 Task: Find connections with filter location Pointe-Noire with filter topic #house with filter profile language Spanish with filter current company HERO ELECTRIC VEHICLES PVT LTD with filter school Commerce College Jaipur with filter industry Pension Funds with filter service category DJing with filter keywords title Library Assistant
Action: Mouse moved to (539, 72)
Screenshot: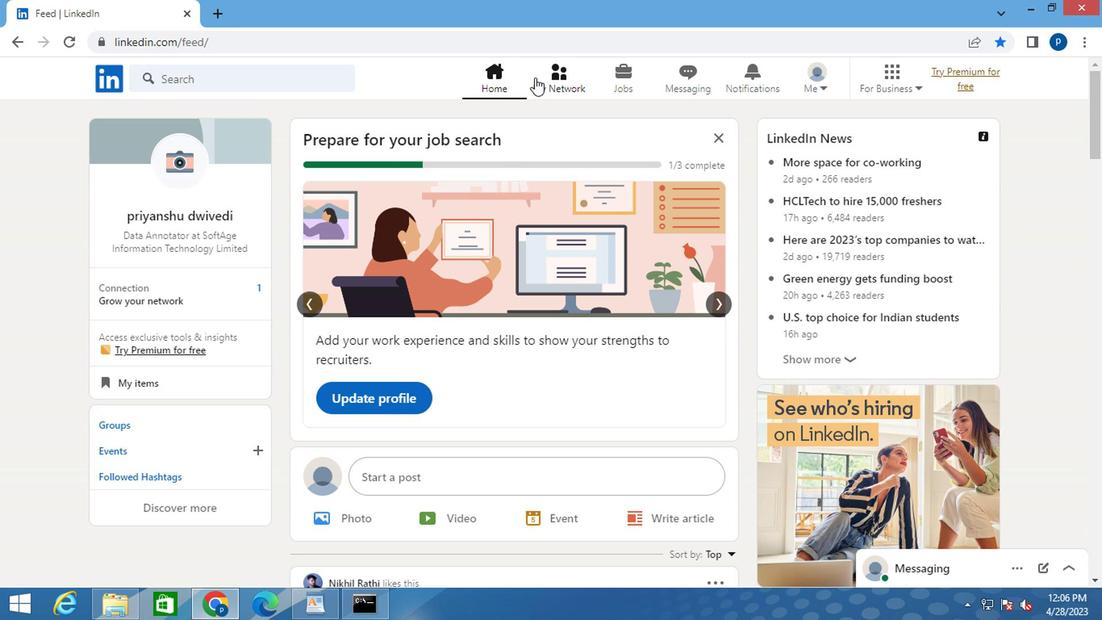 
Action: Mouse pressed left at (539, 72)
Screenshot: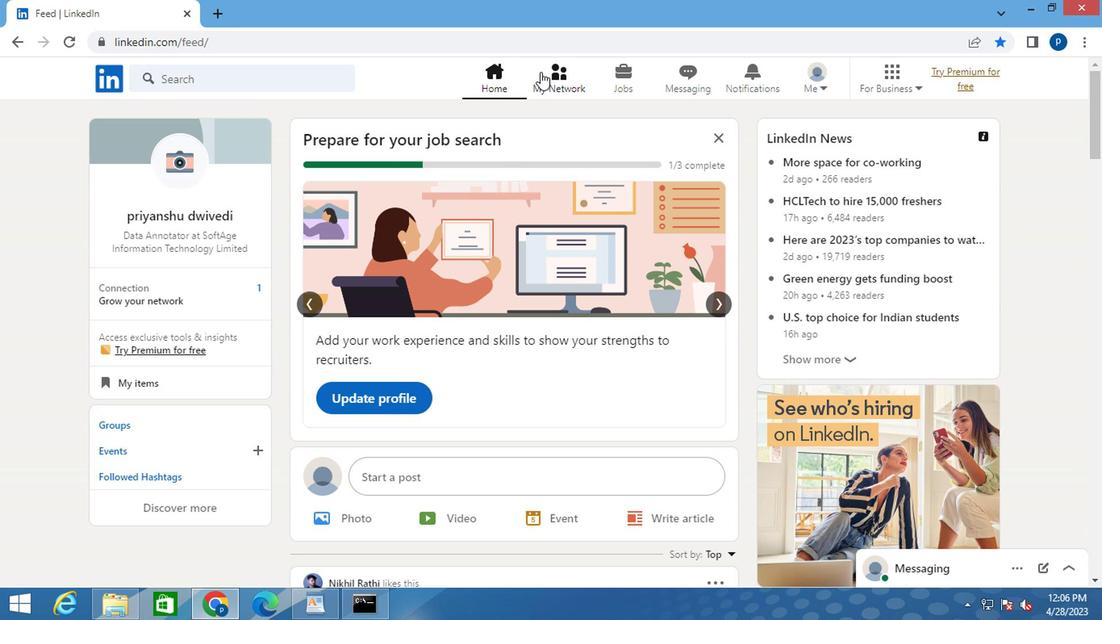 
Action: Mouse moved to (187, 171)
Screenshot: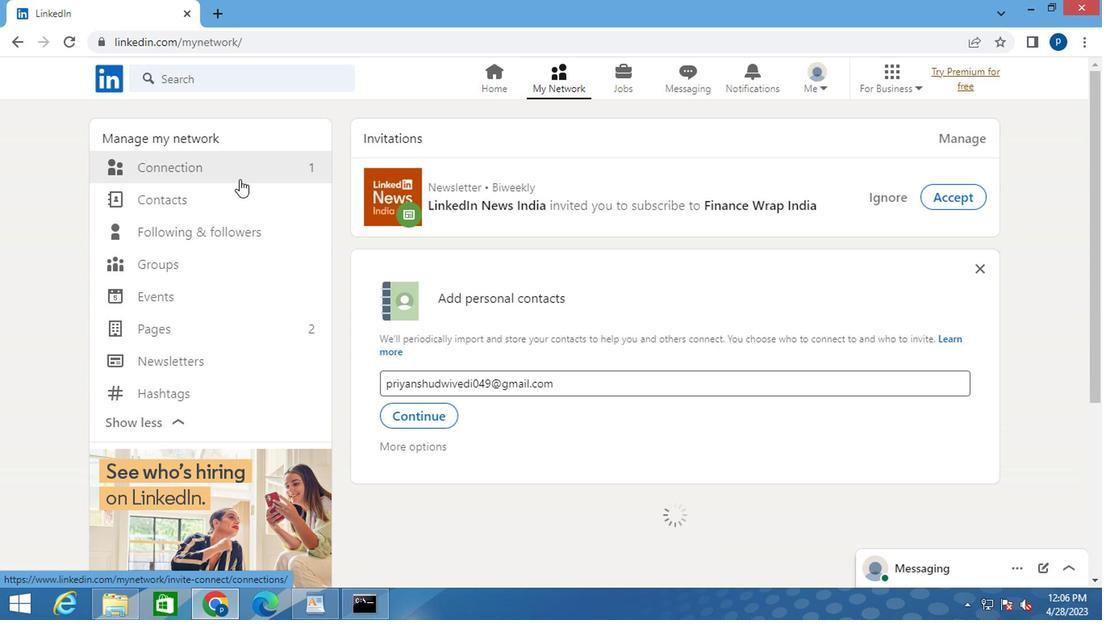 
Action: Mouse pressed left at (187, 171)
Screenshot: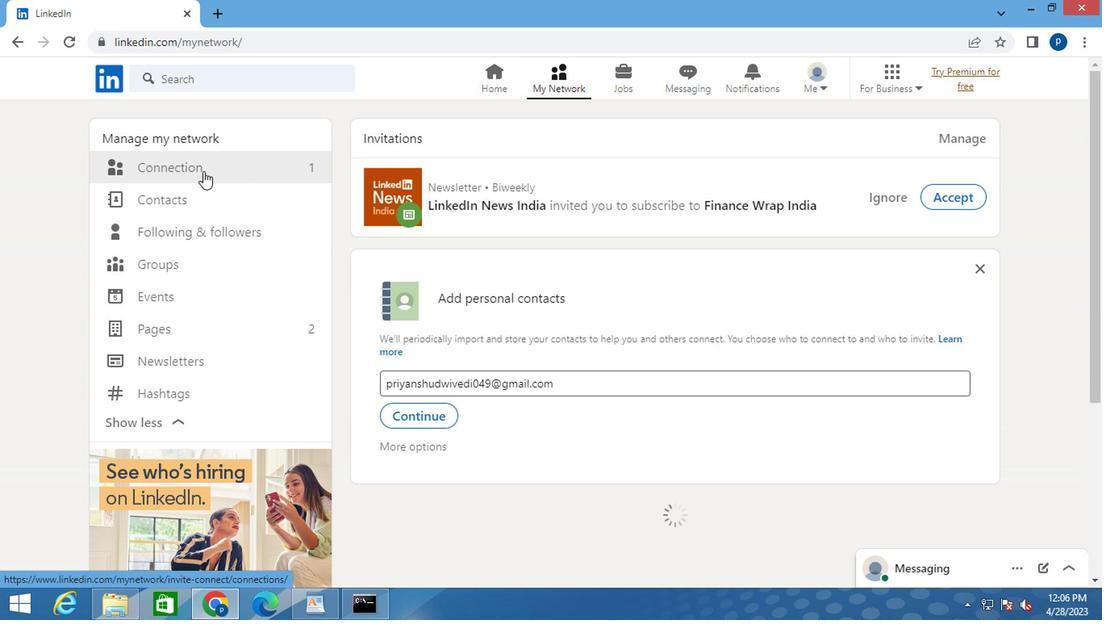 
Action: Mouse moved to (658, 167)
Screenshot: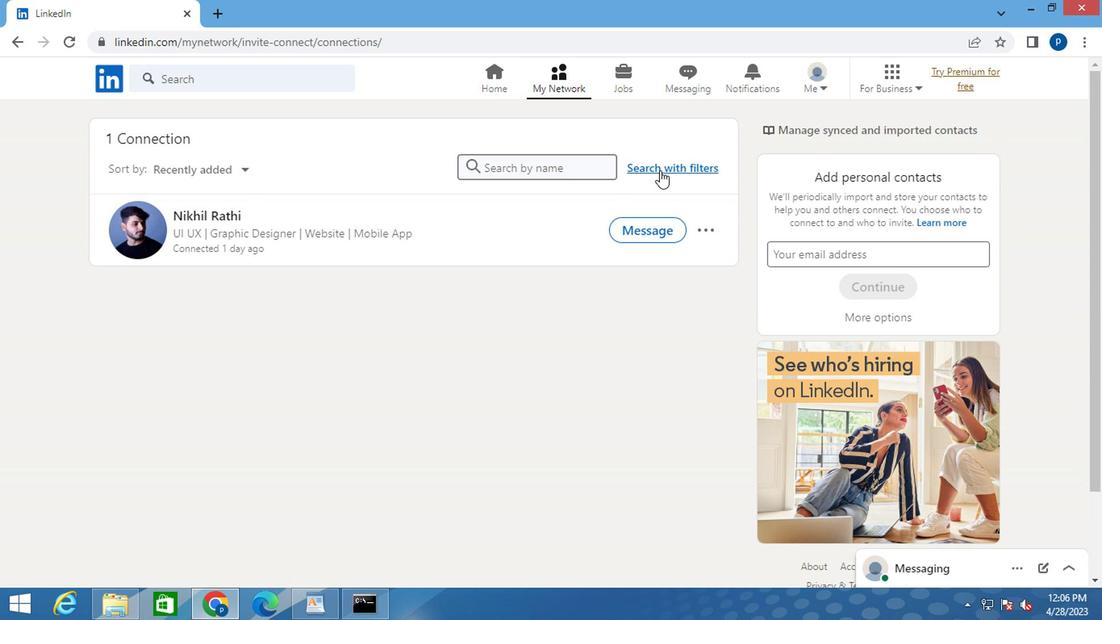 
Action: Mouse pressed left at (658, 167)
Screenshot: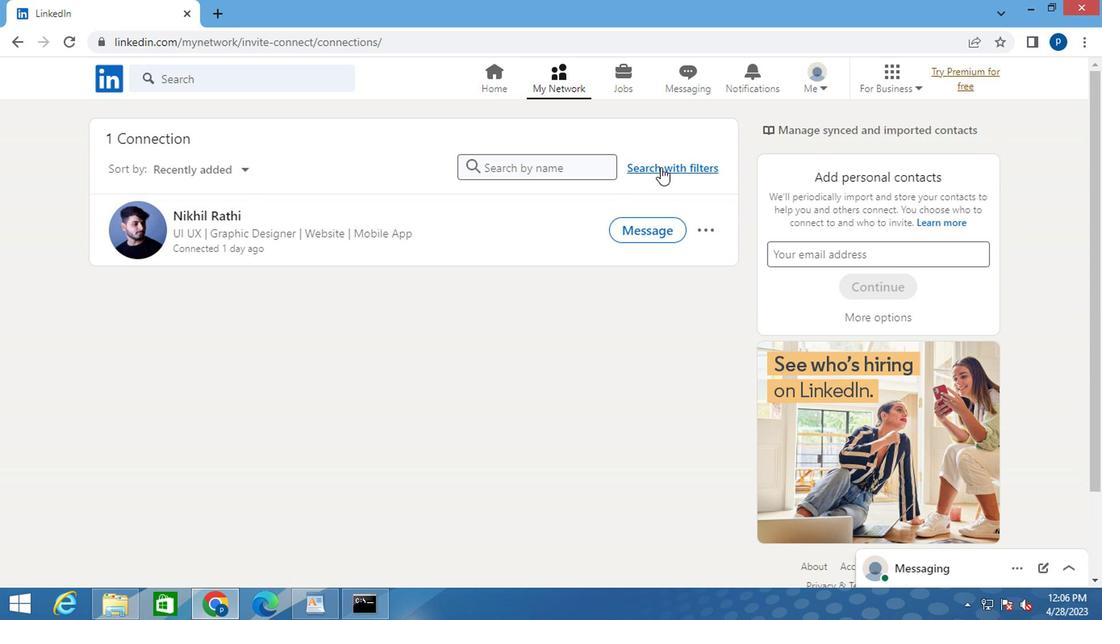 
Action: Mouse moved to (605, 120)
Screenshot: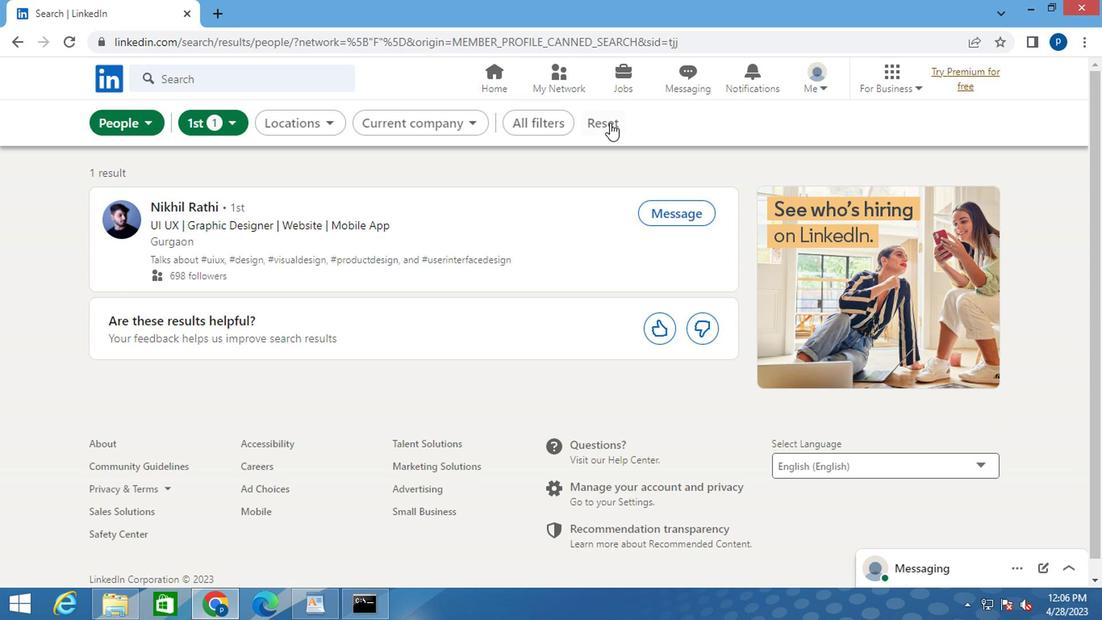 
Action: Mouse pressed left at (605, 120)
Screenshot: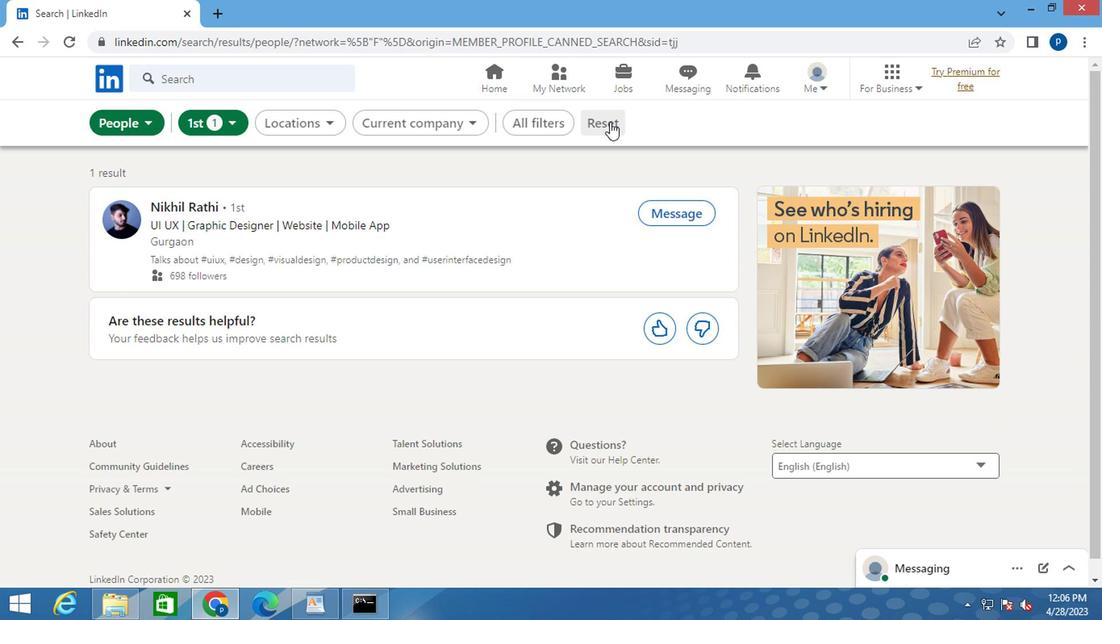 
Action: Mouse moved to (576, 123)
Screenshot: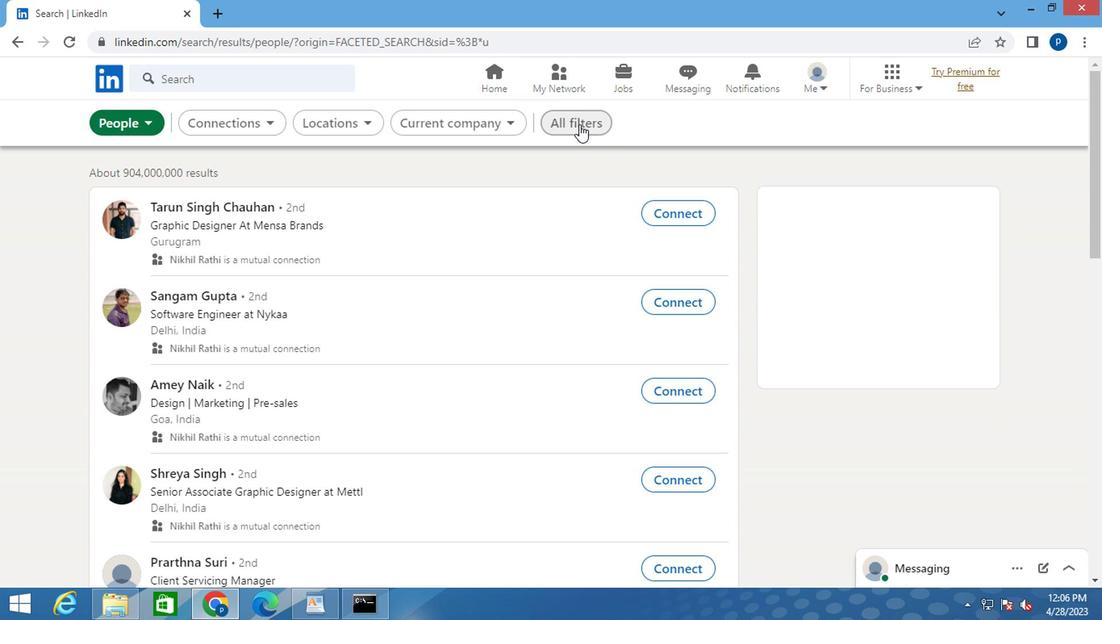 
Action: Mouse pressed left at (576, 123)
Screenshot: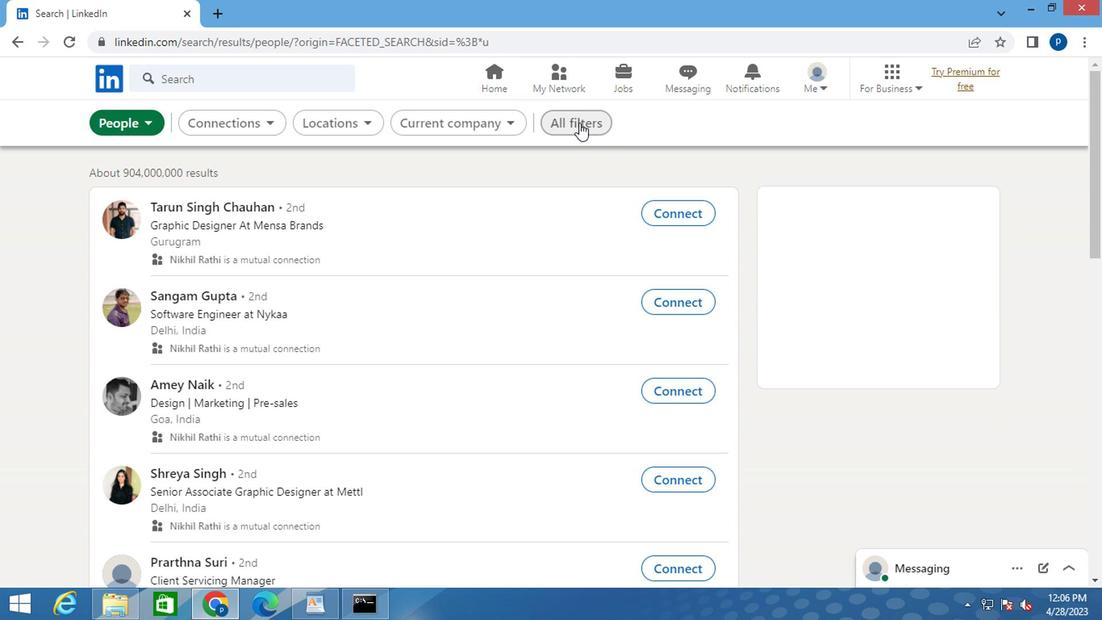 
Action: Mouse moved to (808, 401)
Screenshot: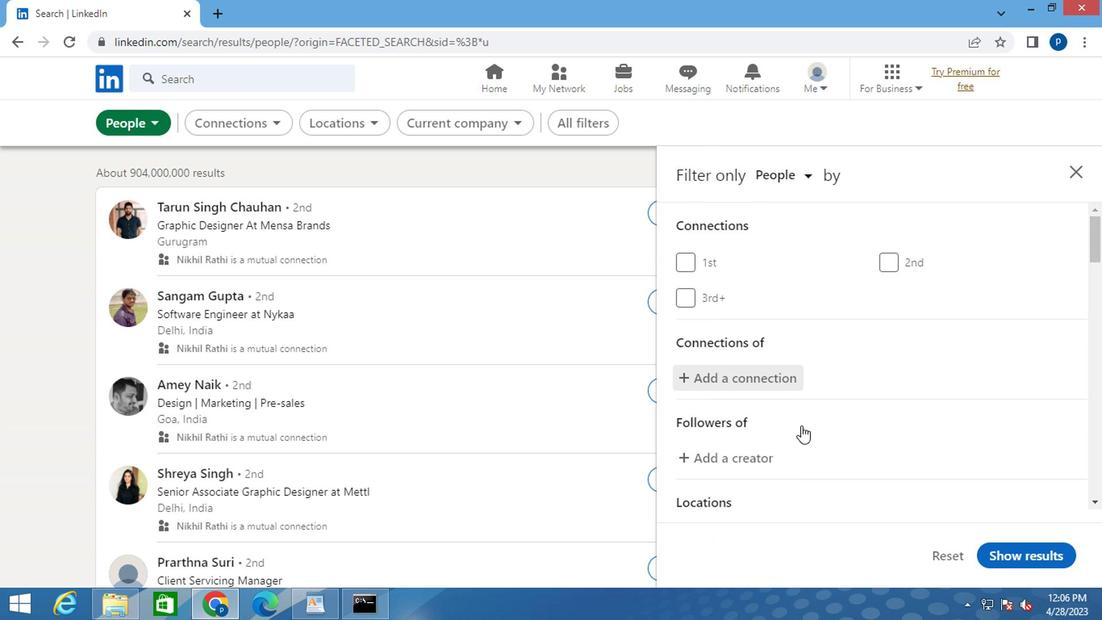 
Action: Mouse scrolled (803, 407) with delta (0, 0)
Screenshot: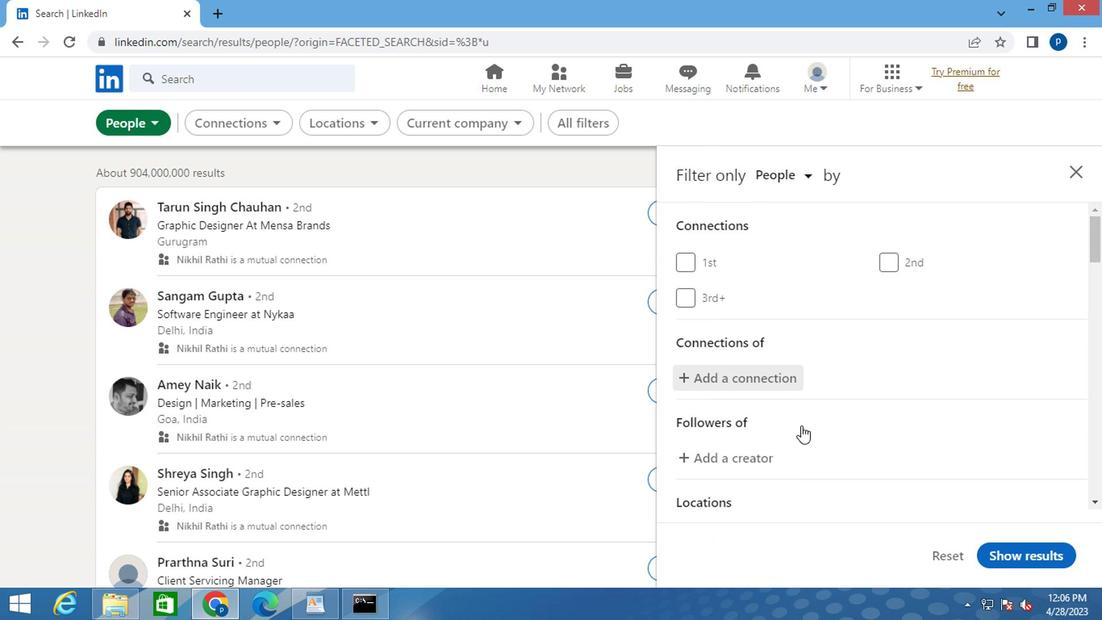 
Action: Mouse moved to (836, 380)
Screenshot: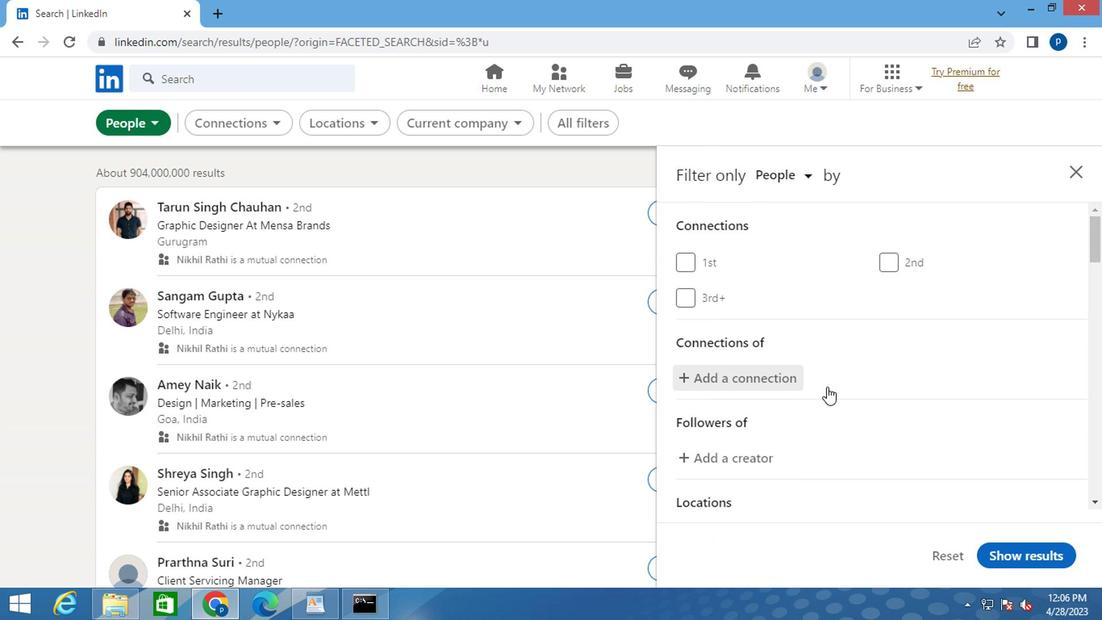 
Action: Mouse scrolled (836, 379) with delta (0, 0)
Screenshot: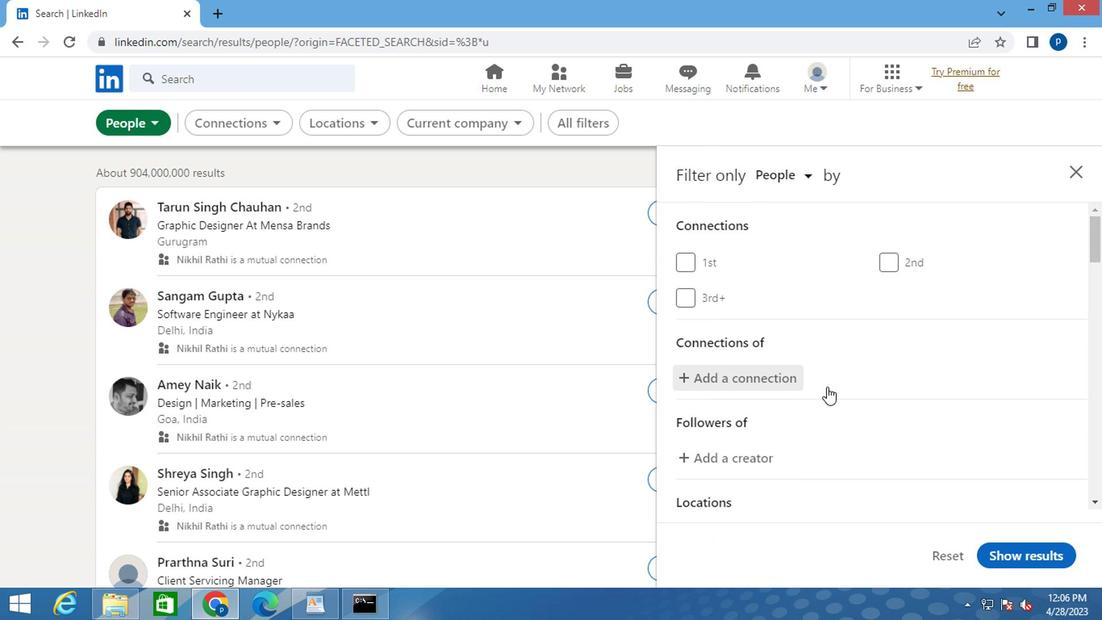 
Action: Mouse moved to (837, 380)
Screenshot: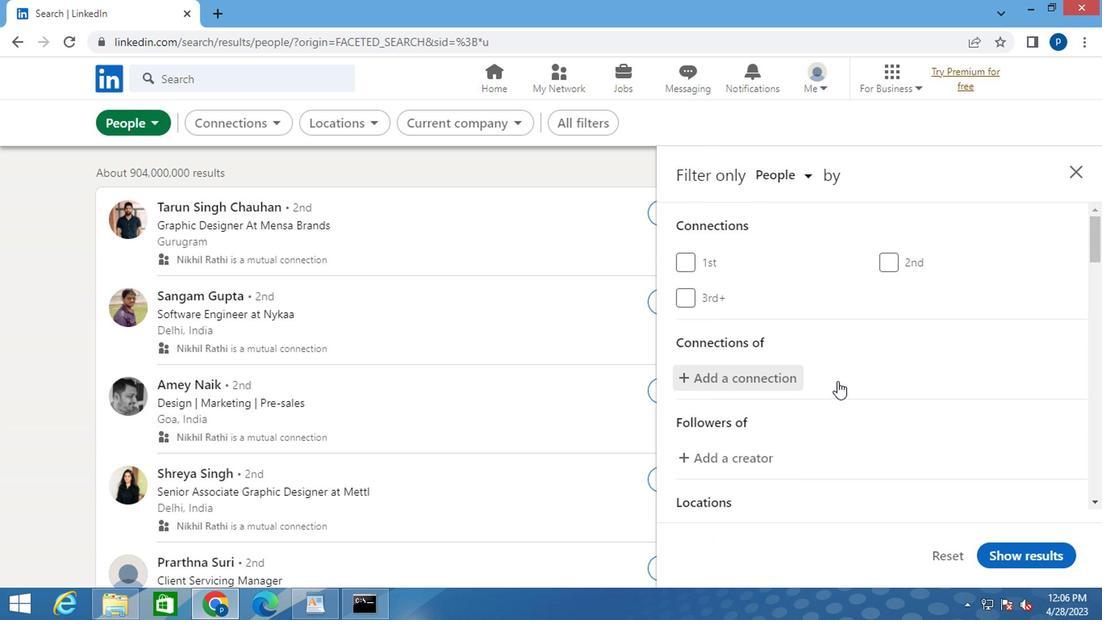 
Action: Mouse scrolled (837, 379) with delta (0, 0)
Screenshot: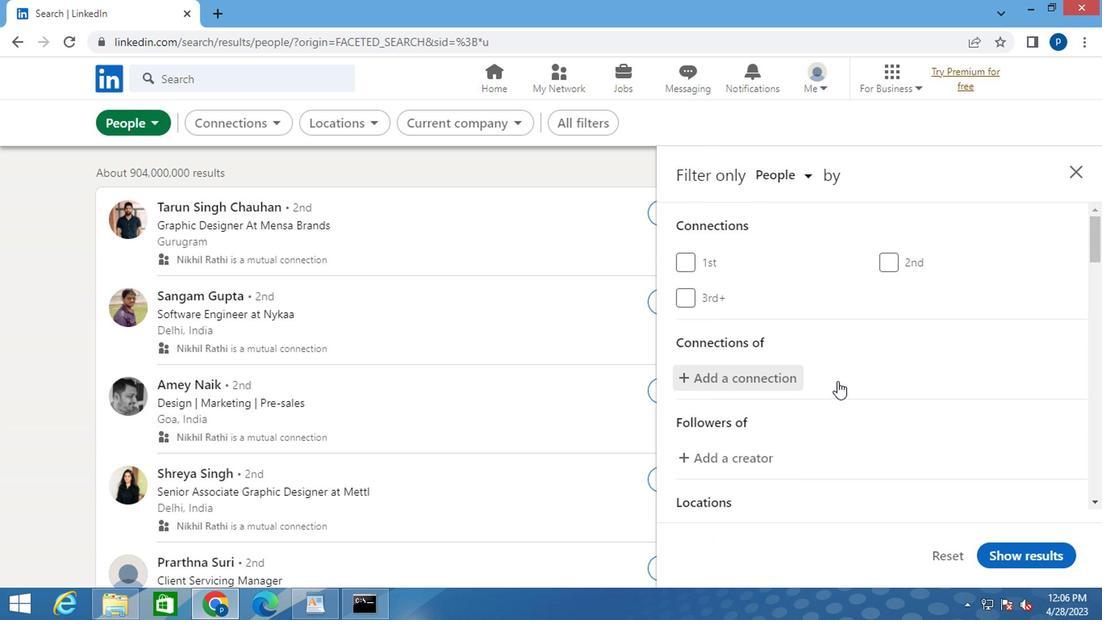 
Action: Mouse scrolled (837, 379) with delta (0, 0)
Screenshot: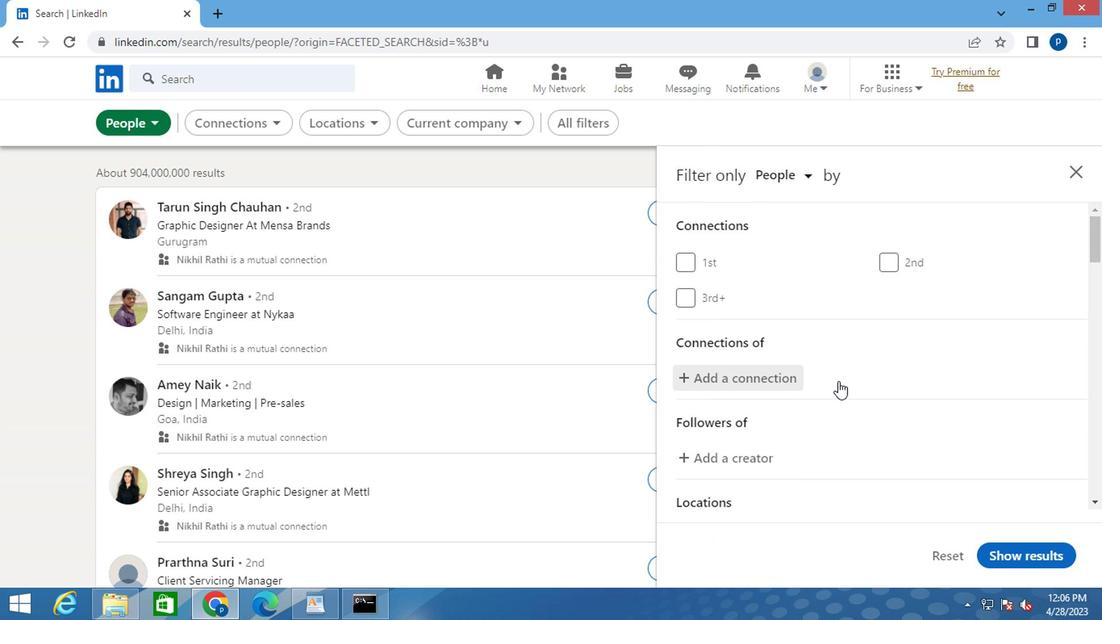 
Action: Mouse moved to (839, 376)
Screenshot: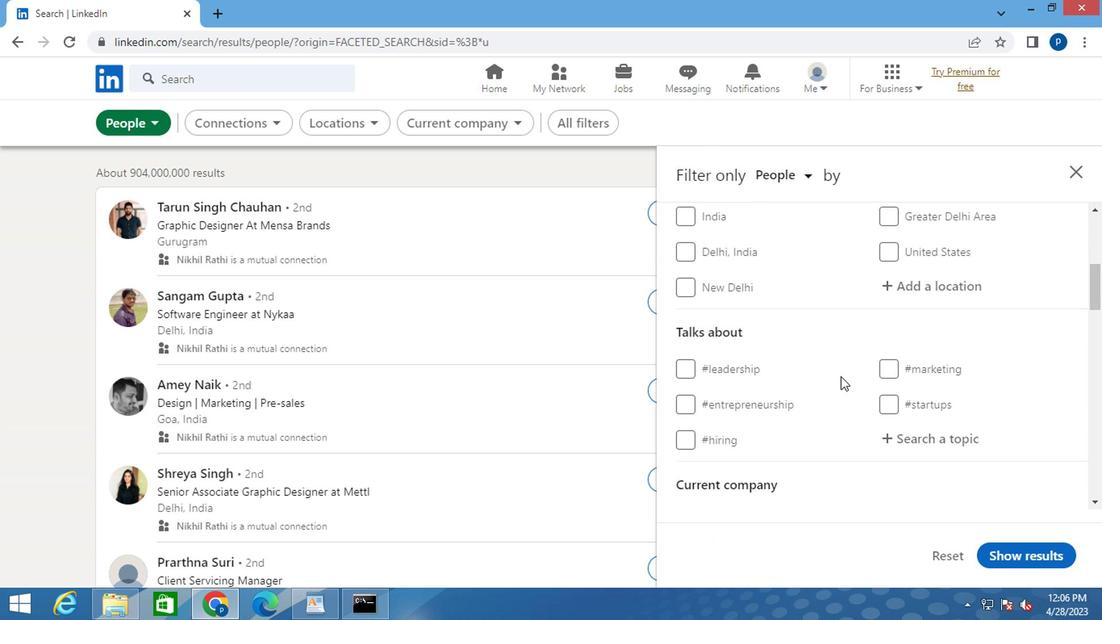 
Action: Mouse scrolled (839, 377) with delta (0, 1)
Screenshot: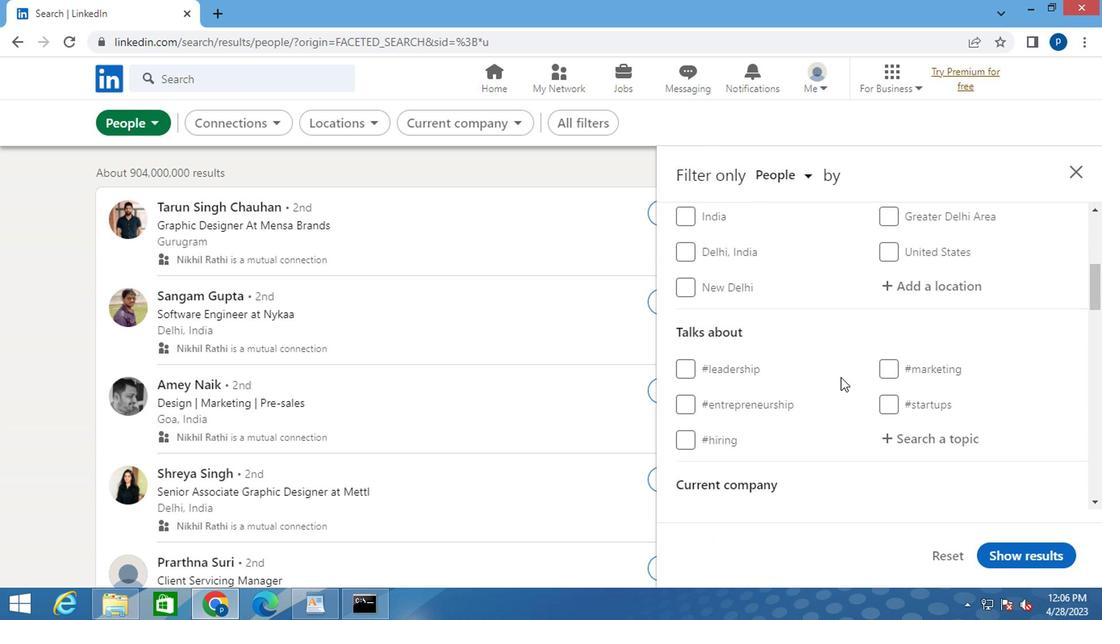 
Action: Mouse moved to (903, 365)
Screenshot: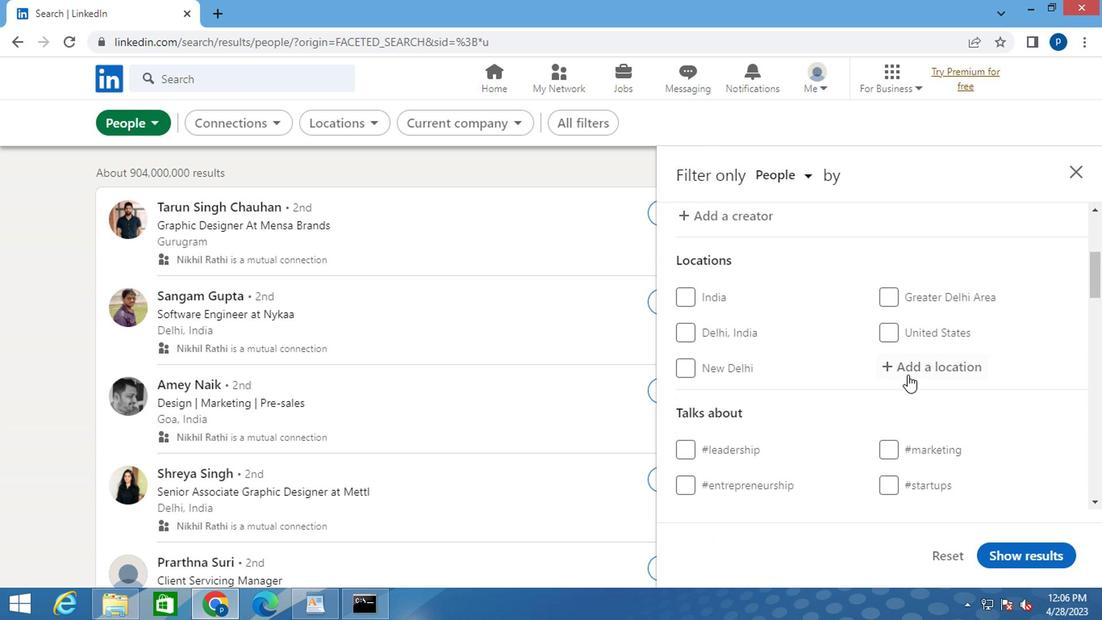 
Action: Mouse pressed left at (903, 365)
Screenshot: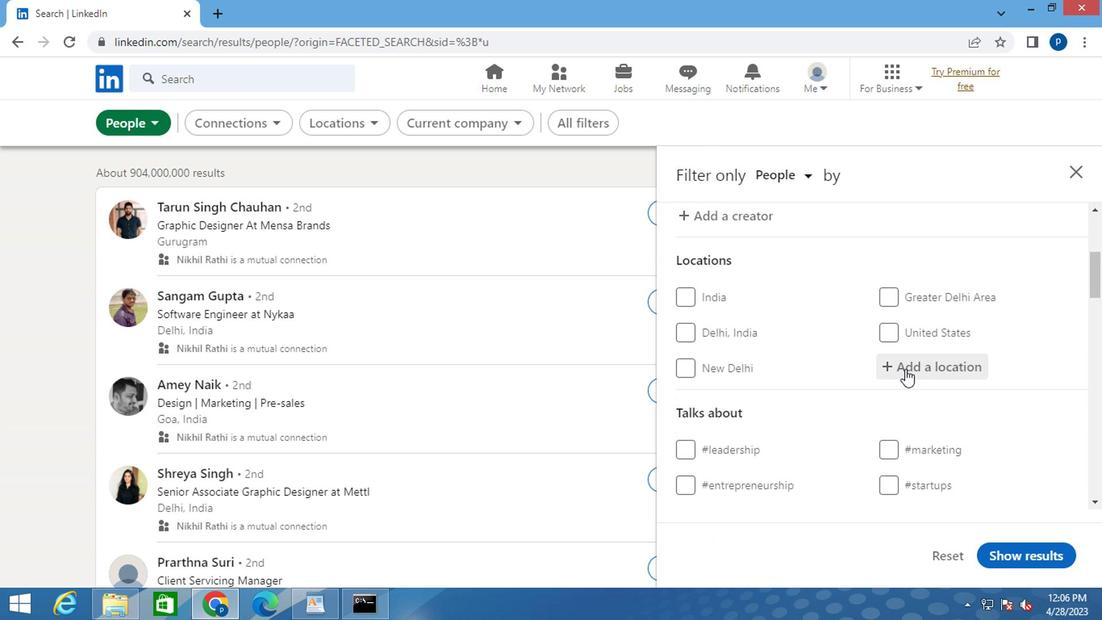 
Action: Mouse moved to (904, 365)
Screenshot: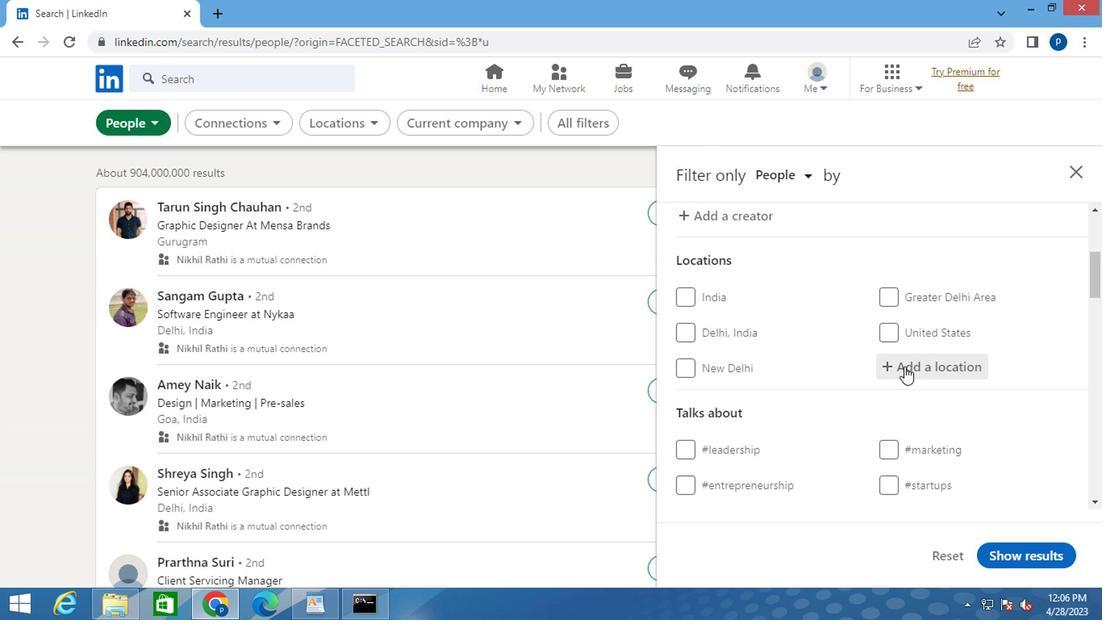 
Action: Key pressed p<Key.caps_lock>ointe-<Key.space>
Screenshot: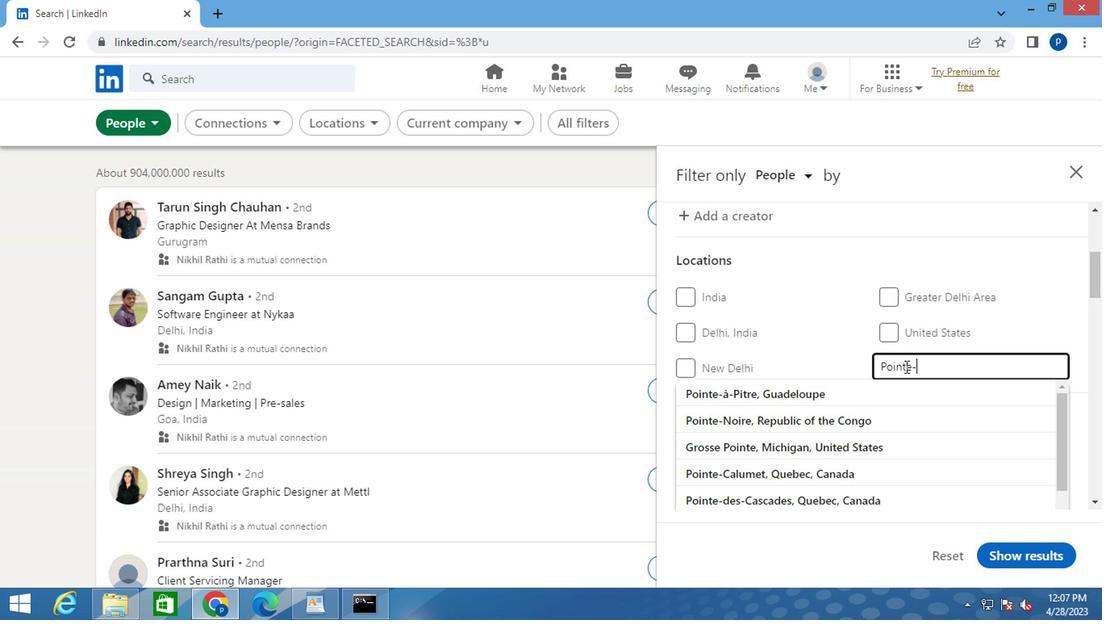 
Action: Mouse moved to (849, 443)
Screenshot: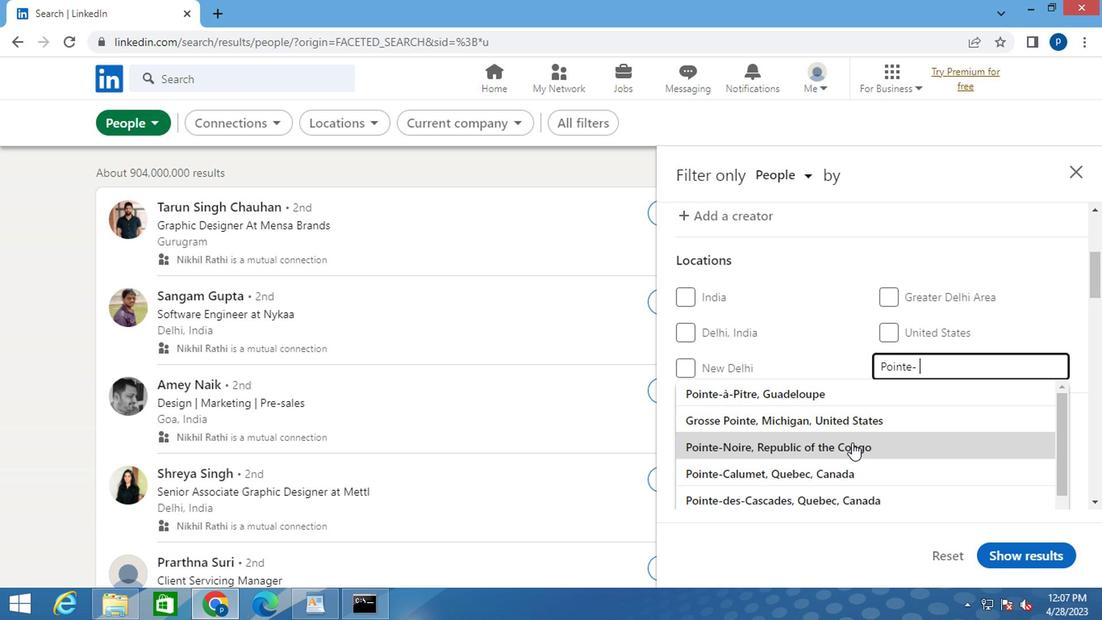 
Action: Mouse pressed left at (849, 443)
Screenshot: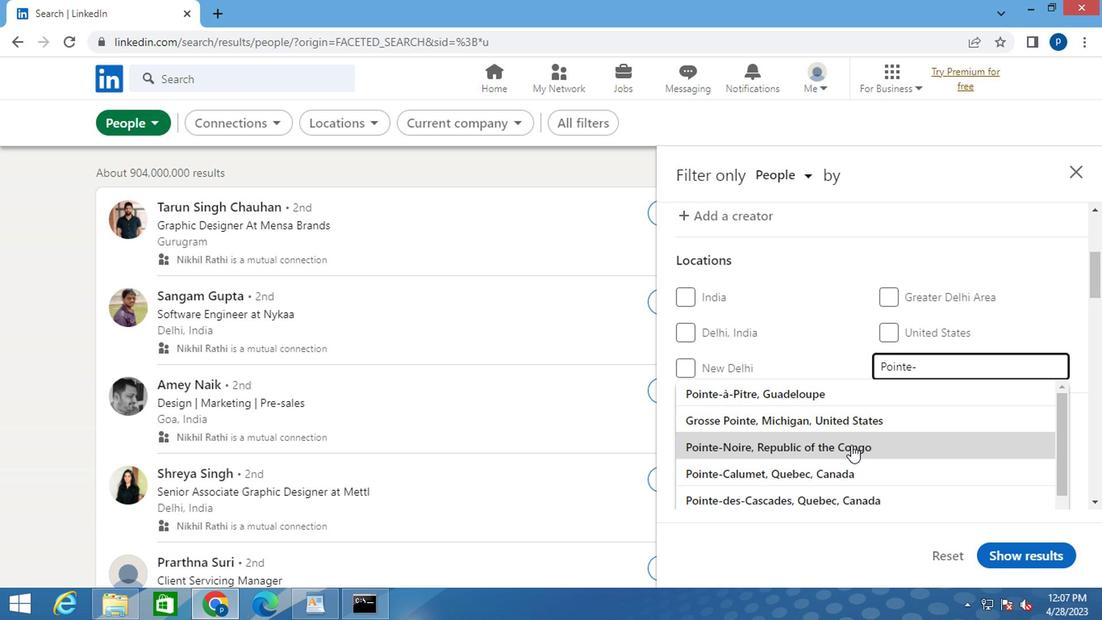 
Action: Mouse moved to (844, 399)
Screenshot: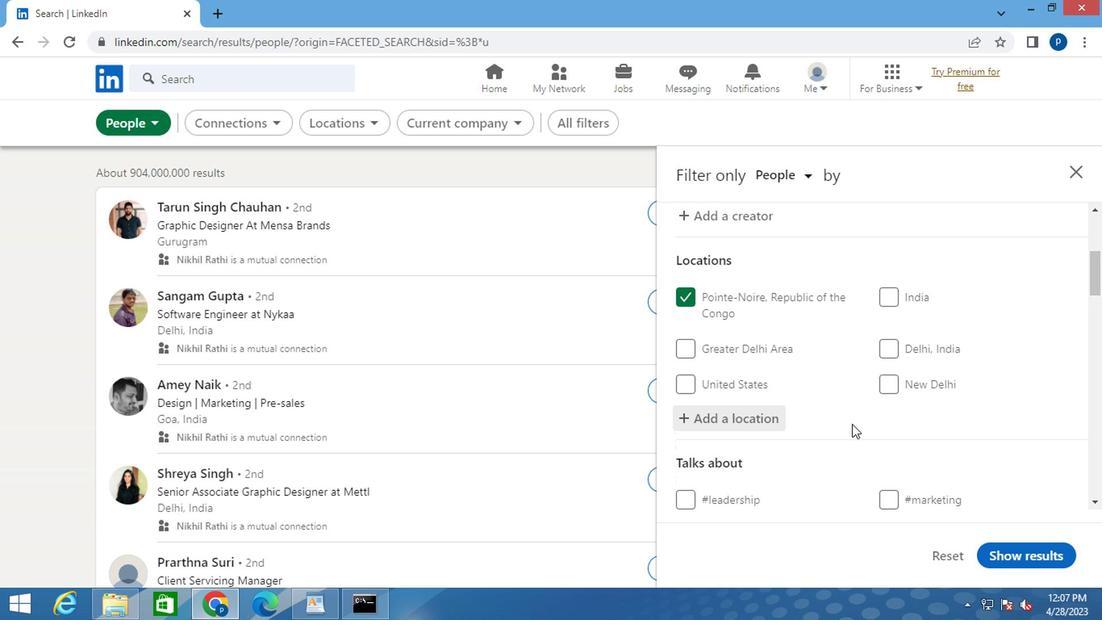 
Action: Mouse scrolled (844, 397) with delta (0, -1)
Screenshot: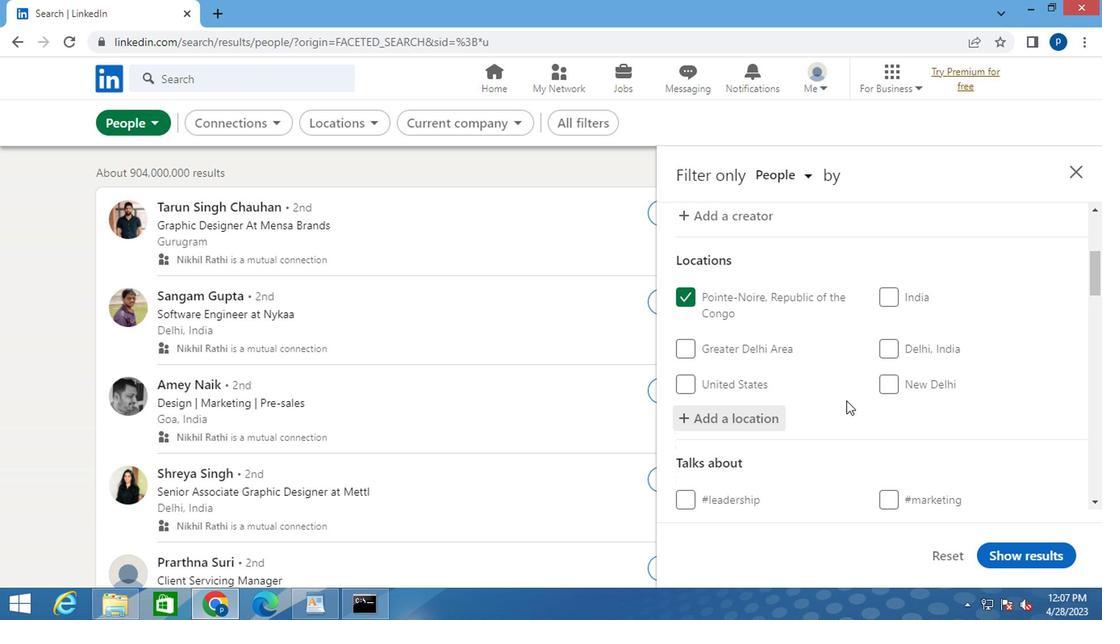 
Action: Mouse scrolled (844, 397) with delta (0, -1)
Screenshot: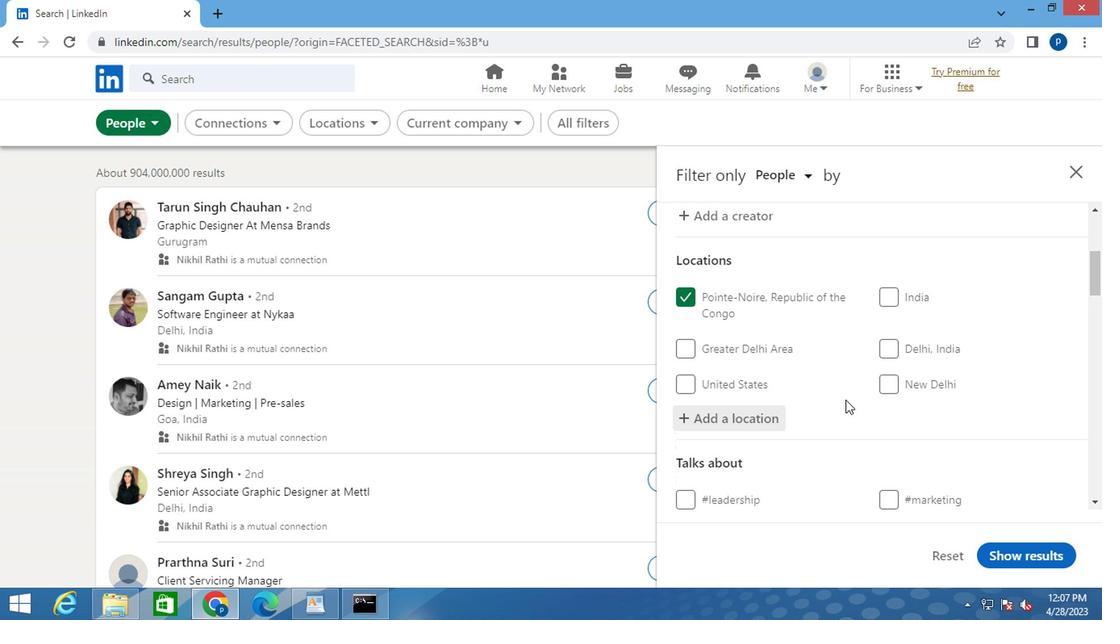 
Action: Mouse moved to (899, 410)
Screenshot: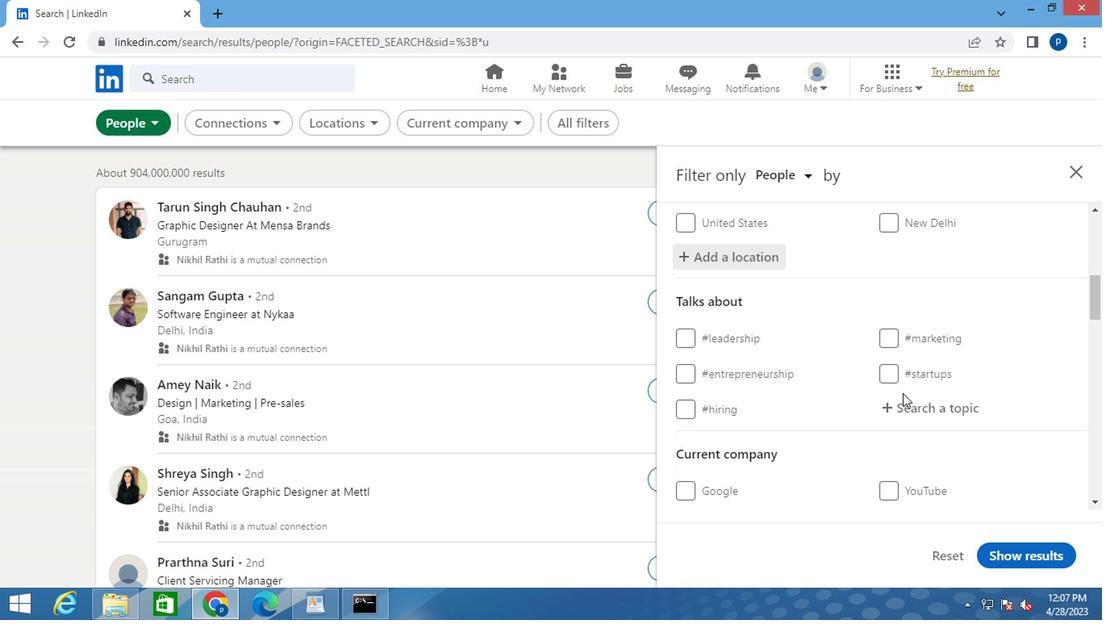 
Action: Mouse pressed left at (899, 410)
Screenshot: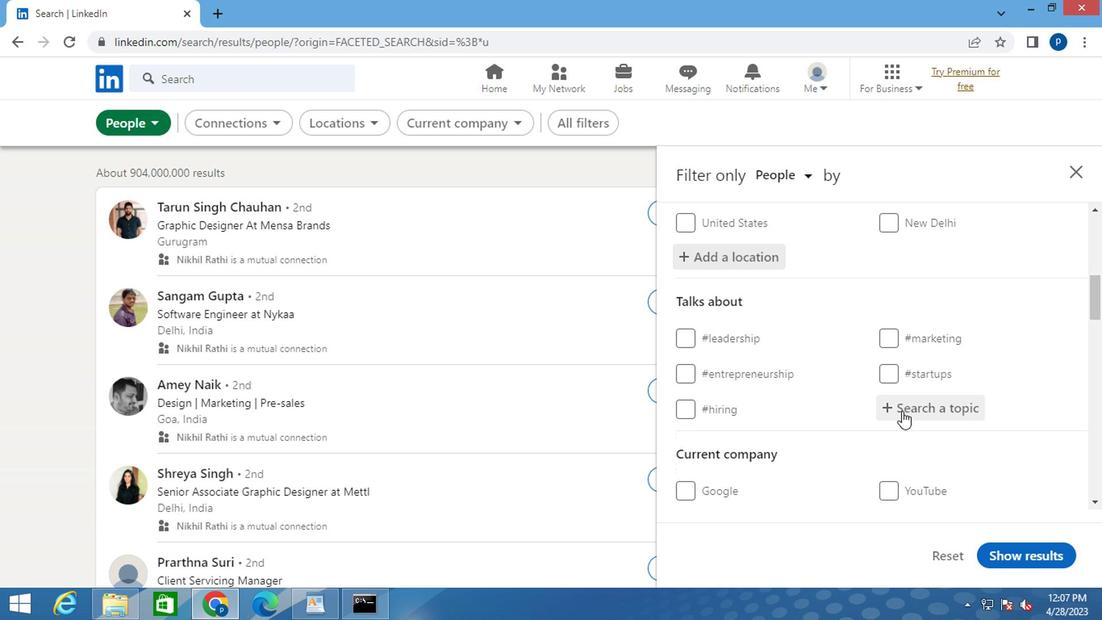 
Action: Key pressed <Key.shift>#HOUSE<Key.space>
Screenshot: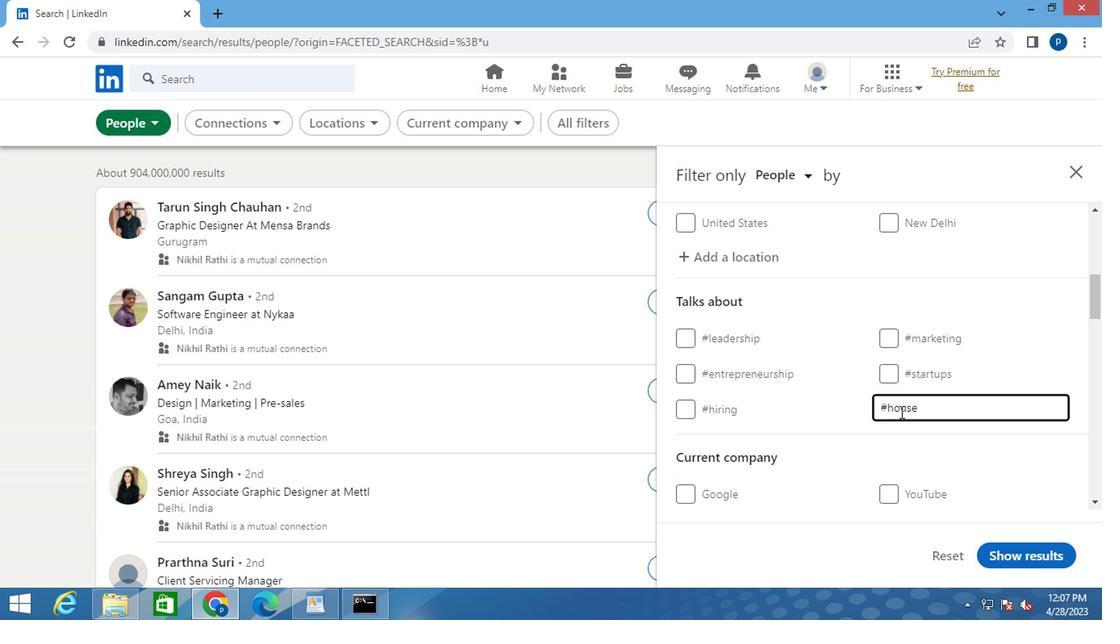 
Action: Mouse moved to (855, 424)
Screenshot: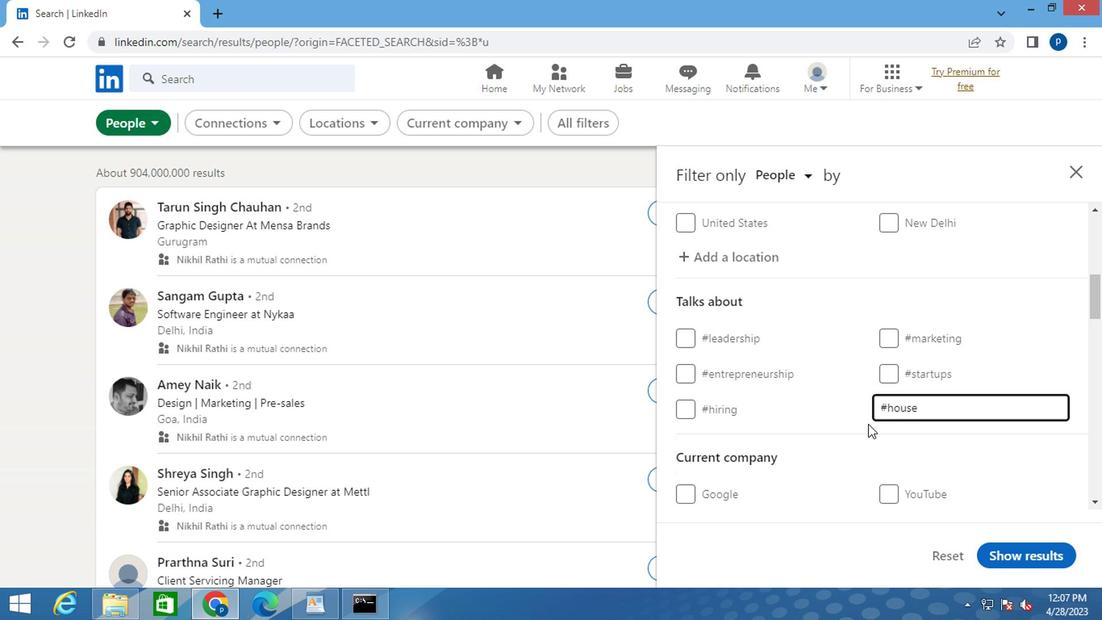 
Action: Mouse scrolled (855, 423) with delta (0, 0)
Screenshot: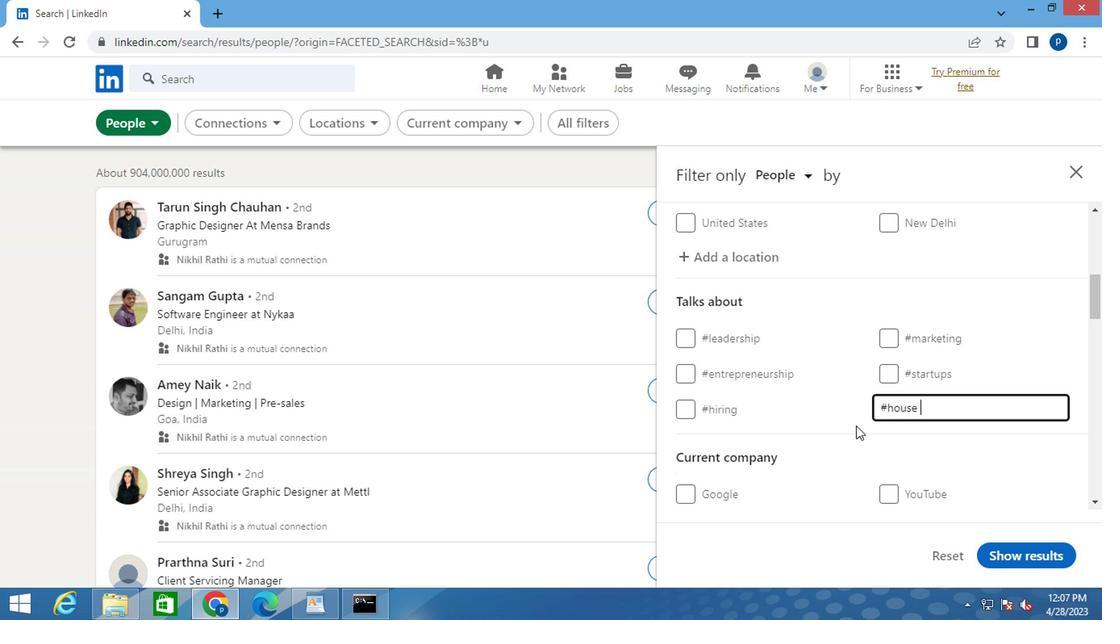 
Action: Mouse scrolled (855, 423) with delta (0, 0)
Screenshot: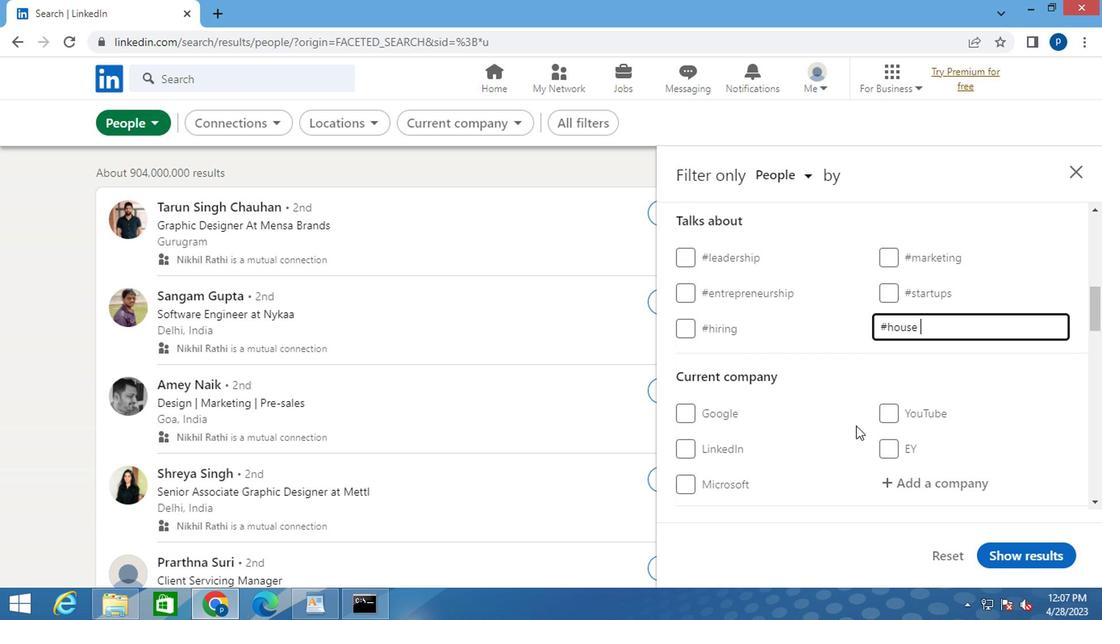 
Action: Mouse scrolled (855, 423) with delta (0, 0)
Screenshot: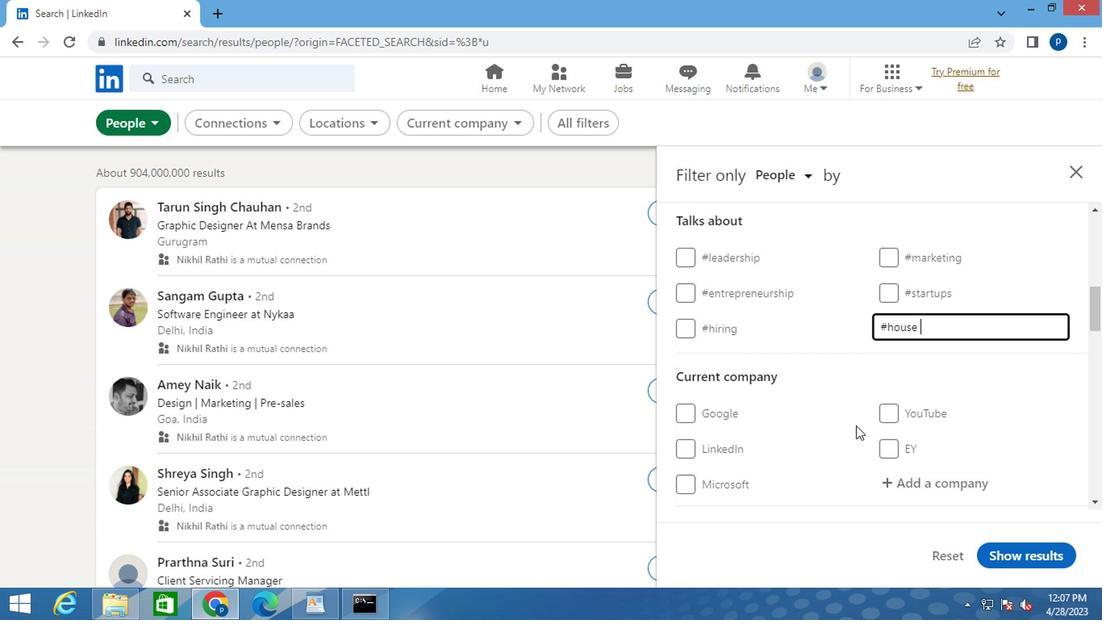 
Action: Mouse scrolled (855, 423) with delta (0, 0)
Screenshot: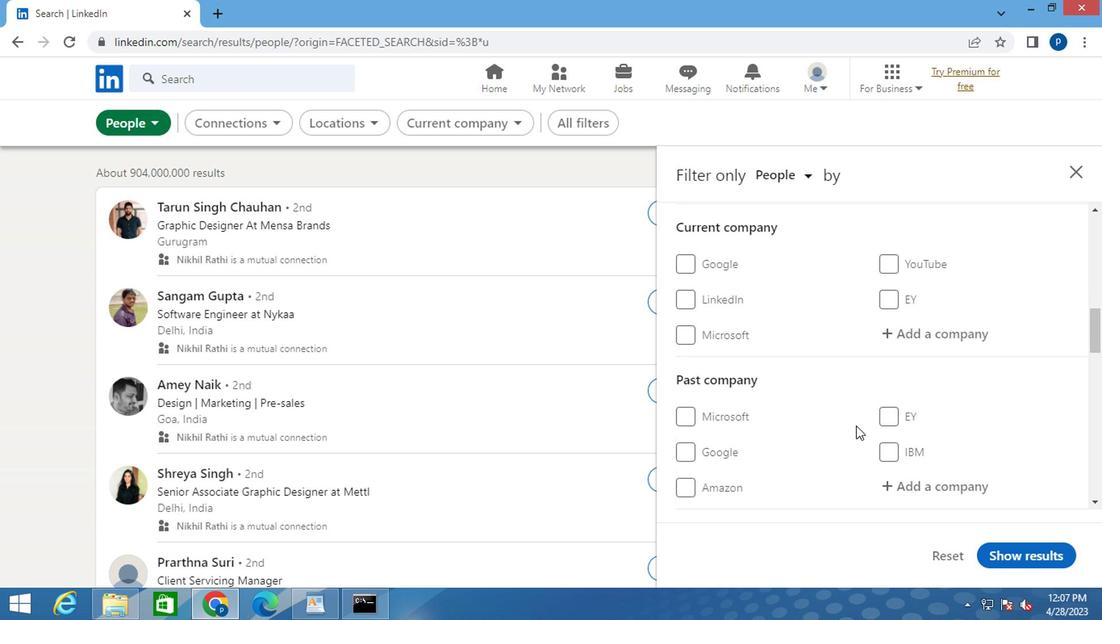 
Action: Mouse moved to (853, 425)
Screenshot: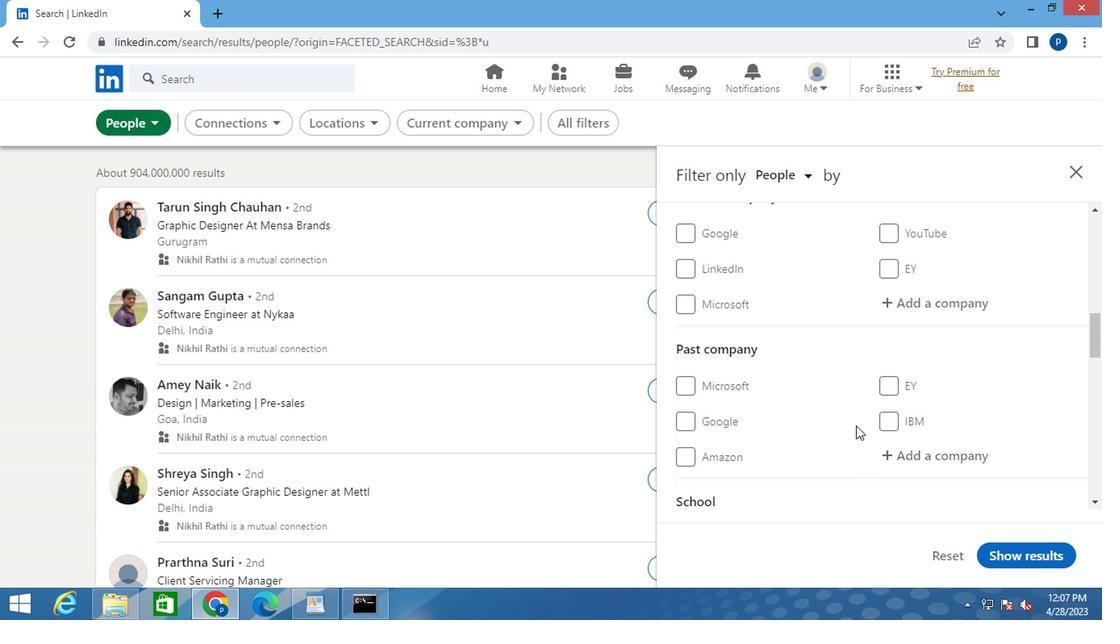 
Action: Mouse scrolled (853, 424) with delta (0, -1)
Screenshot: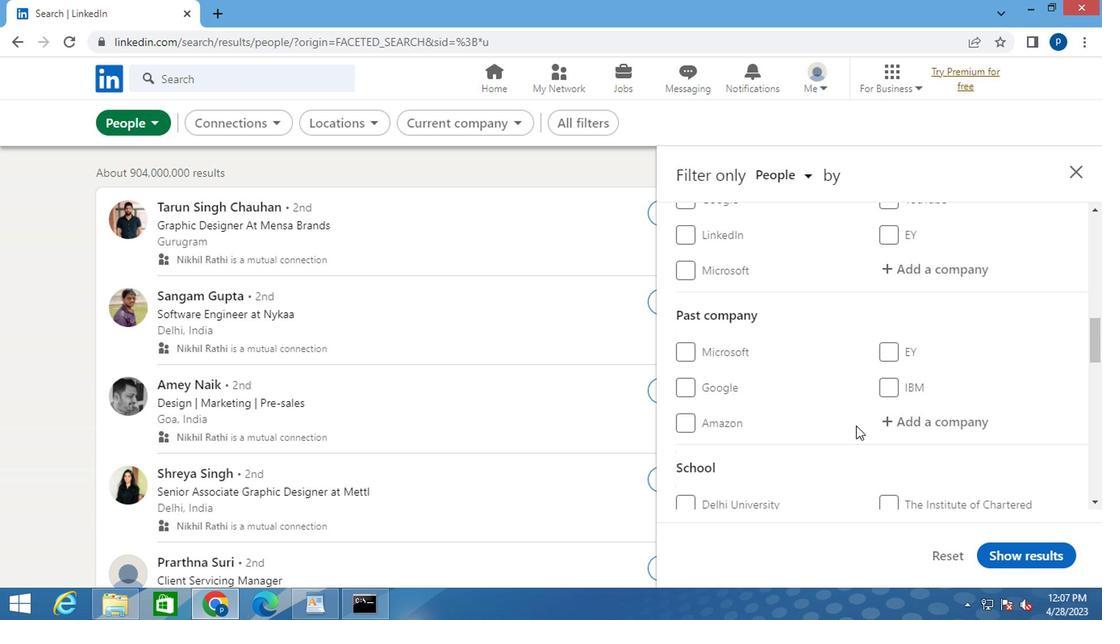
Action: Mouse scrolled (853, 424) with delta (0, -1)
Screenshot: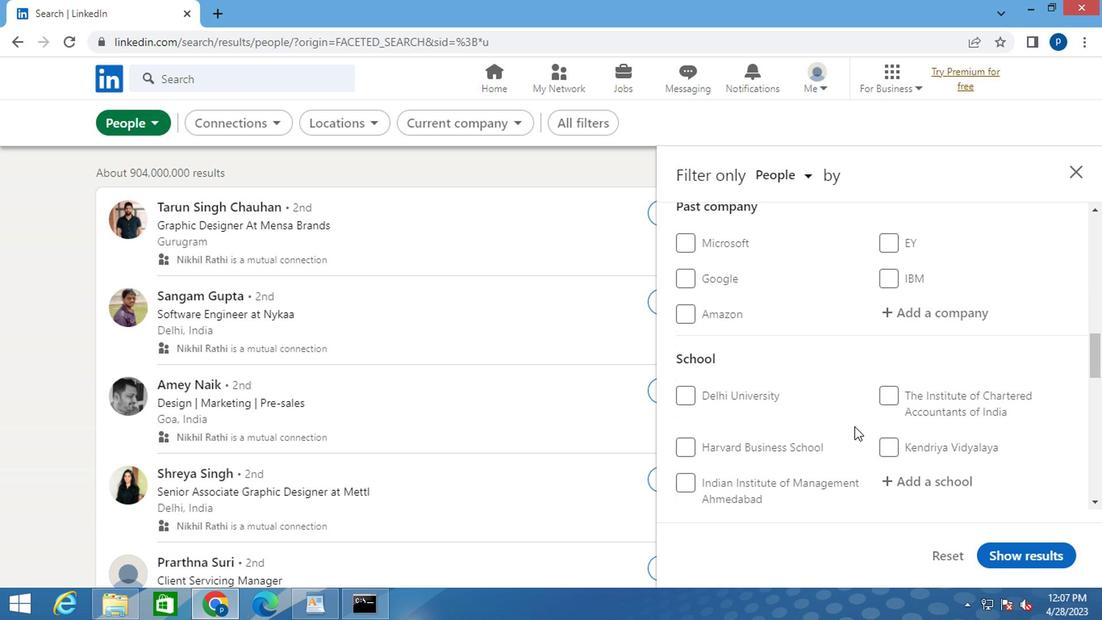 
Action: Mouse scrolled (853, 424) with delta (0, -1)
Screenshot: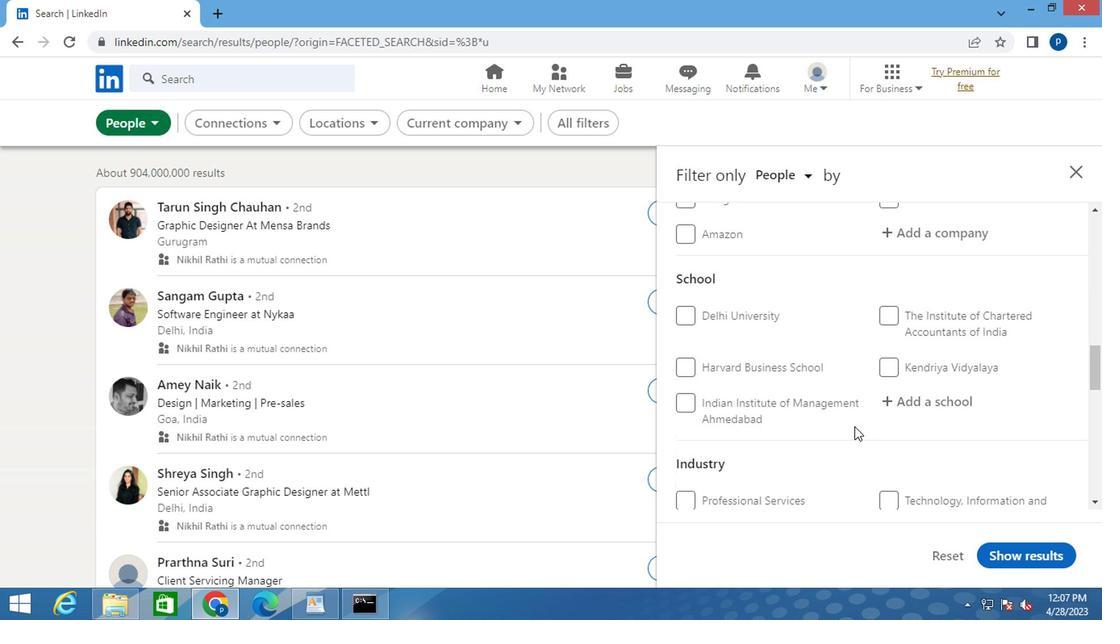 
Action: Mouse scrolled (853, 424) with delta (0, -1)
Screenshot: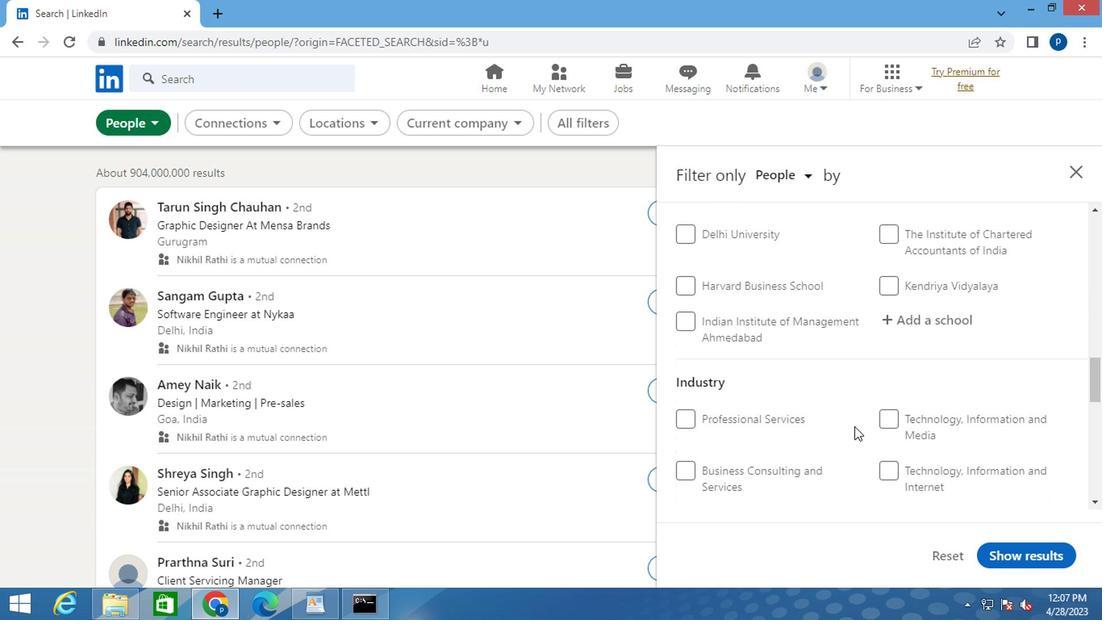 
Action: Mouse scrolled (853, 424) with delta (0, -1)
Screenshot: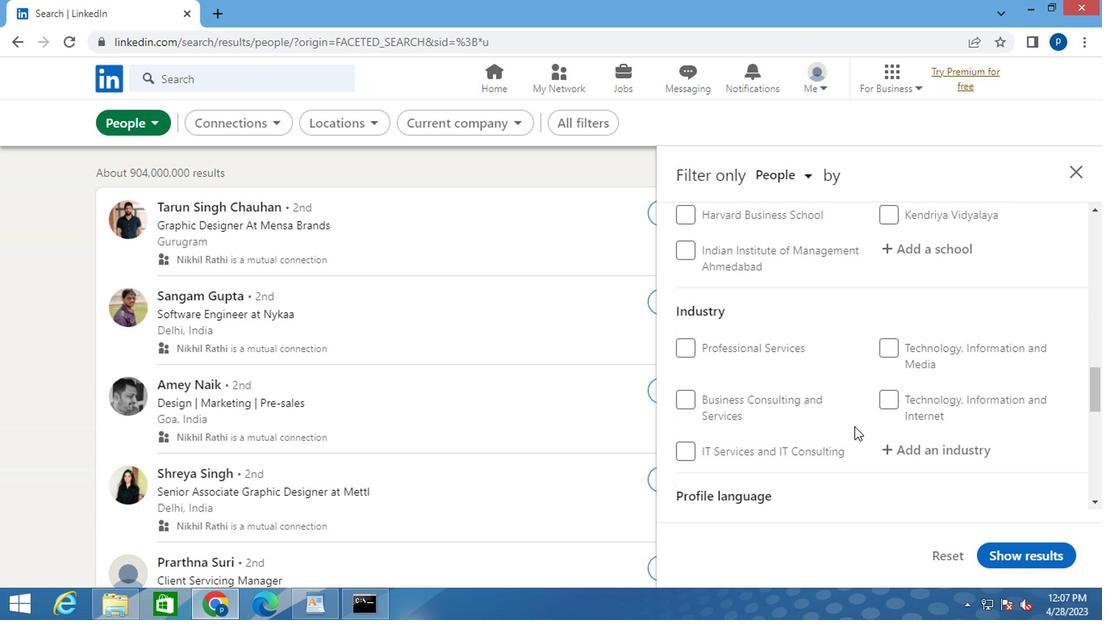 
Action: Mouse scrolled (853, 424) with delta (0, -1)
Screenshot: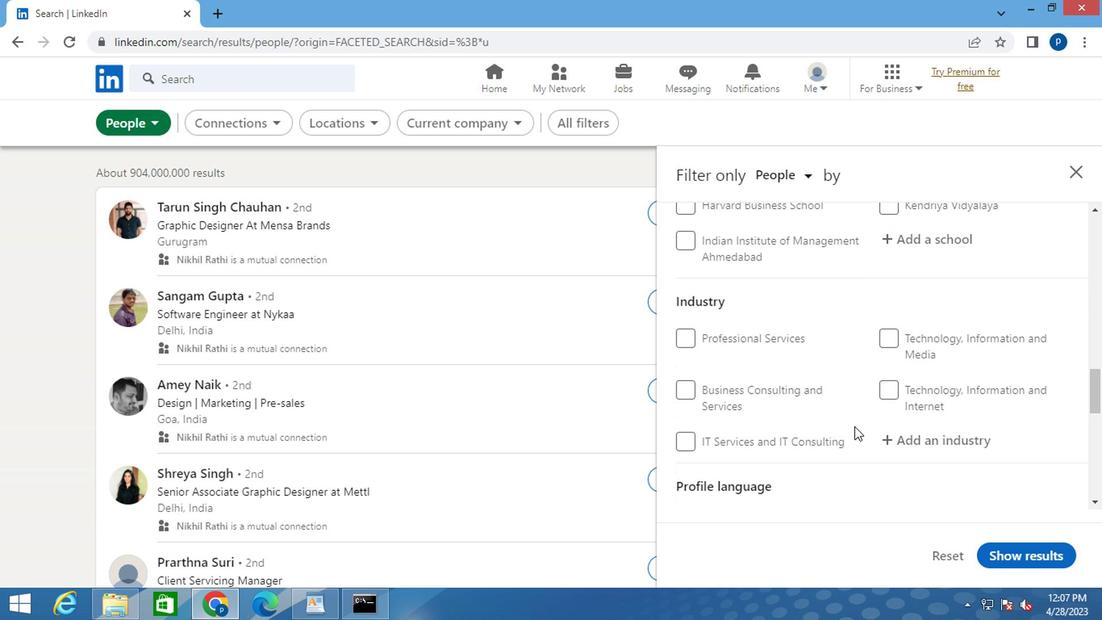 
Action: Mouse moved to (686, 399)
Screenshot: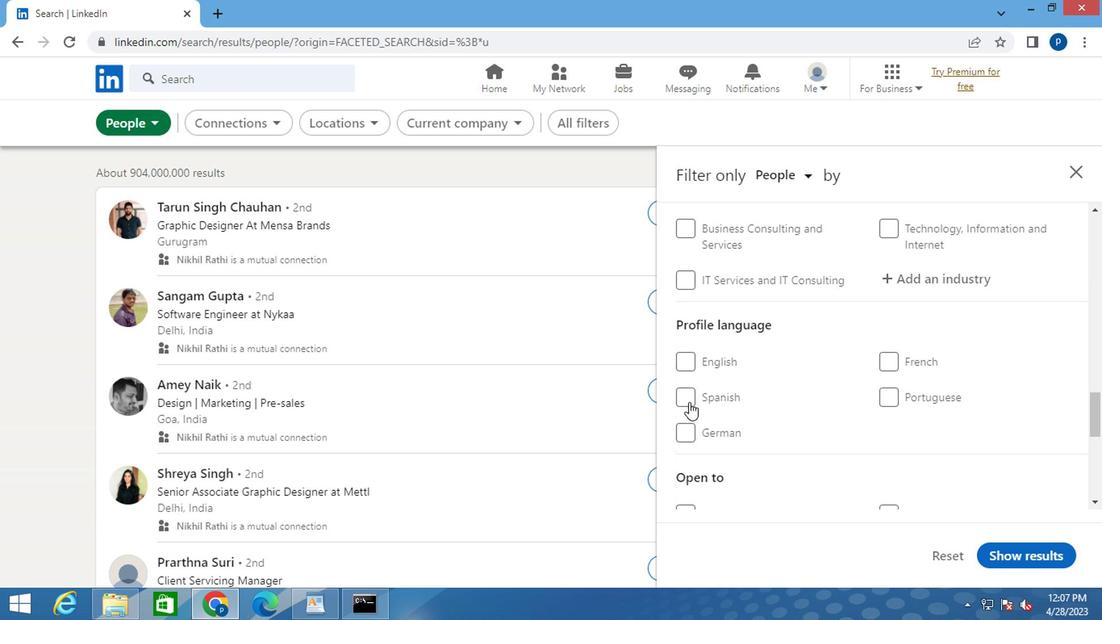 
Action: Mouse pressed left at (686, 399)
Screenshot: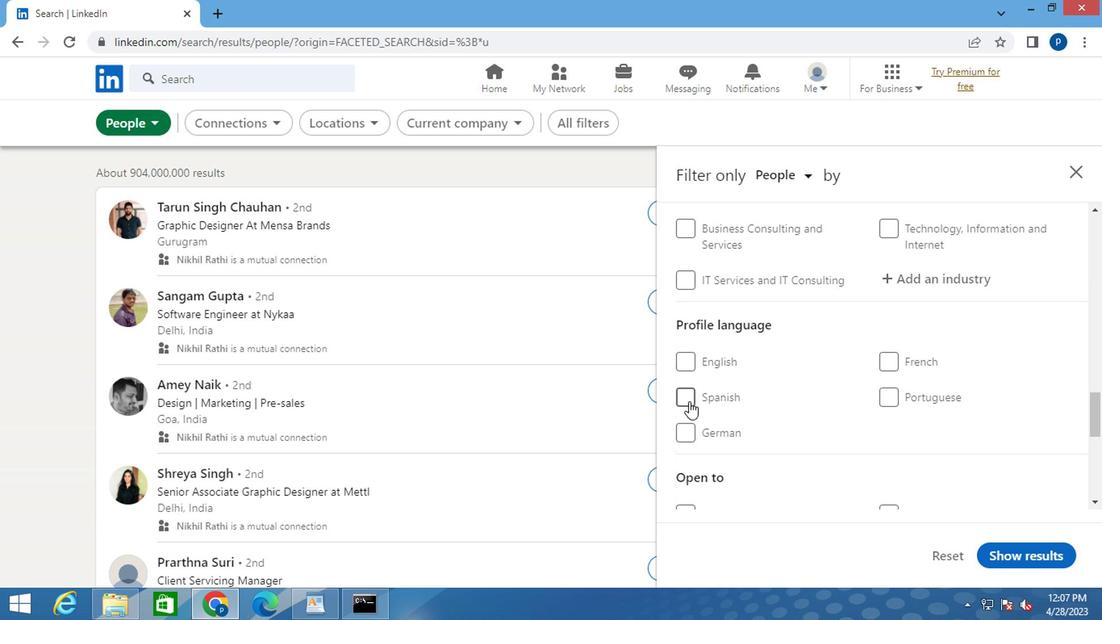 
Action: Mouse moved to (798, 387)
Screenshot: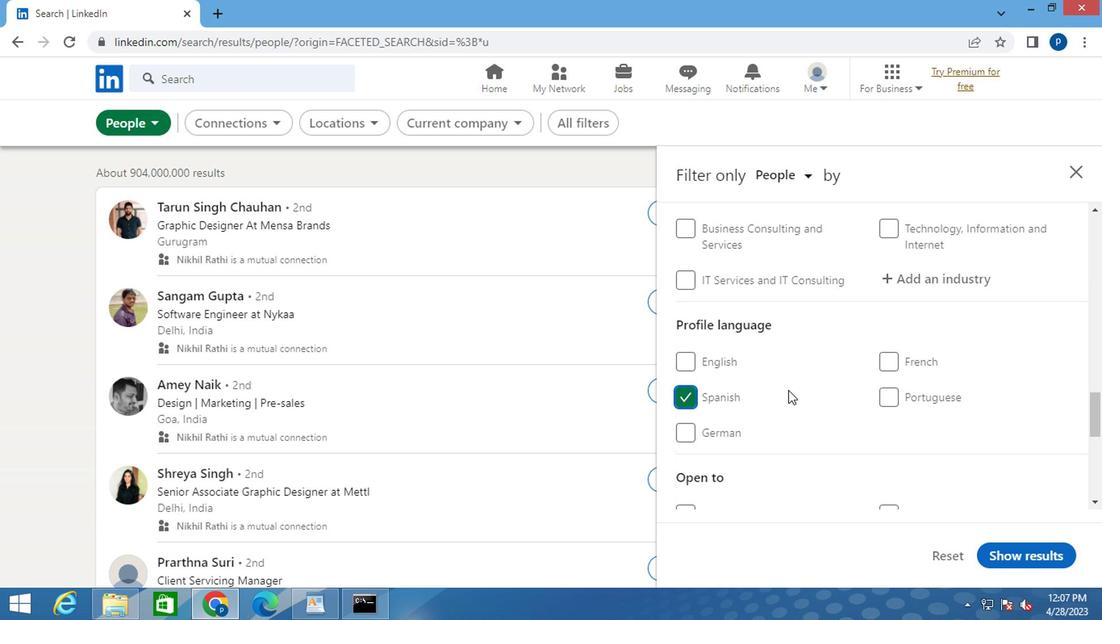 
Action: Mouse scrolled (798, 387) with delta (0, 0)
Screenshot: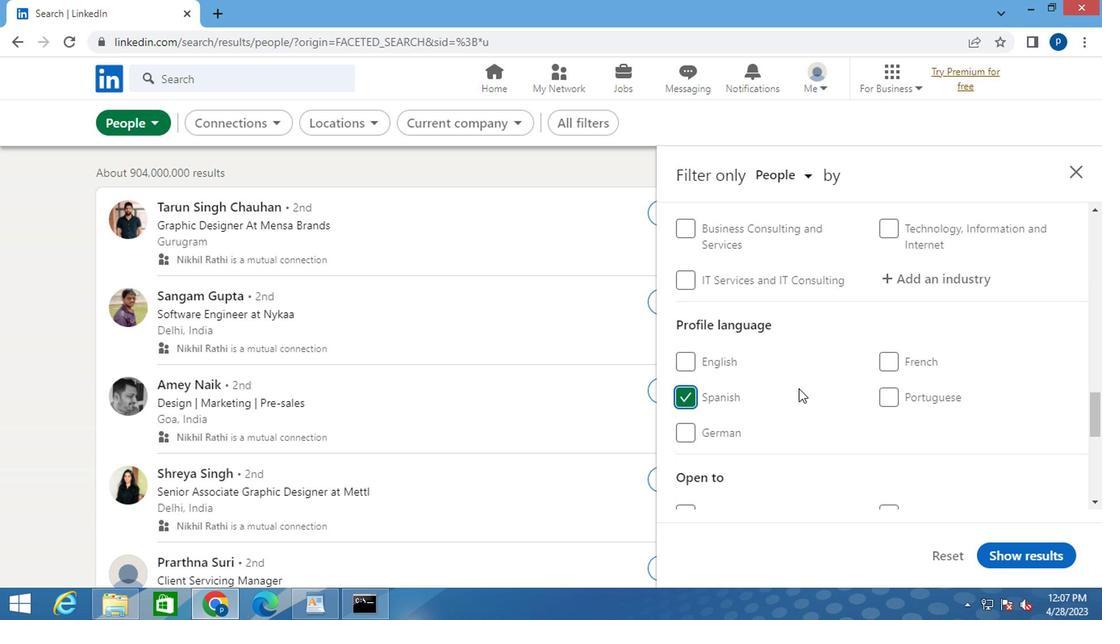 
Action: Mouse scrolled (798, 387) with delta (0, 0)
Screenshot: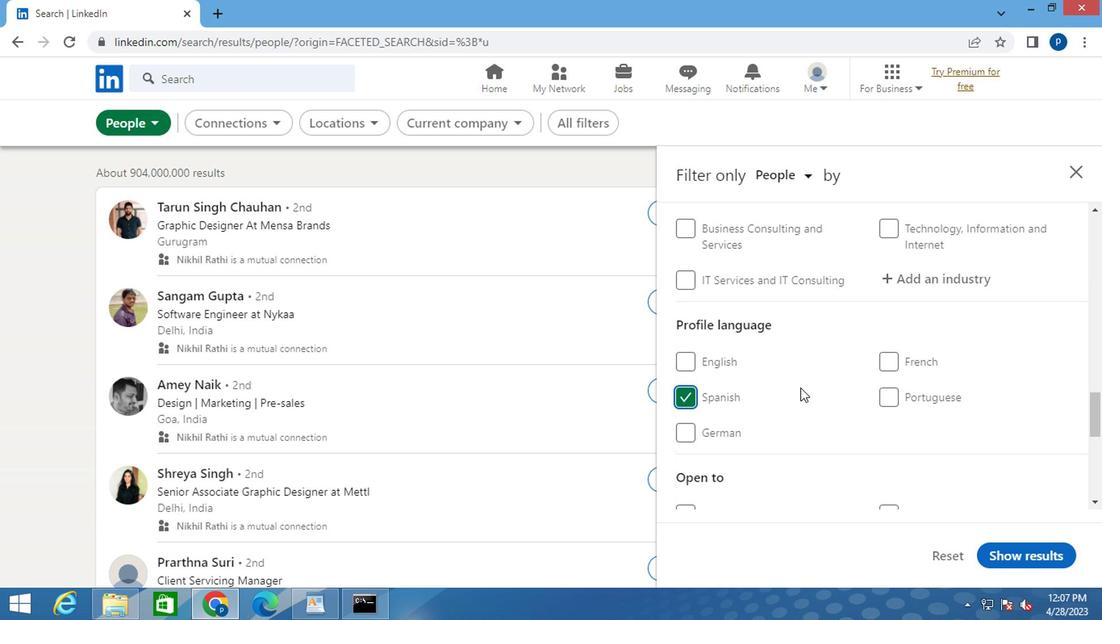
Action: Mouse scrolled (798, 387) with delta (0, 0)
Screenshot: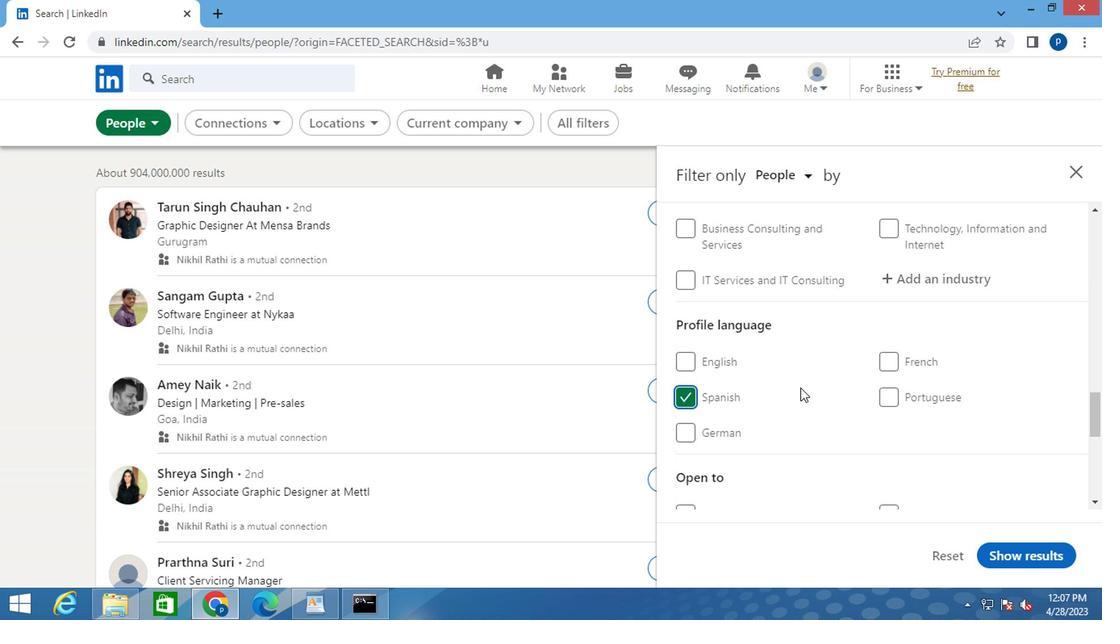 
Action: Mouse scrolled (798, 387) with delta (0, 0)
Screenshot: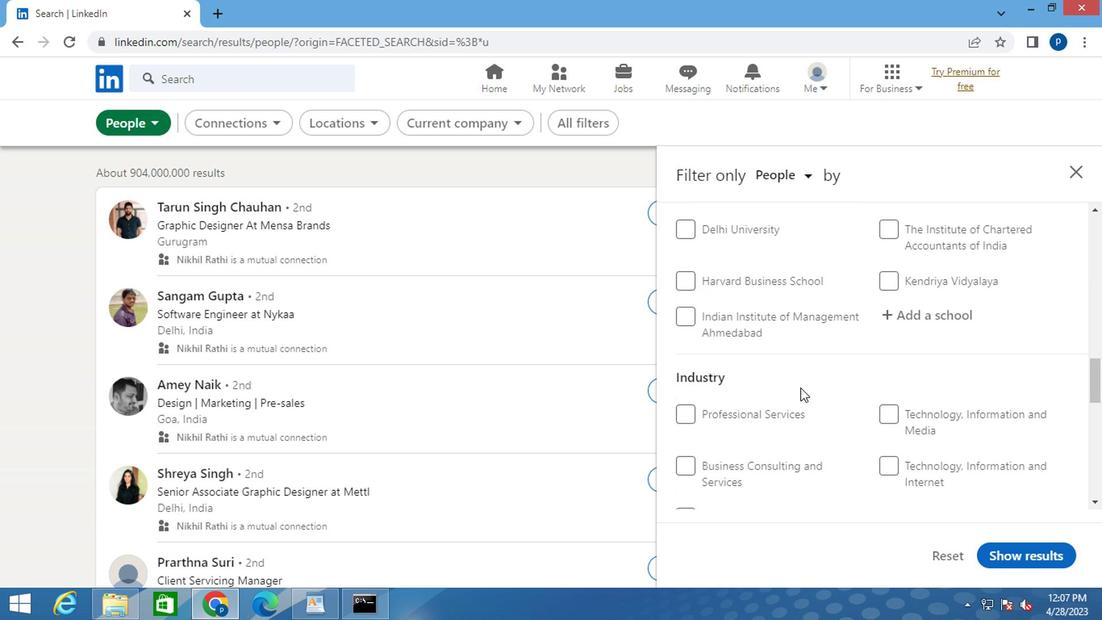 
Action: Mouse scrolled (798, 387) with delta (0, 0)
Screenshot: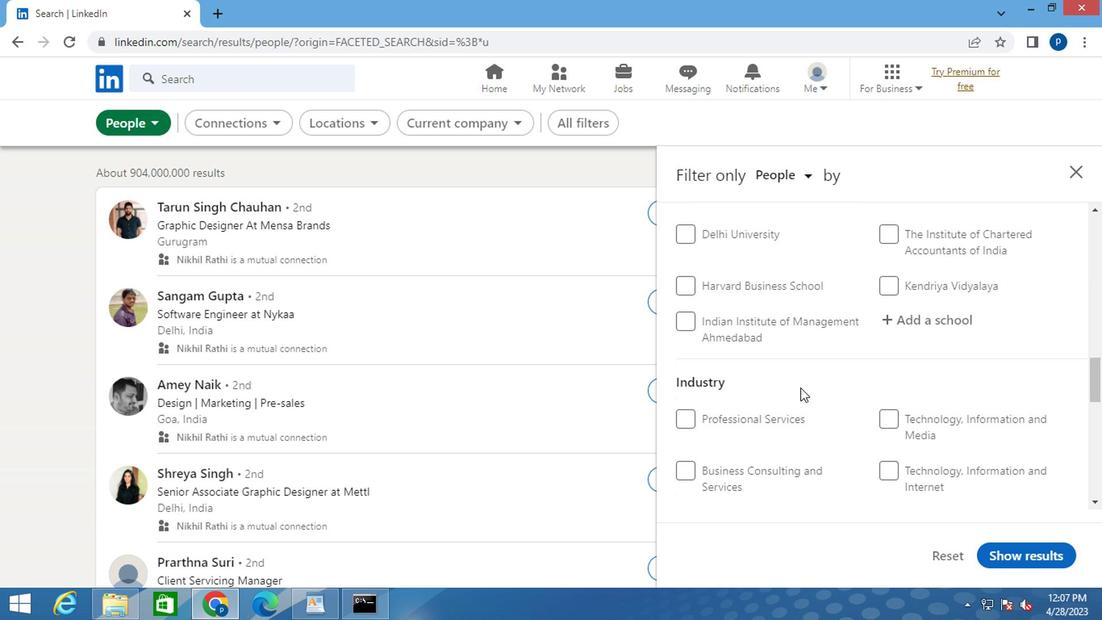 
Action: Mouse scrolled (798, 387) with delta (0, 0)
Screenshot: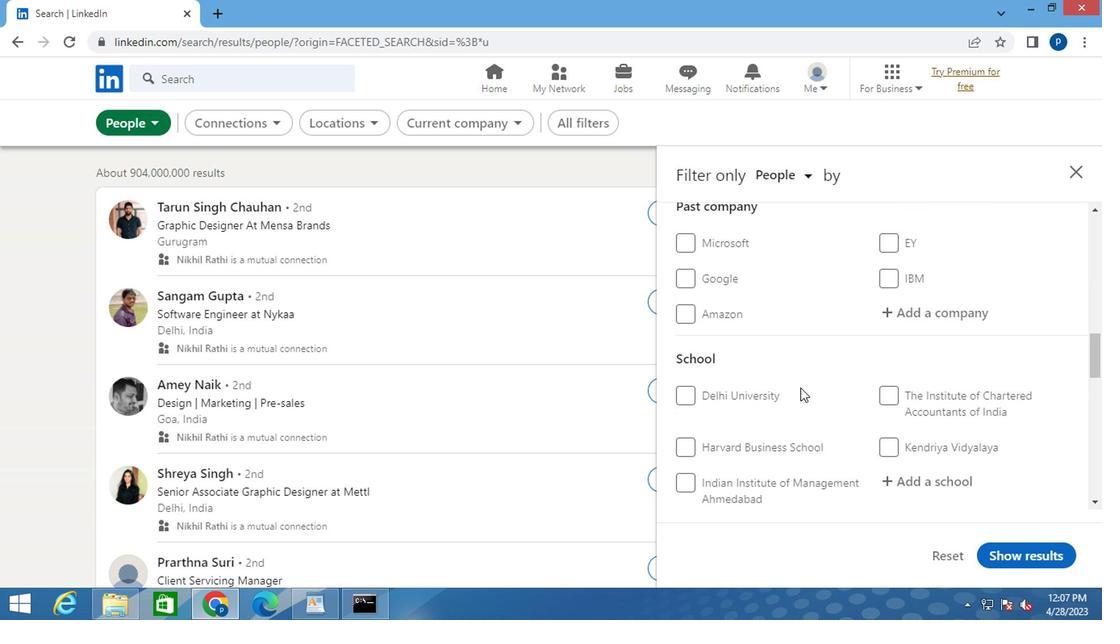 
Action: Mouse scrolled (798, 387) with delta (0, 0)
Screenshot: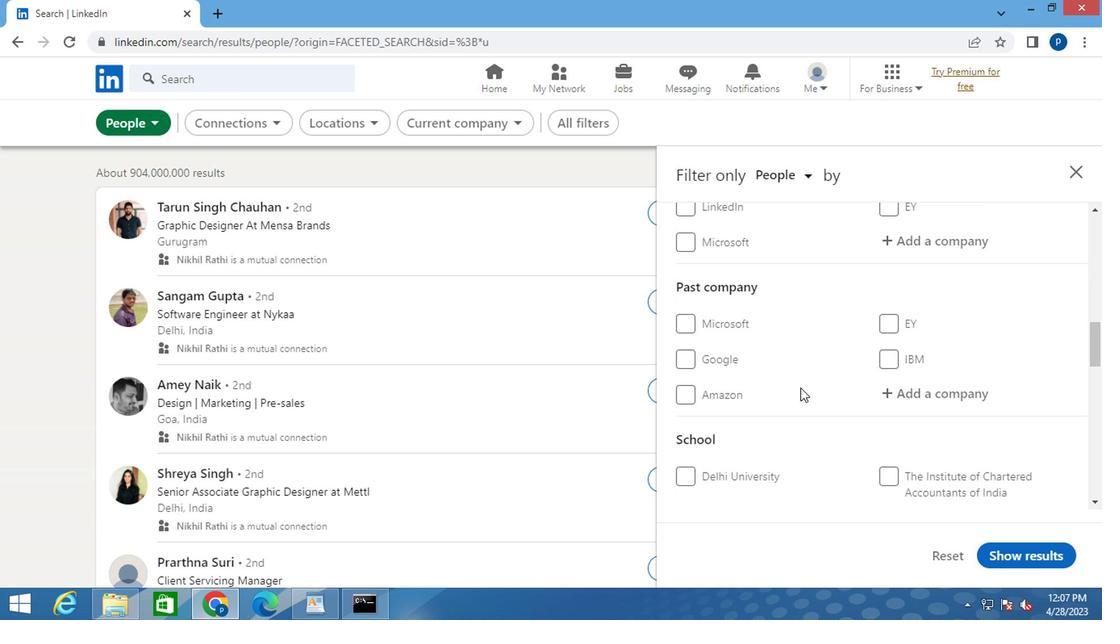 
Action: Mouse moved to (821, 388)
Screenshot: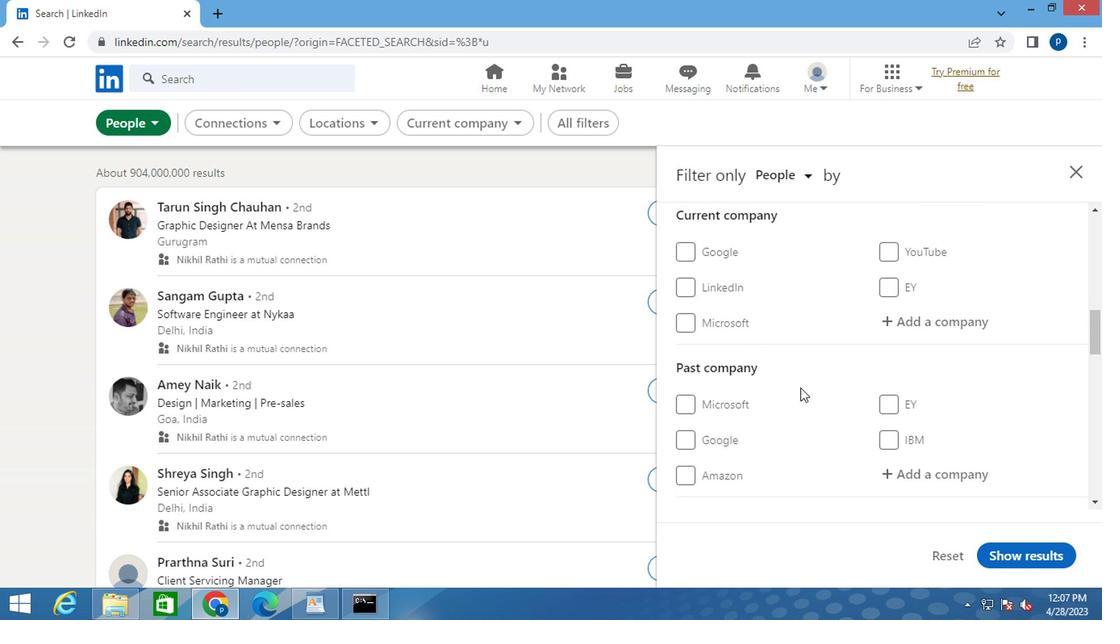 
Action: Mouse scrolled (821, 389) with delta (0, 1)
Screenshot: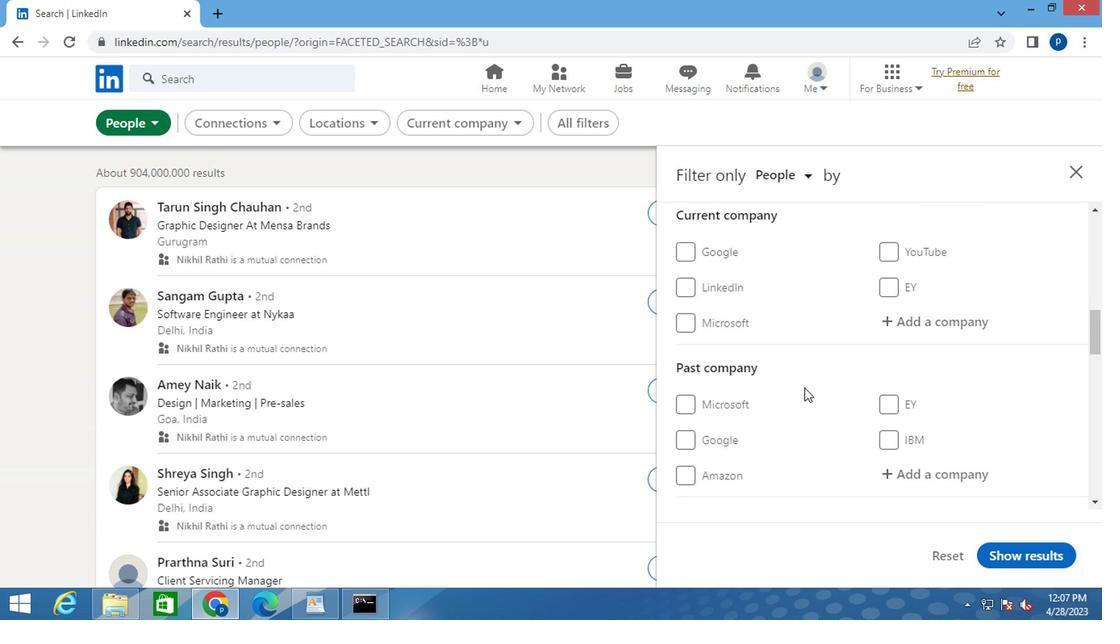 
Action: Mouse moved to (904, 391)
Screenshot: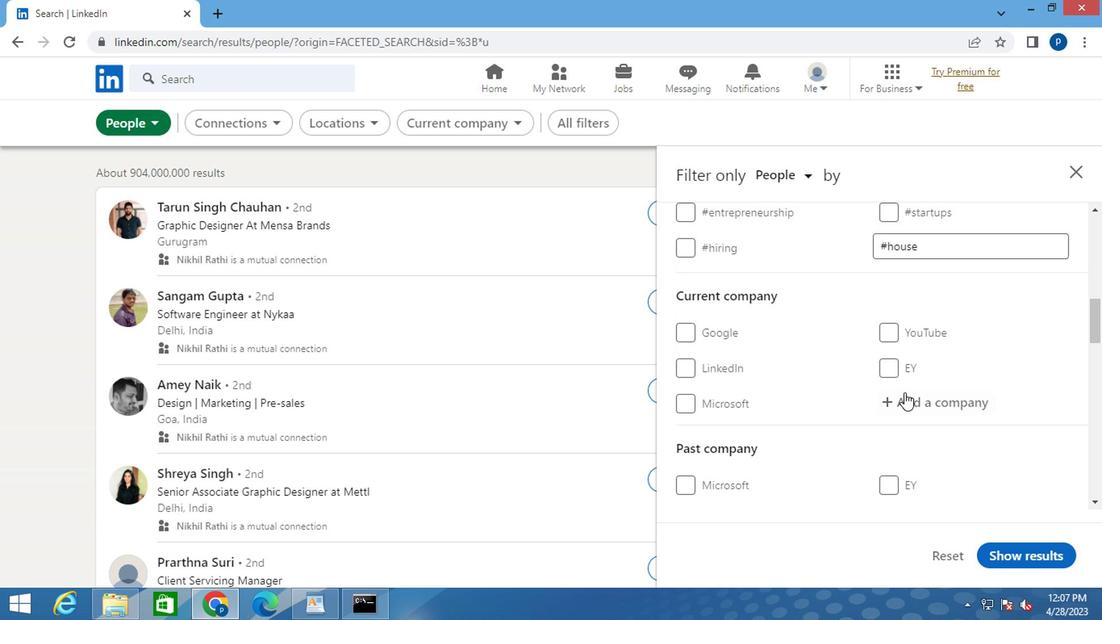 
Action: Mouse pressed left at (904, 391)
Screenshot: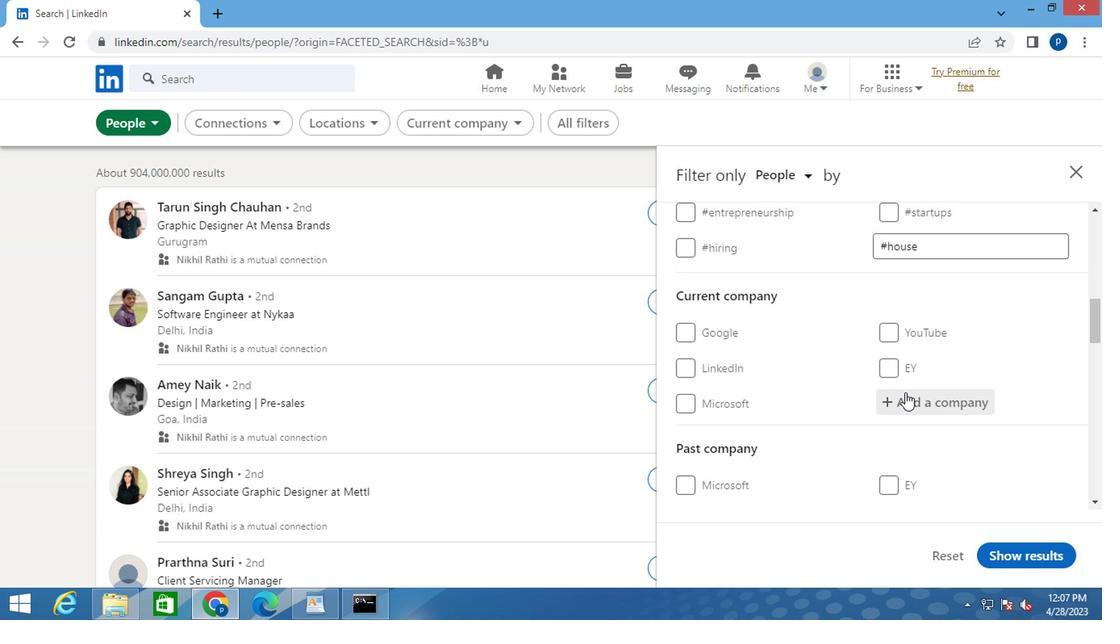 
Action: Mouse moved to (896, 397)
Screenshot: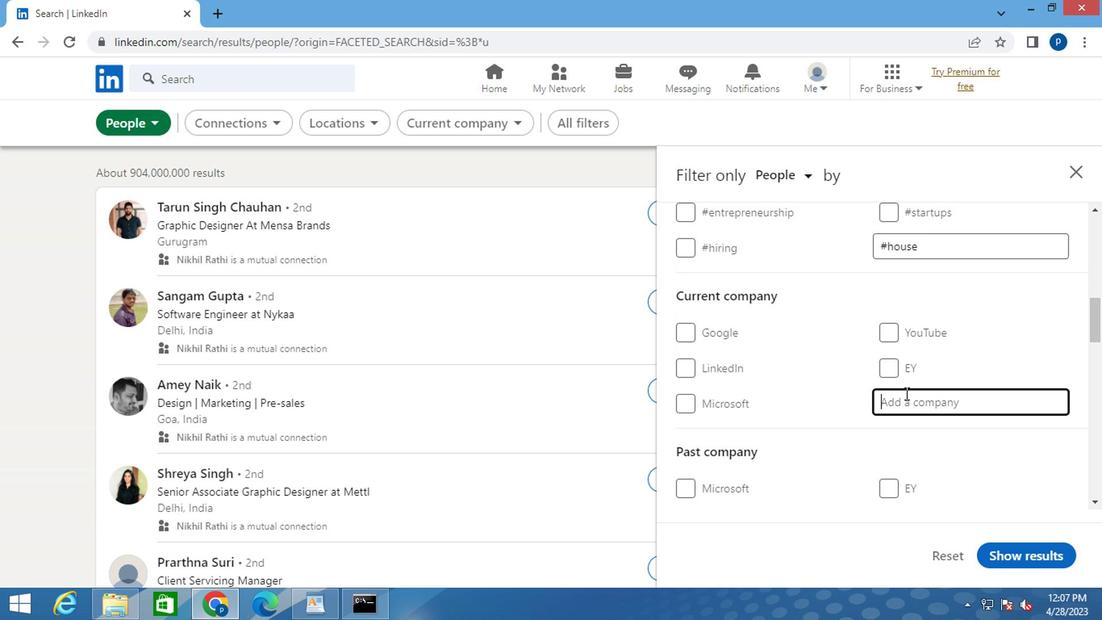 
Action: Mouse pressed left at (896, 397)
Screenshot: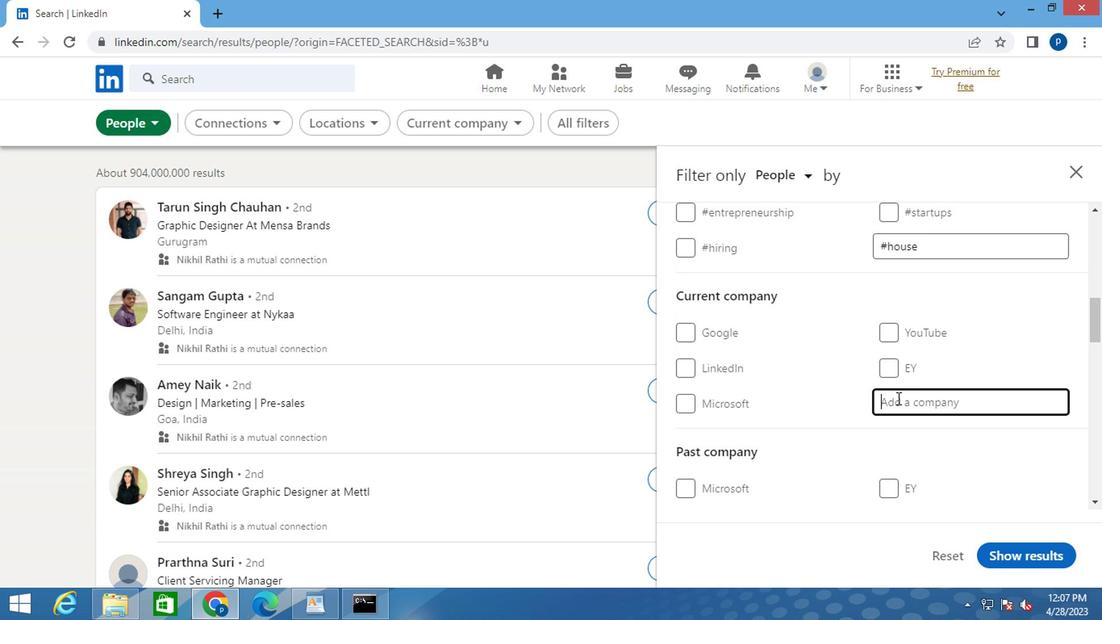 
Action: Key pressed <Key.caps_lock>HERO<Key.space>ELEC
Screenshot: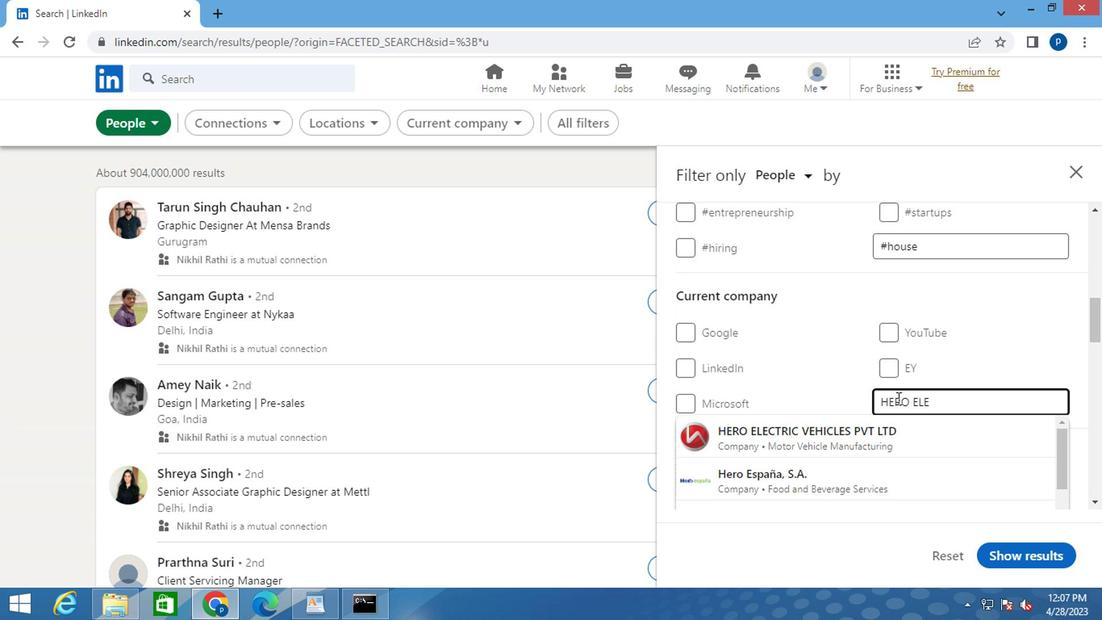 
Action: Mouse moved to (870, 432)
Screenshot: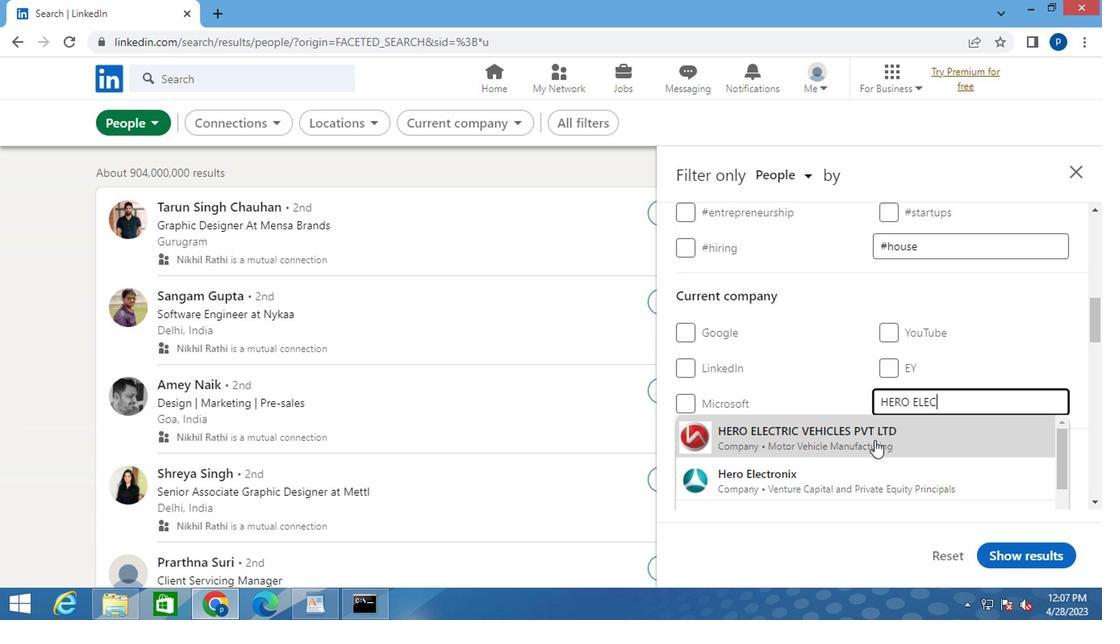 
Action: Mouse pressed left at (870, 432)
Screenshot: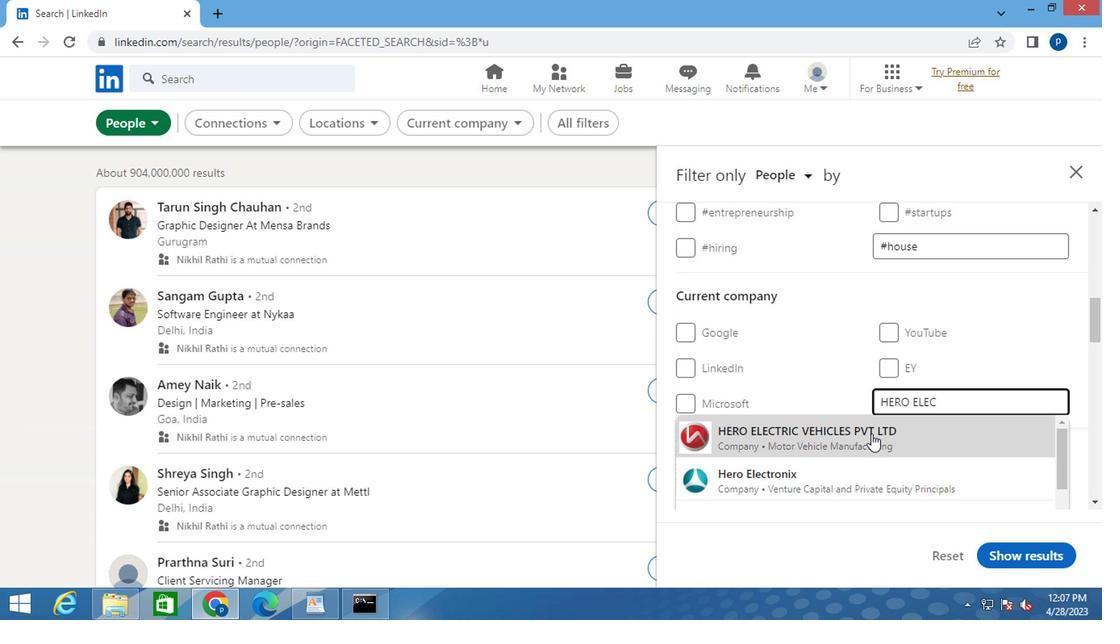 
Action: Mouse moved to (839, 426)
Screenshot: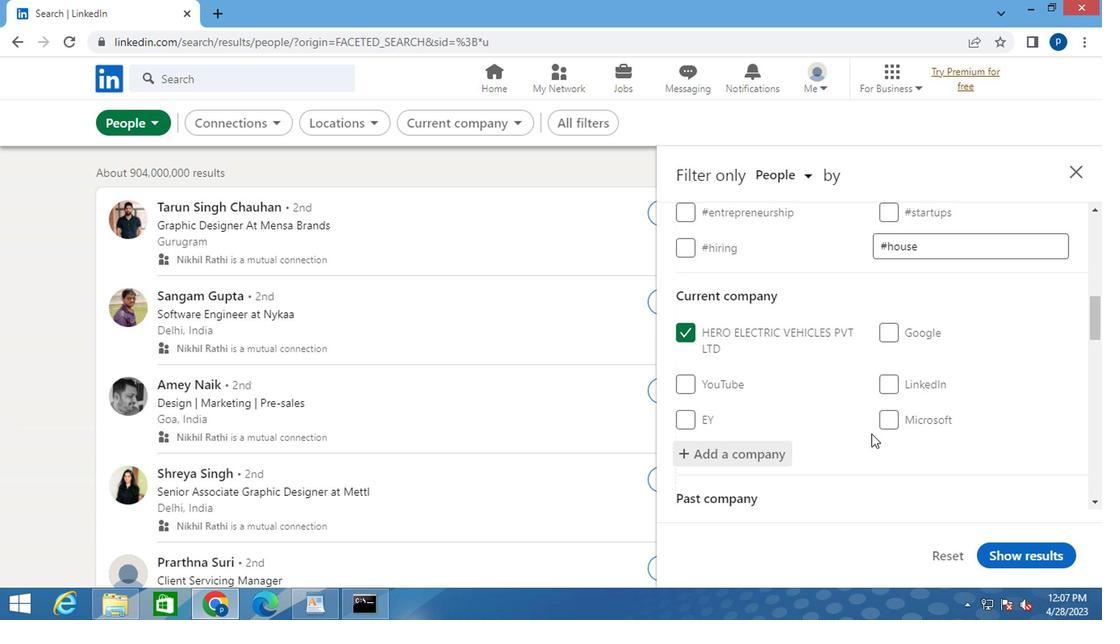 
Action: Mouse scrolled (839, 426) with delta (0, 0)
Screenshot: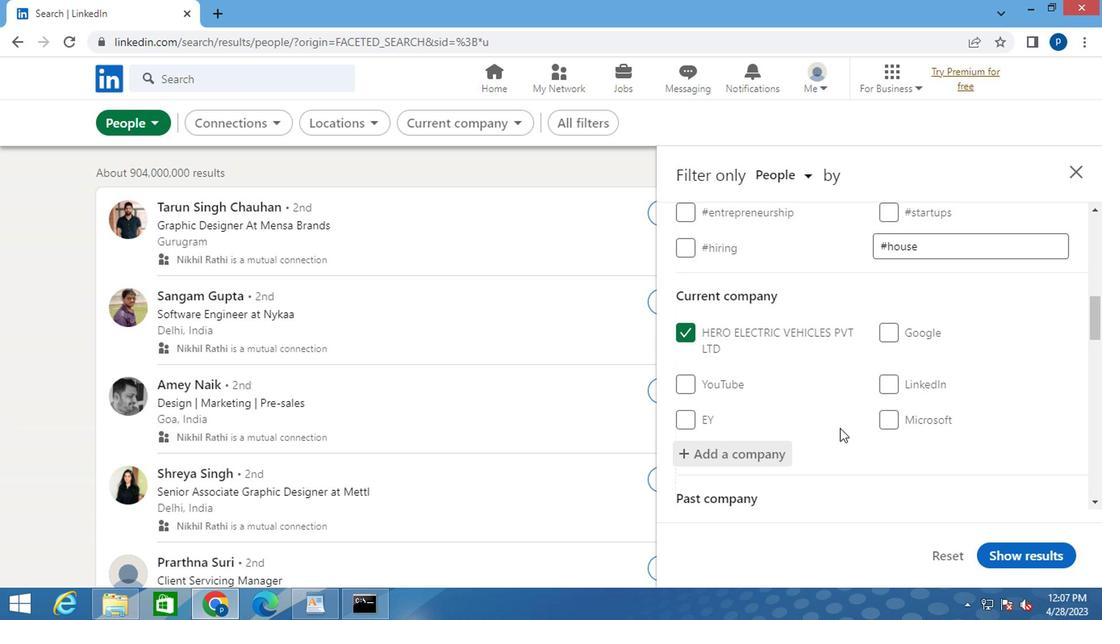 
Action: Mouse scrolled (839, 426) with delta (0, 0)
Screenshot: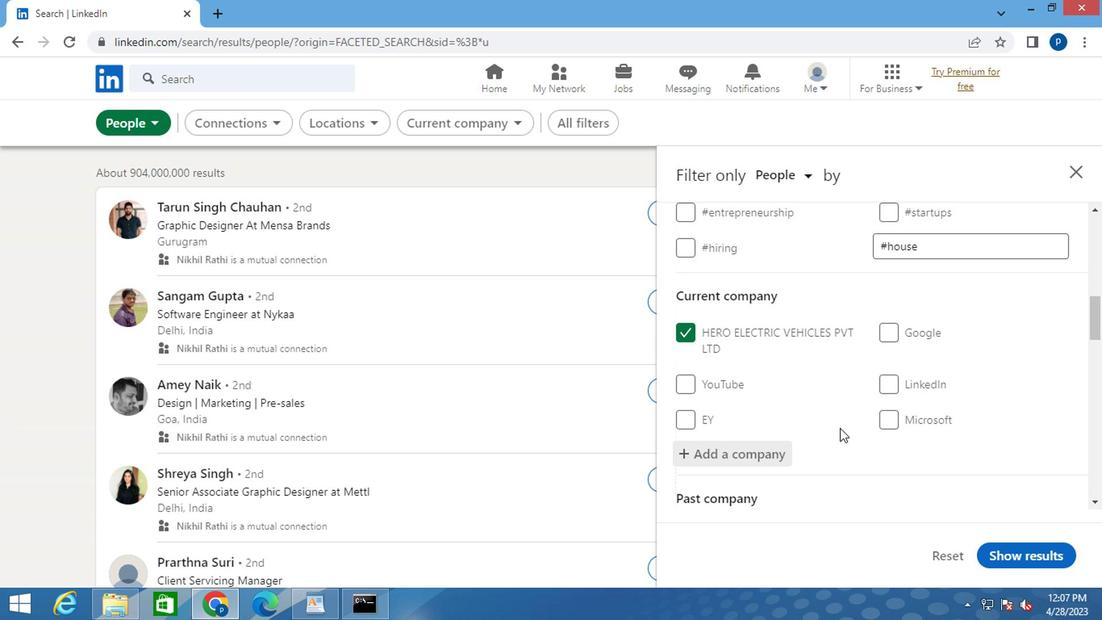 
Action: Mouse moved to (812, 419)
Screenshot: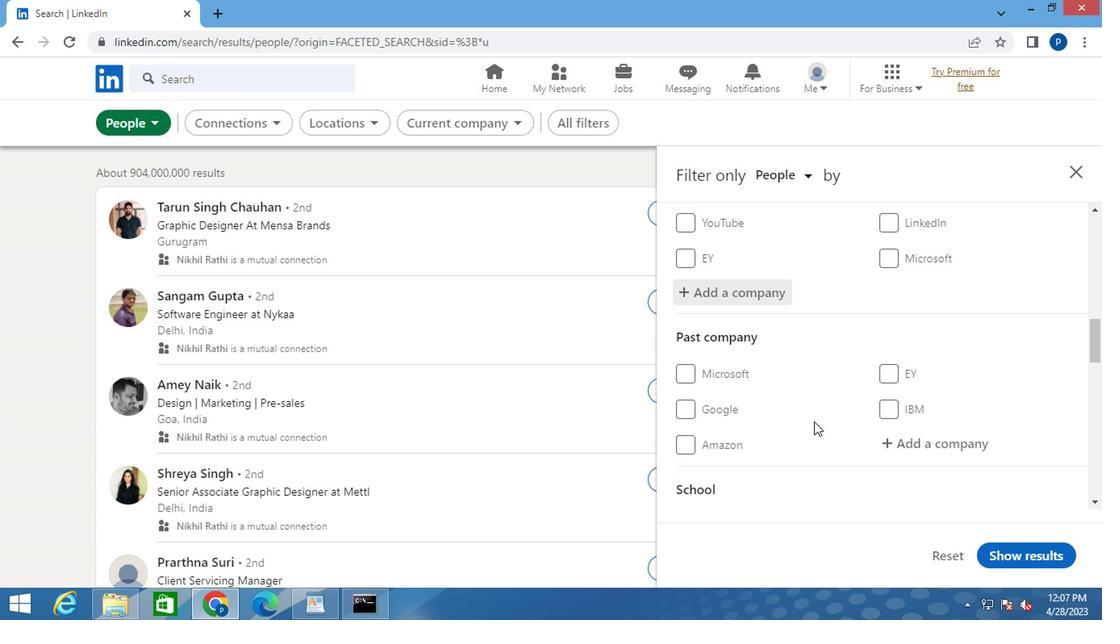 
Action: Mouse scrolled (812, 418) with delta (0, -1)
Screenshot: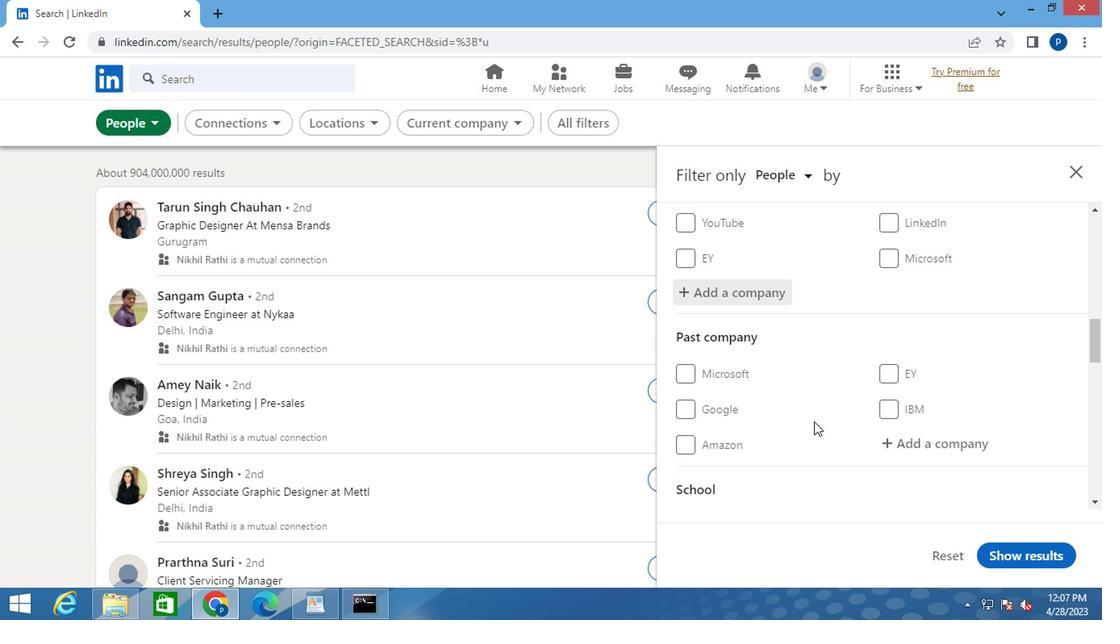 
Action: Mouse scrolled (812, 418) with delta (0, -1)
Screenshot: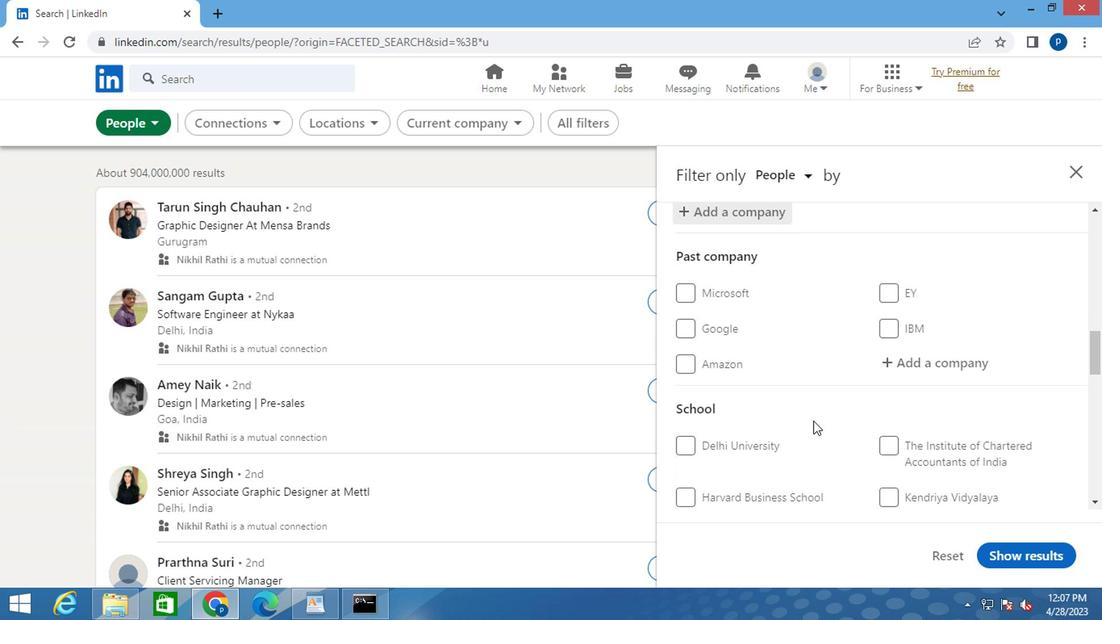 
Action: Mouse scrolled (812, 418) with delta (0, -1)
Screenshot: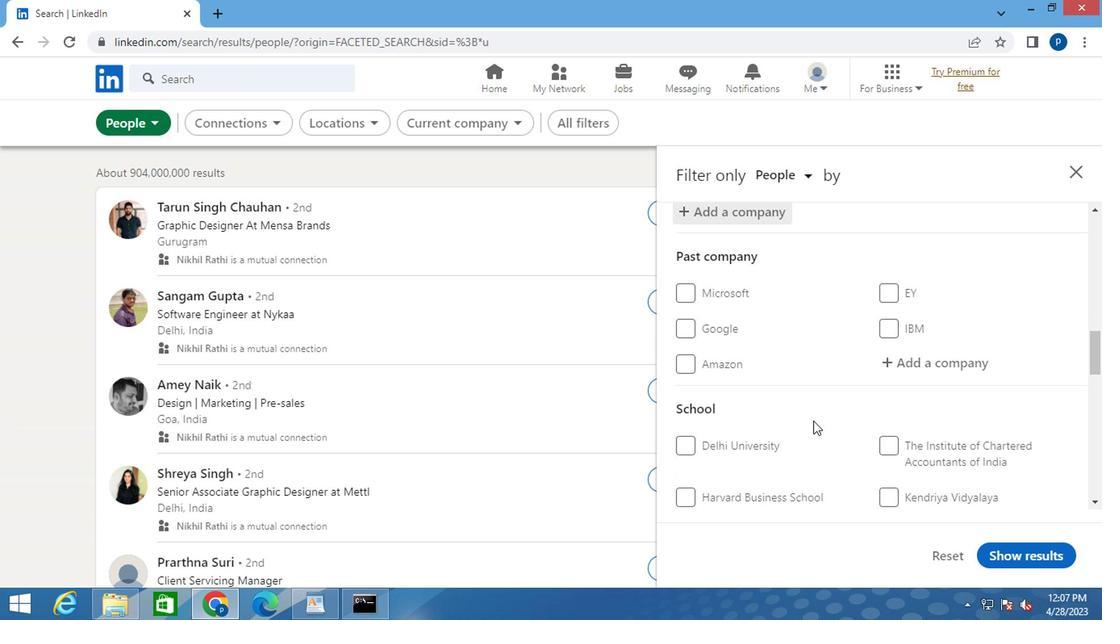 
Action: Mouse moved to (906, 381)
Screenshot: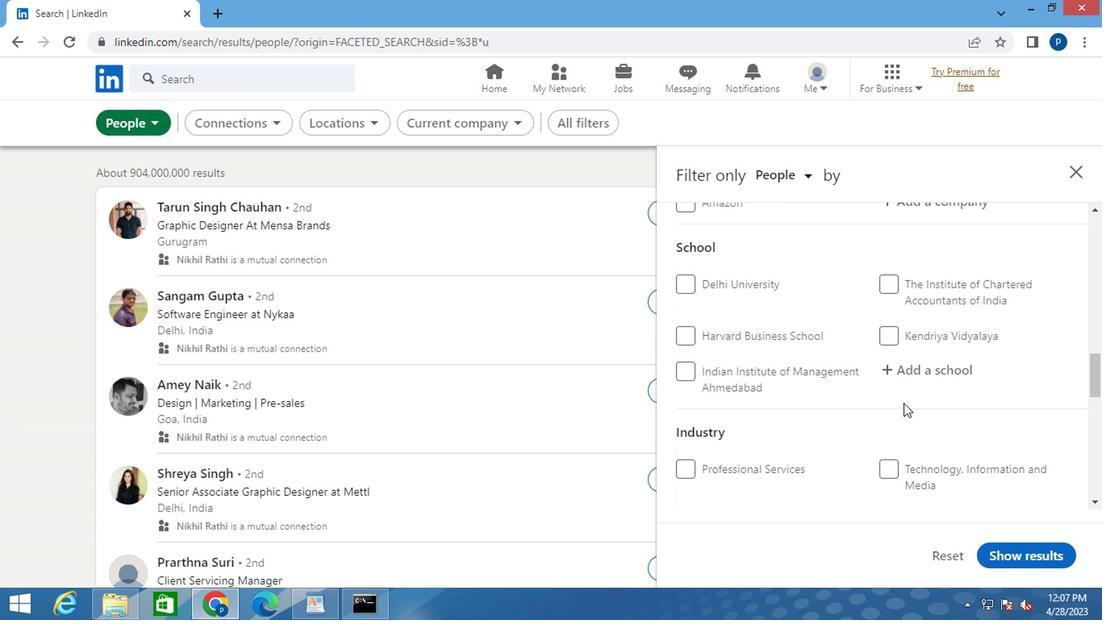 
Action: Mouse pressed left at (906, 381)
Screenshot: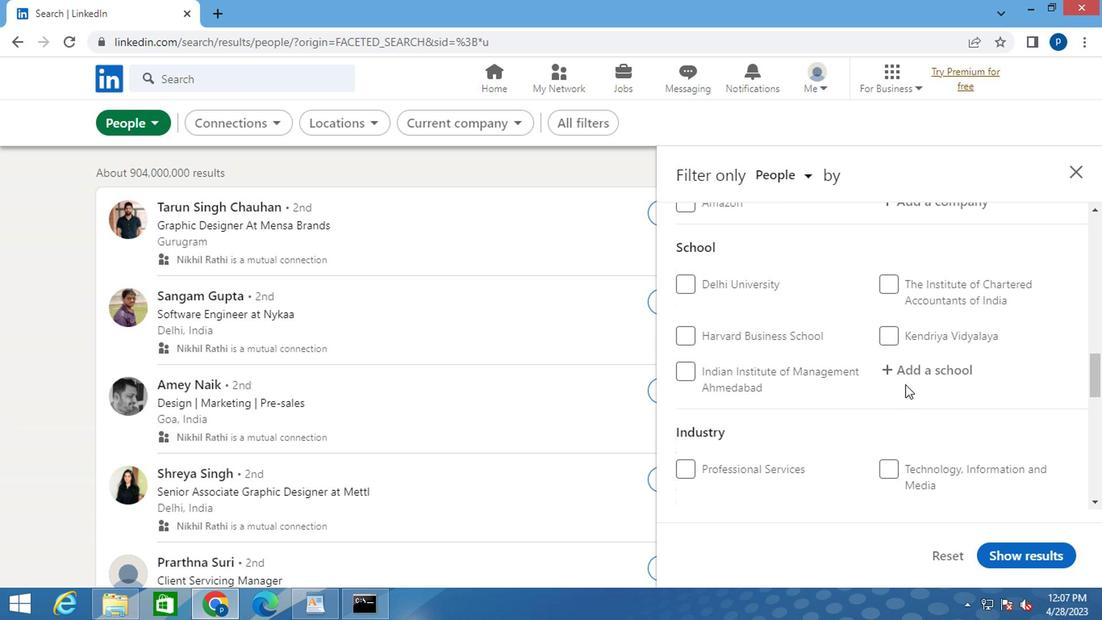 
Action: Mouse moved to (905, 372)
Screenshot: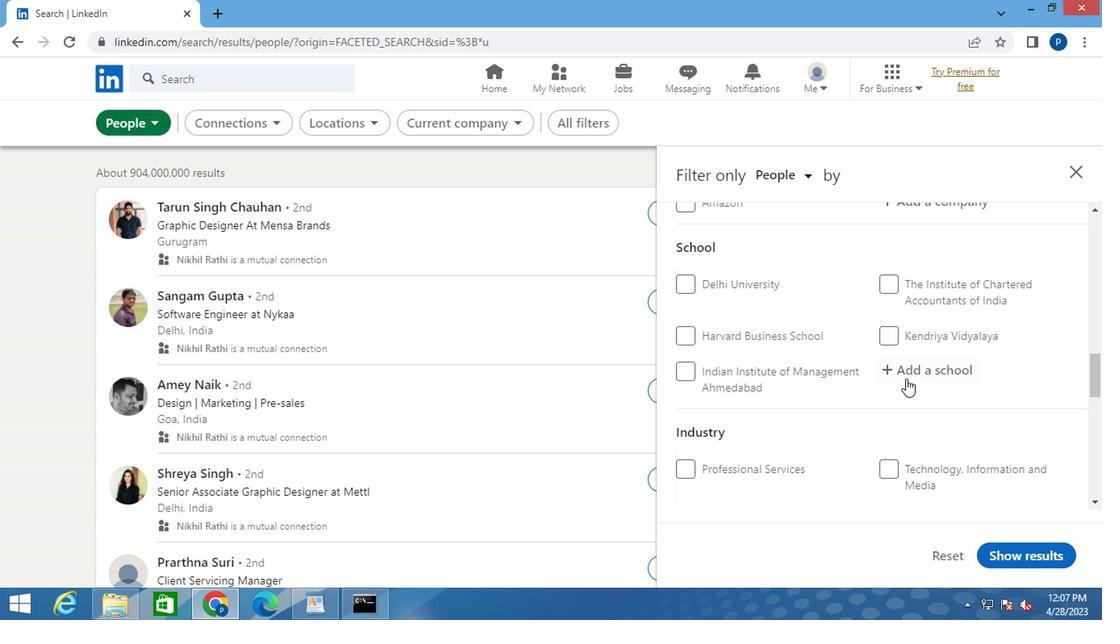 
Action: Mouse pressed left at (905, 372)
Screenshot: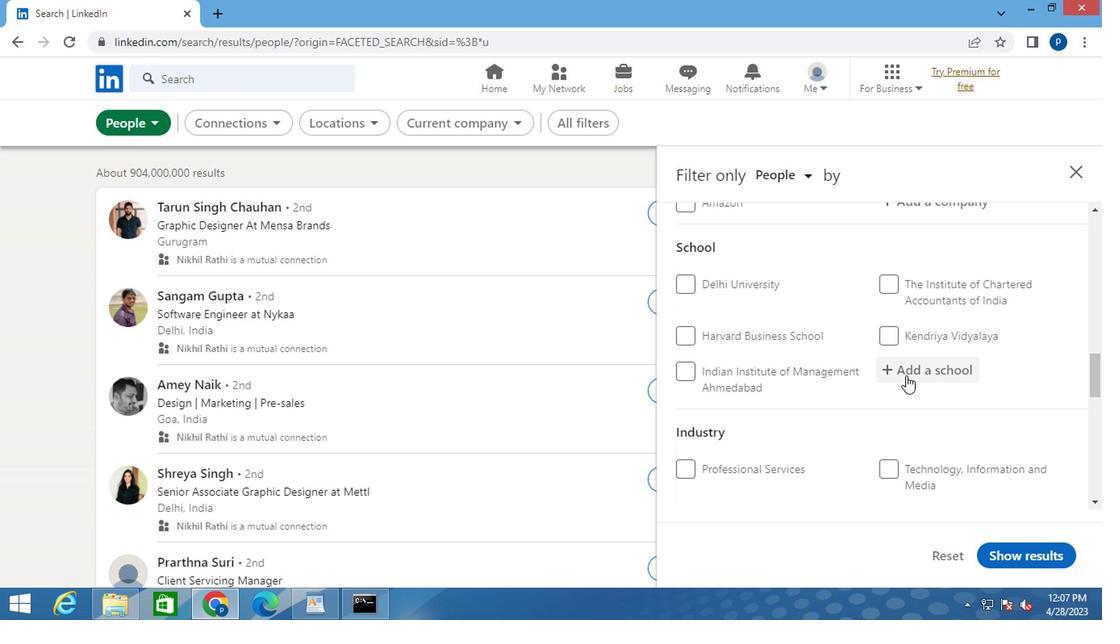 
Action: Key pressed <Key.caps_lock>C<Key.backspace><Key.caps_lock>C<Key.caps_lock>OMMERCE<Key.space><Key.caps_lock>C<Key.caps_lock>OLLEGE<Key.space><Key.caps_lock>J<Key.caps_lock>AIPUR
Screenshot: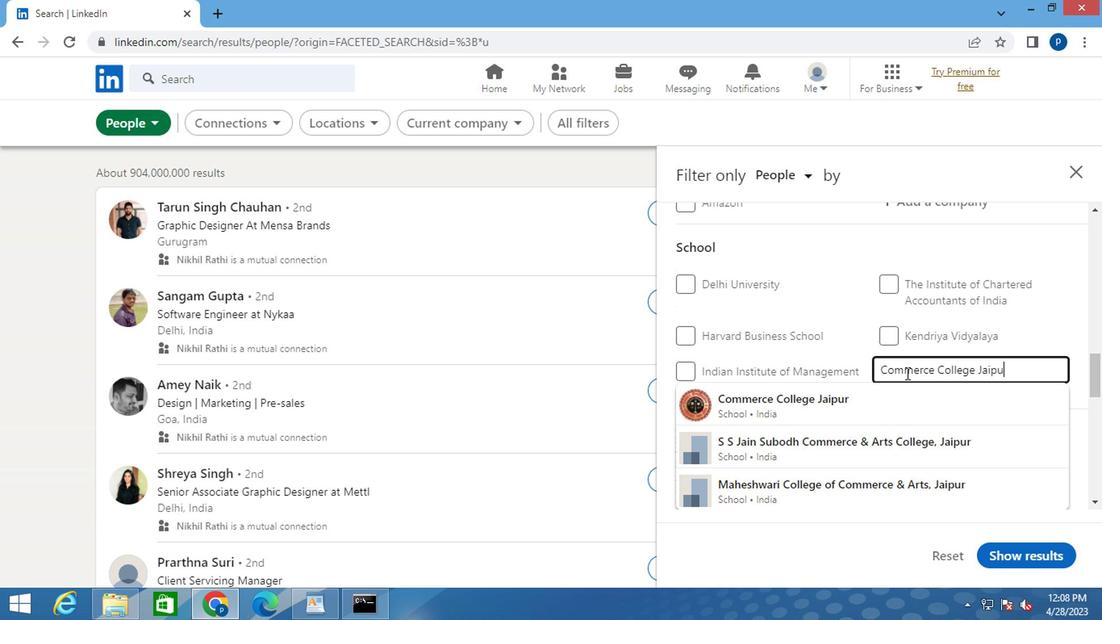 
Action: Mouse moved to (771, 403)
Screenshot: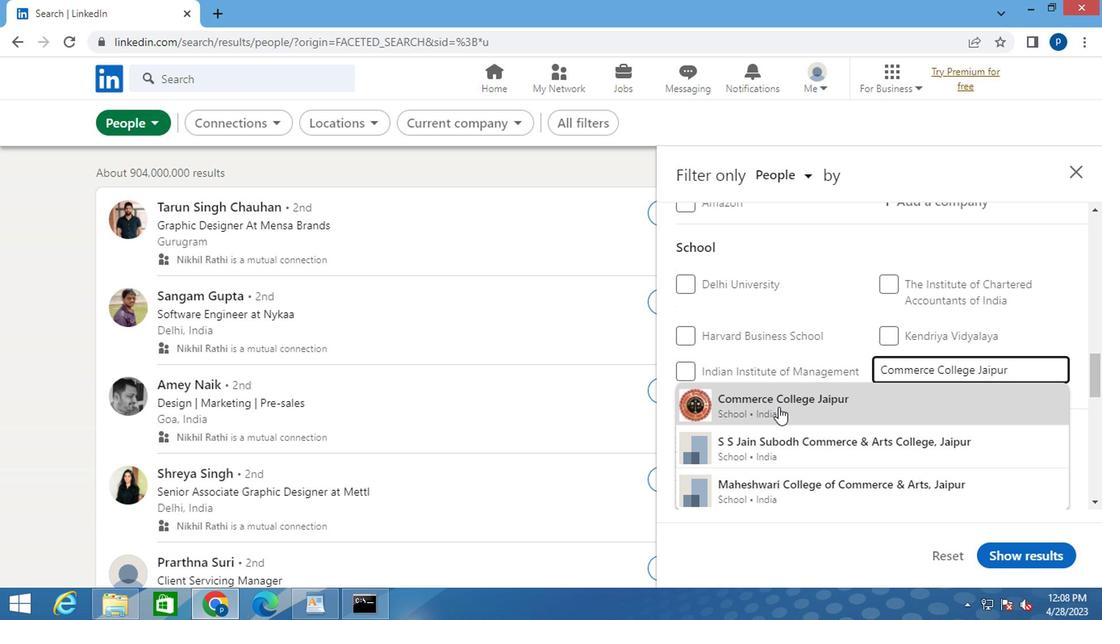 
Action: Mouse pressed left at (771, 403)
Screenshot: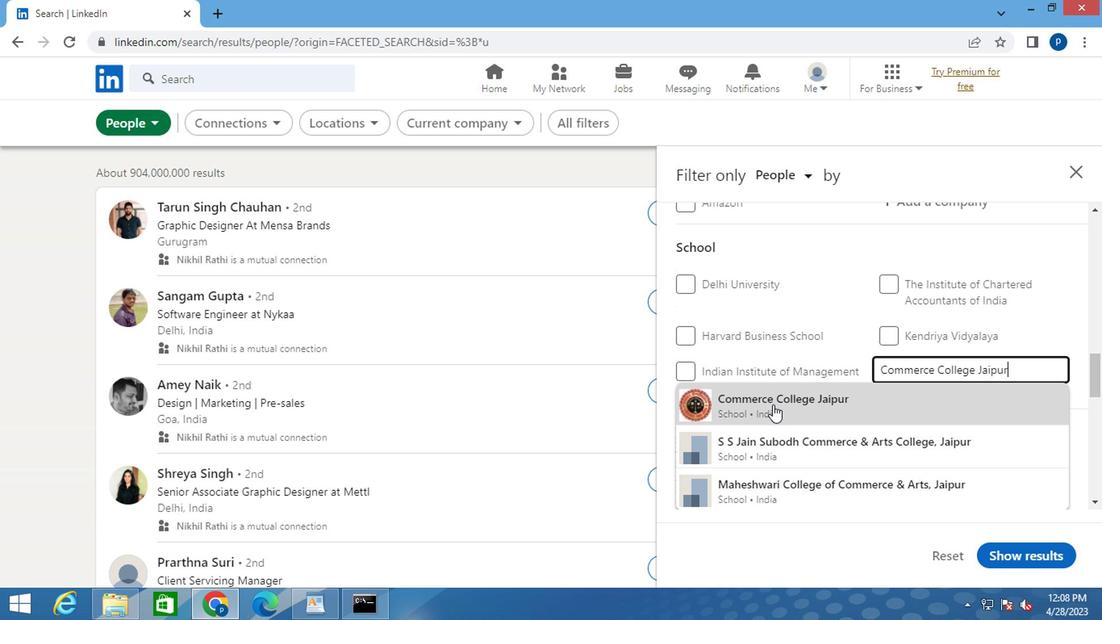
Action: Mouse moved to (775, 405)
Screenshot: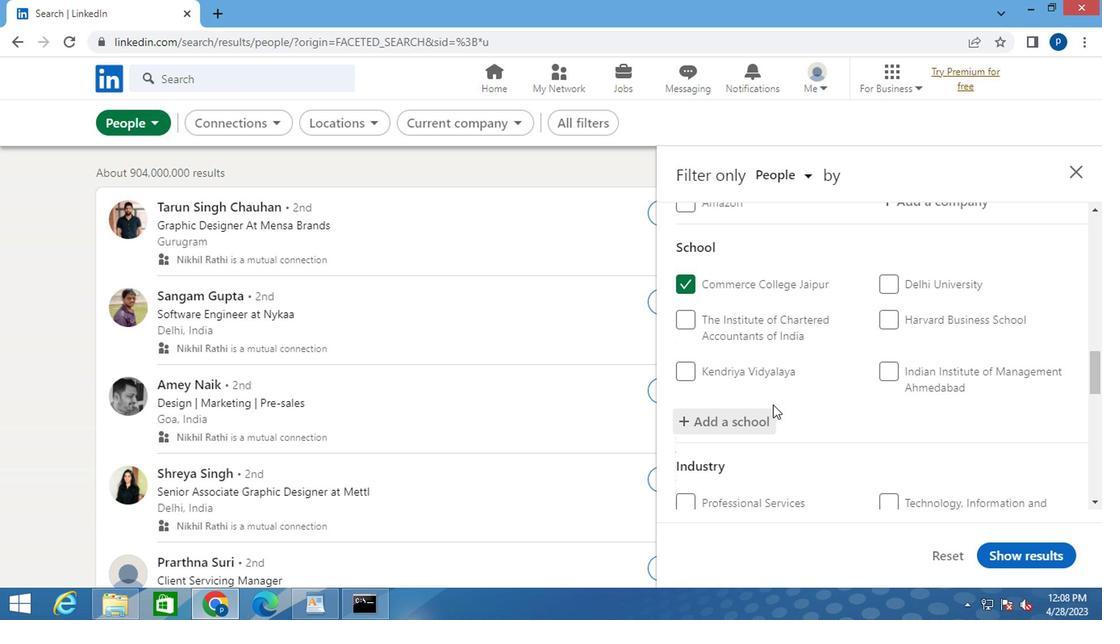 
Action: Mouse scrolled (775, 404) with delta (0, -1)
Screenshot: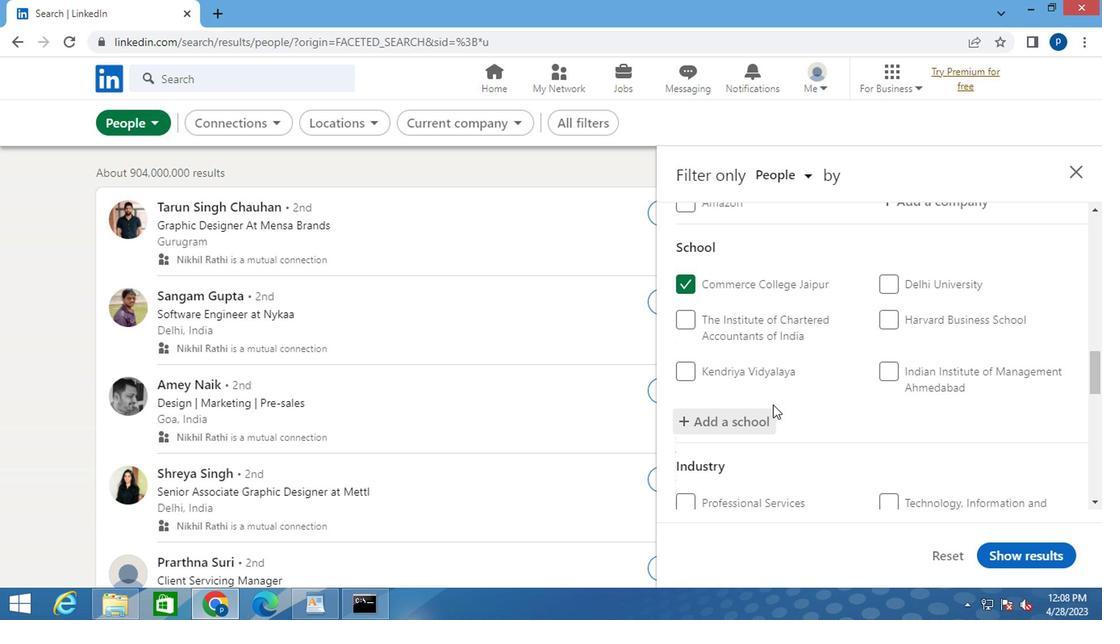 
Action: Mouse moved to (775, 406)
Screenshot: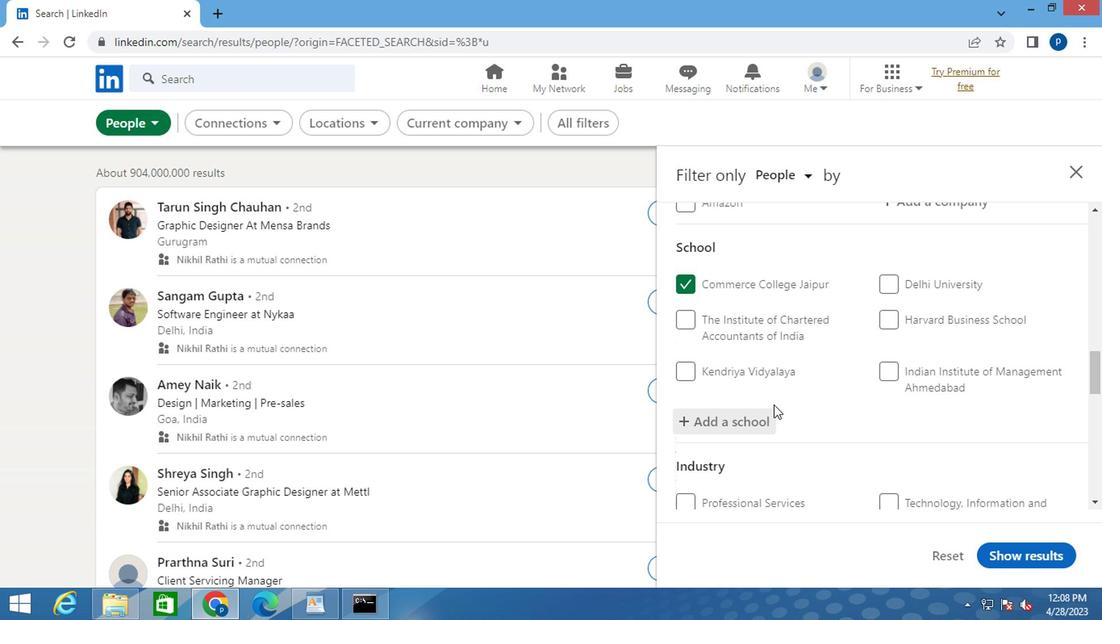 
Action: Mouse scrolled (775, 405) with delta (0, 0)
Screenshot: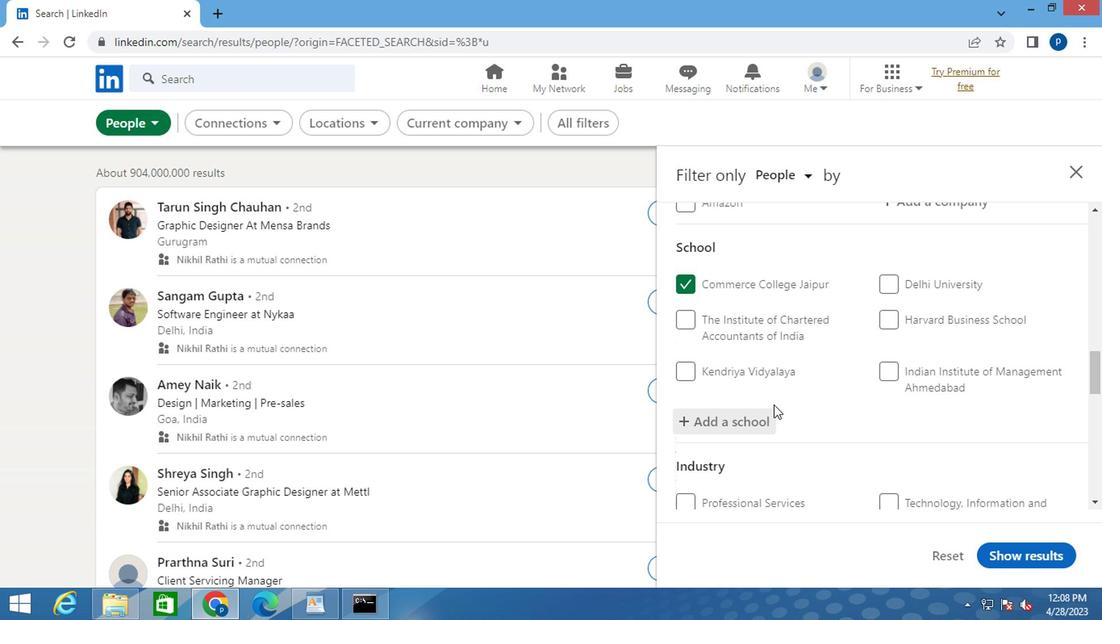 
Action: Mouse moved to (903, 443)
Screenshot: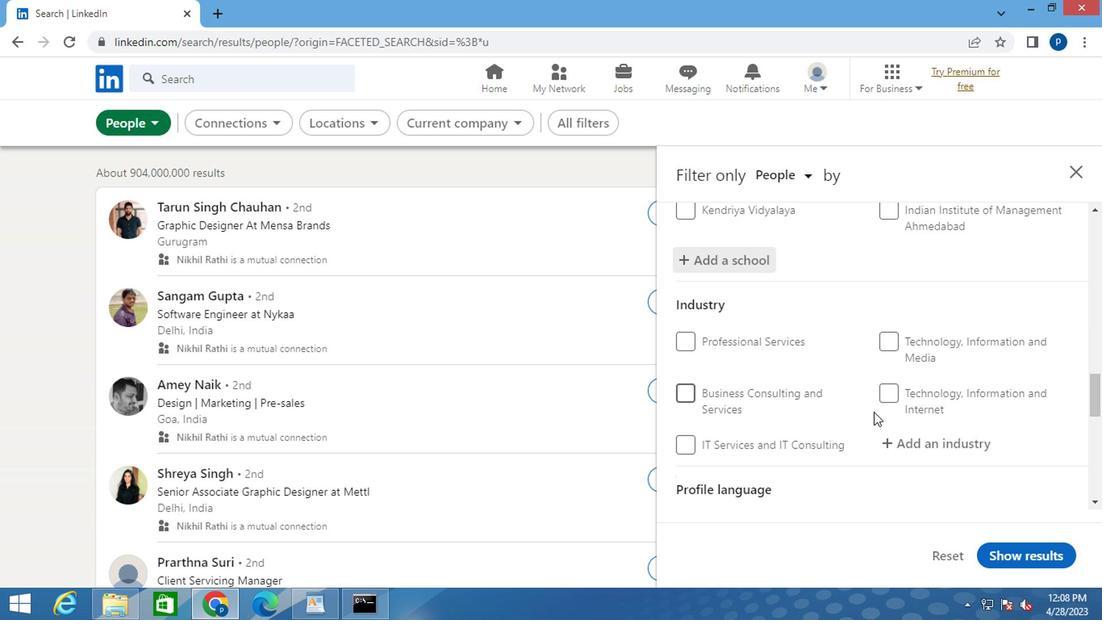 
Action: Mouse pressed left at (903, 443)
Screenshot: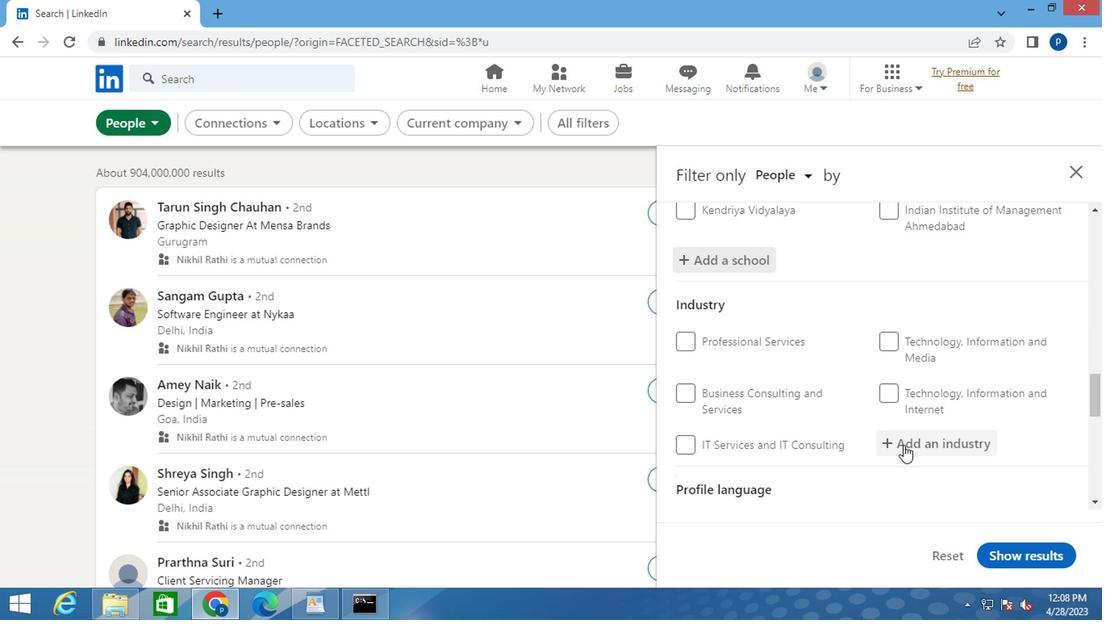 
Action: Mouse moved to (903, 438)
Screenshot: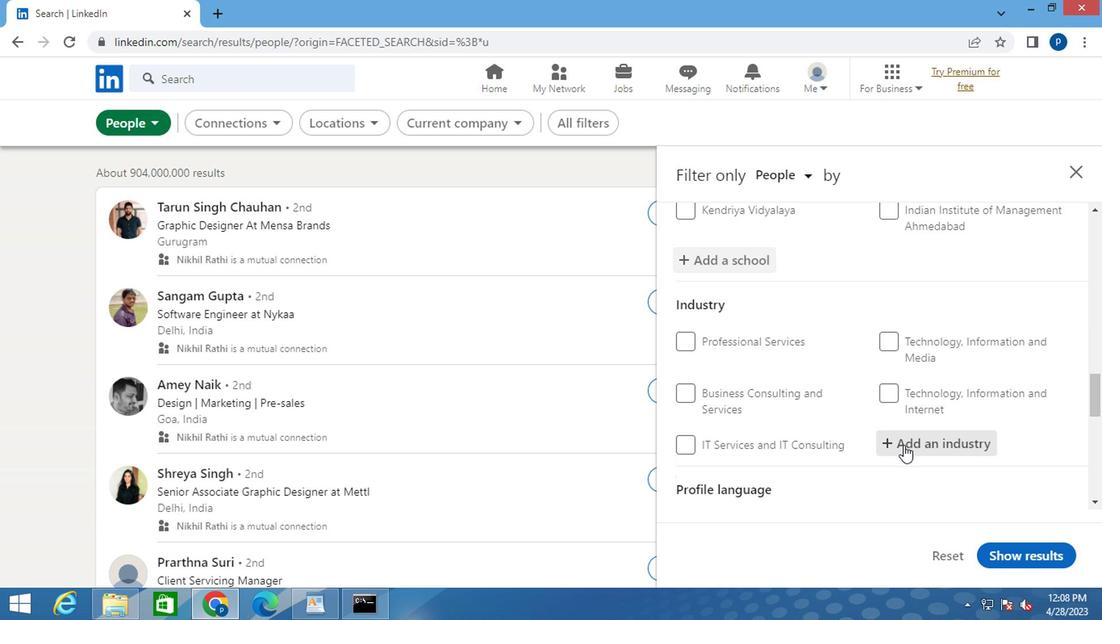 
Action: Mouse pressed left at (903, 438)
Screenshot: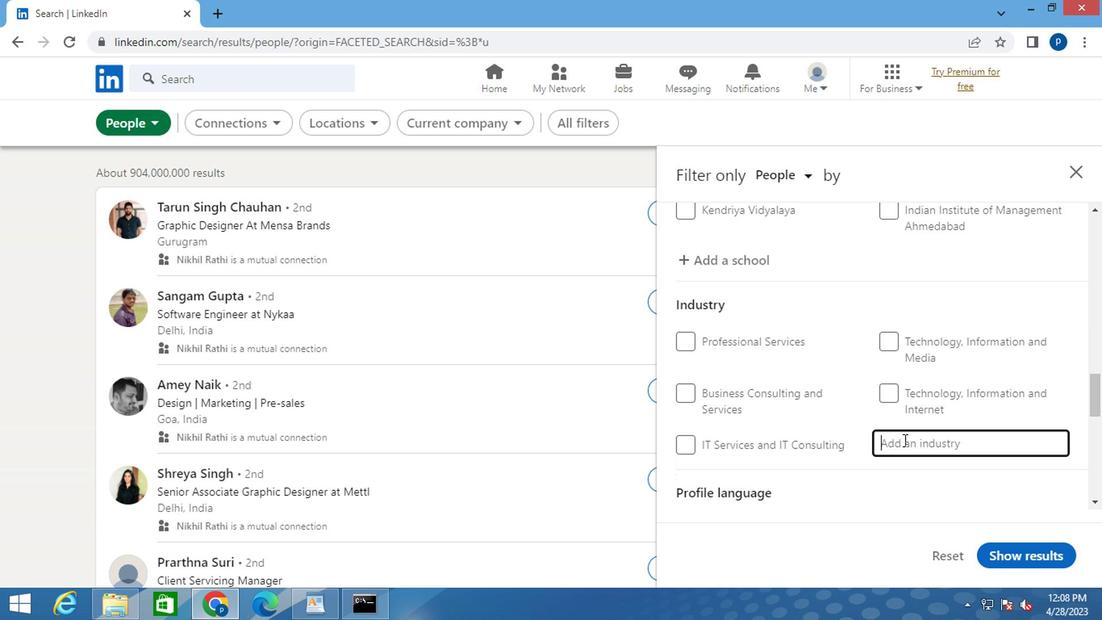 
Action: Key pressed <Key.caps_lock>P<Key.caps_lock>ENSION
Screenshot: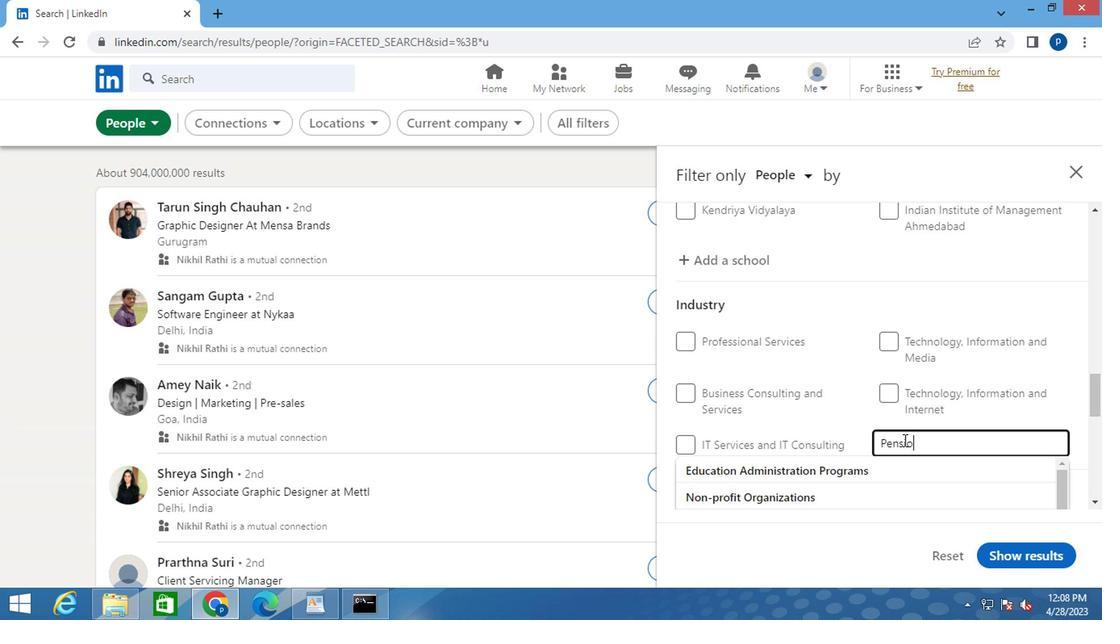 
Action: Mouse moved to (756, 473)
Screenshot: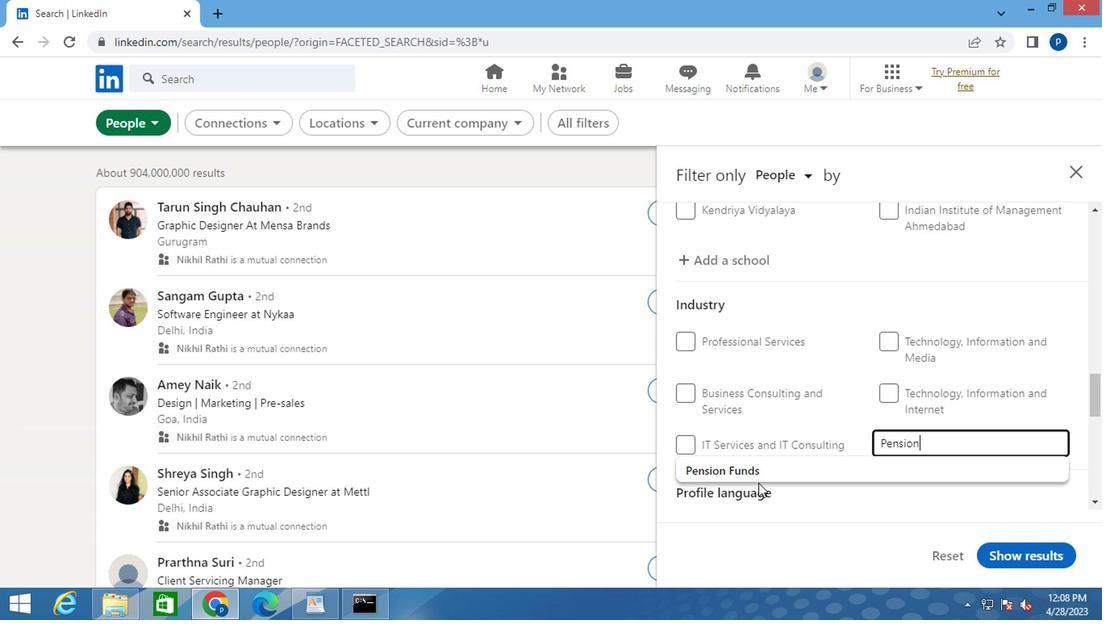 
Action: Mouse pressed left at (756, 473)
Screenshot: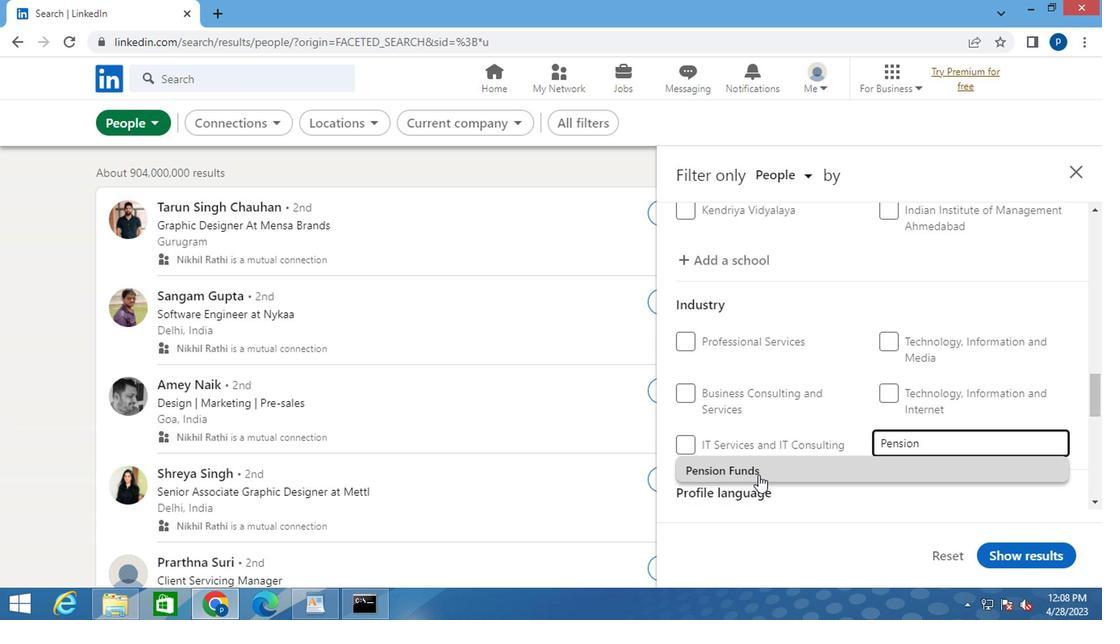 
Action: Mouse moved to (756, 472)
Screenshot: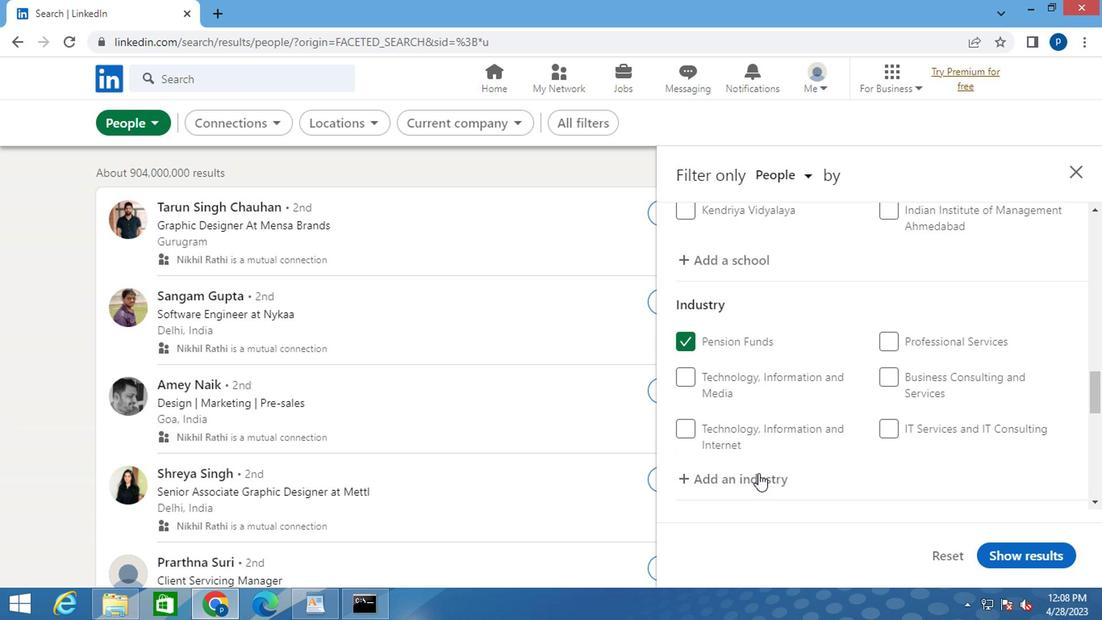 
Action: Mouse scrolled (756, 470) with delta (0, -1)
Screenshot: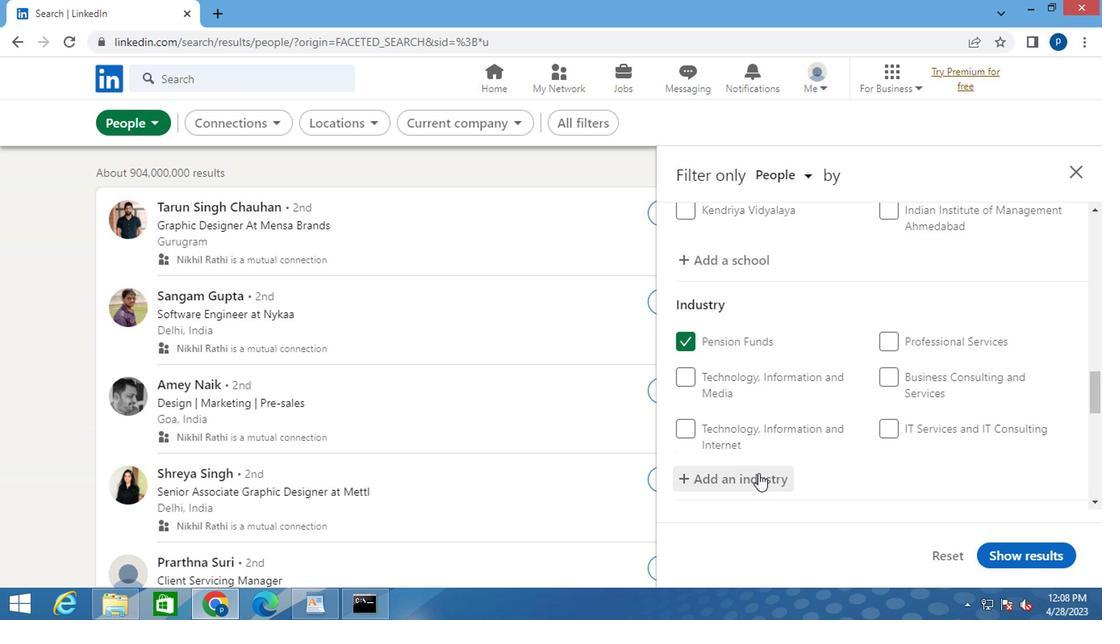 
Action: Mouse scrolled (756, 470) with delta (0, -1)
Screenshot: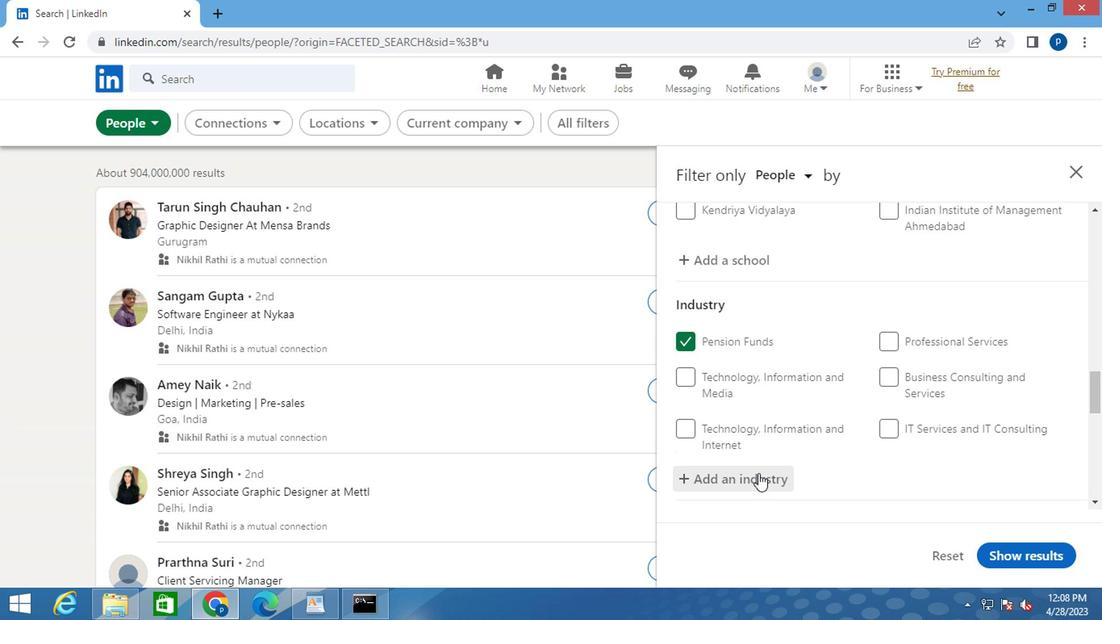 
Action: Mouse moved to (786, 454)
Screenshot: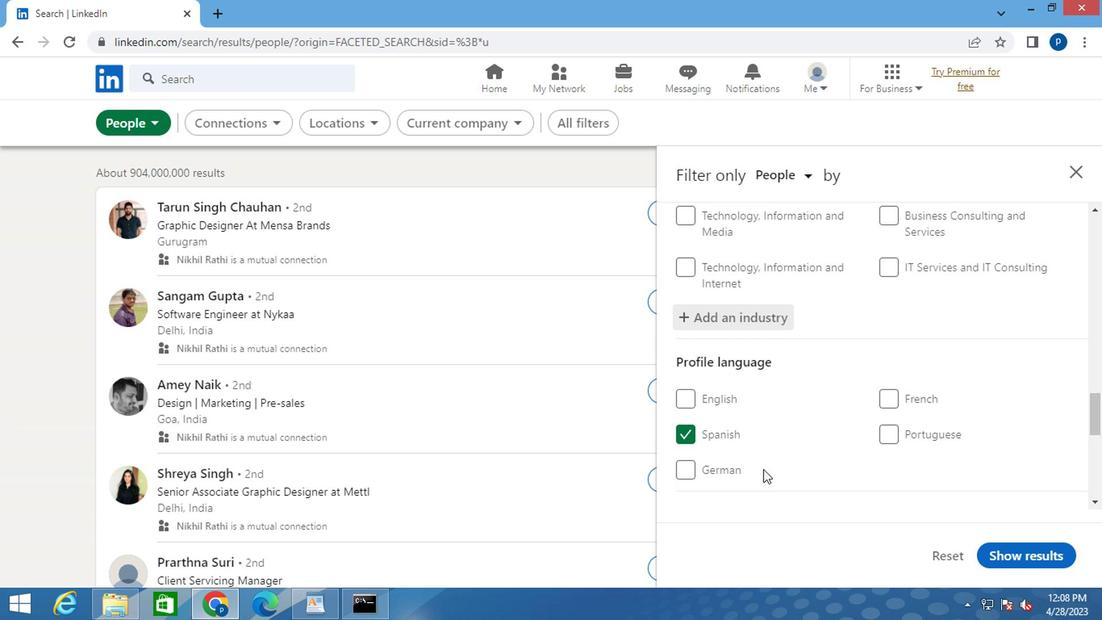 
Action: Mouse scrolled (786, 454) with delta (0, 0)
Screenshot: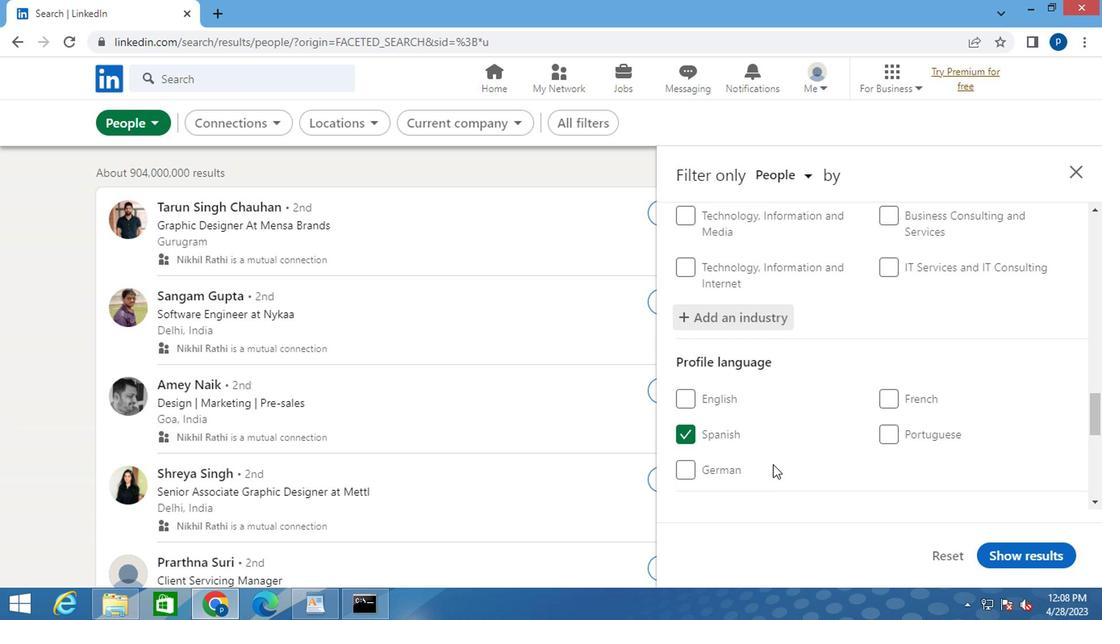 
Action: Mouse scrolled (786, 454) with delta (0, 0)
Screenshot: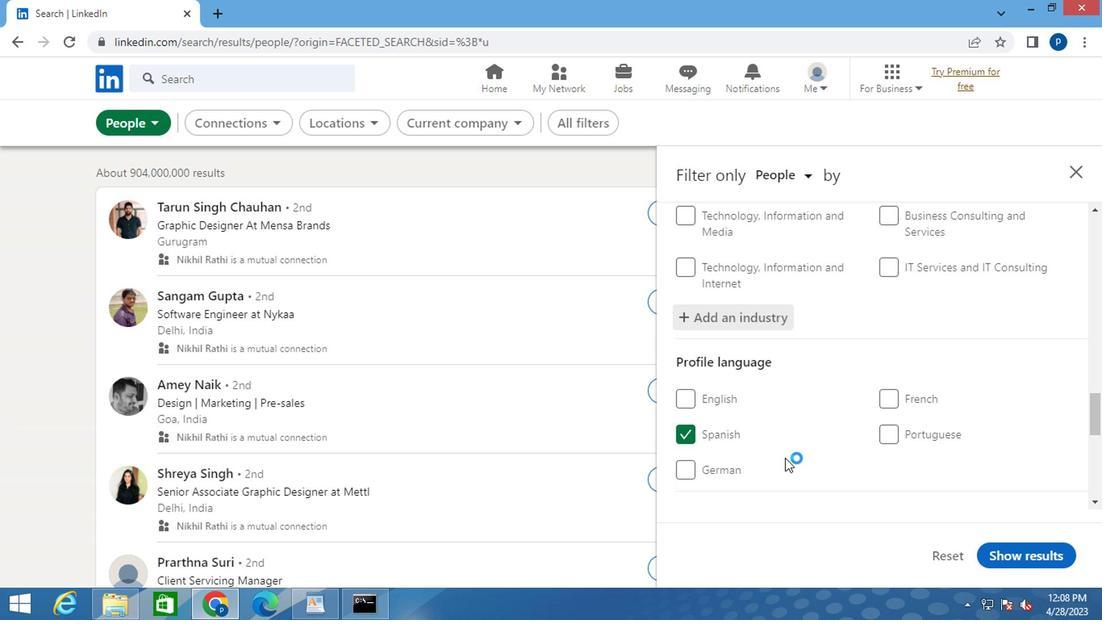 
Action: Mouse moved to (805, 449)
Screenshot: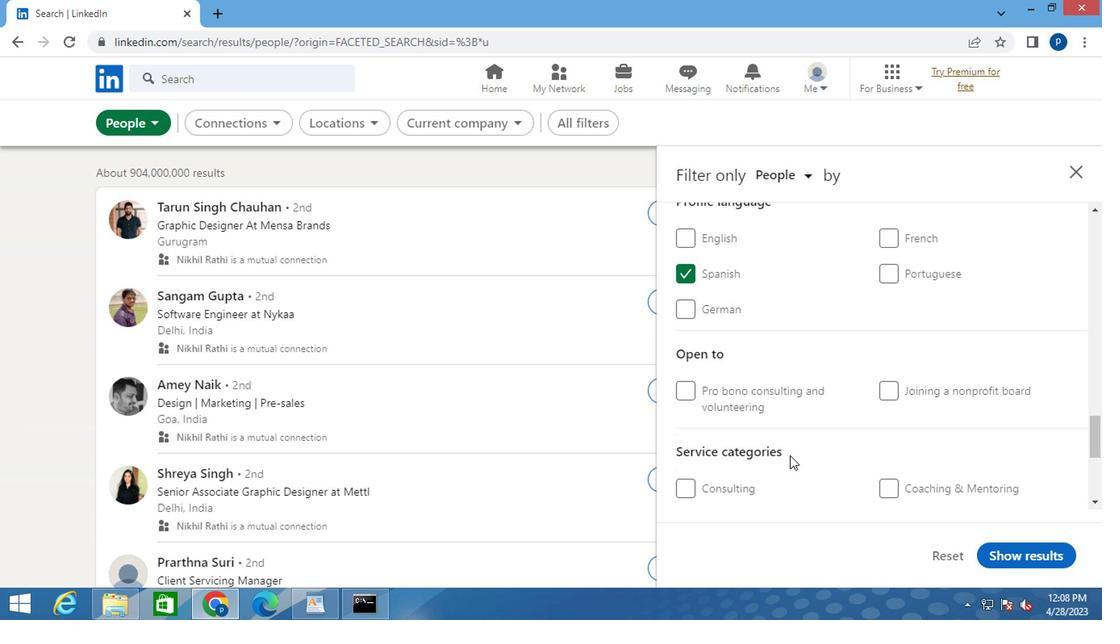 
Action: Mouse scrolled (805, 448) with delta (0, -1)
Screenshot: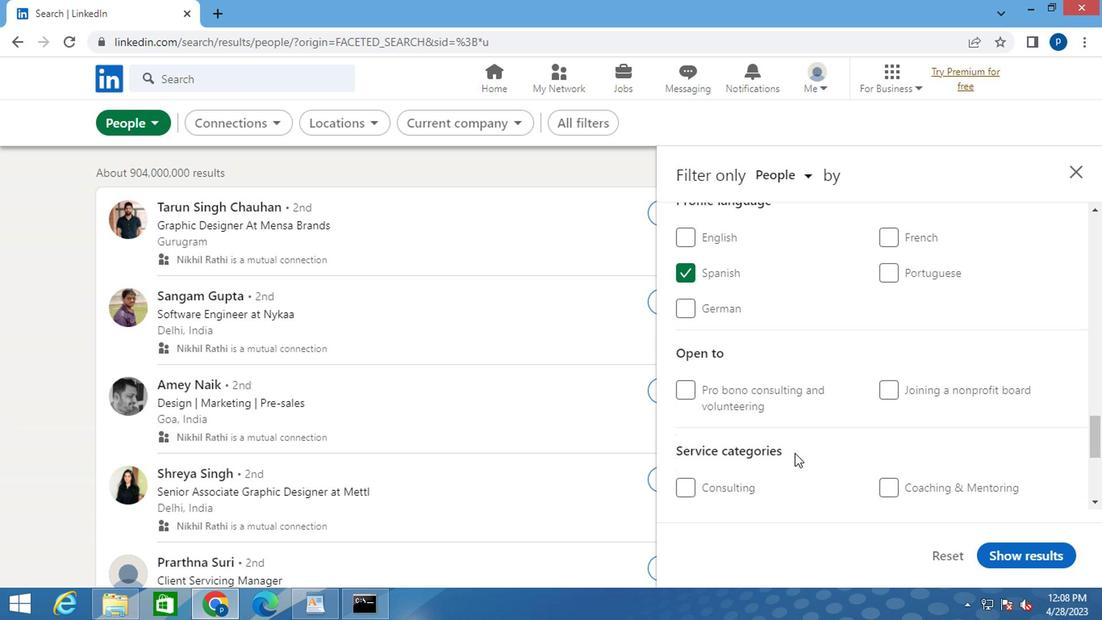 
Action: Mouse moved to (872, 450)
Screenshot: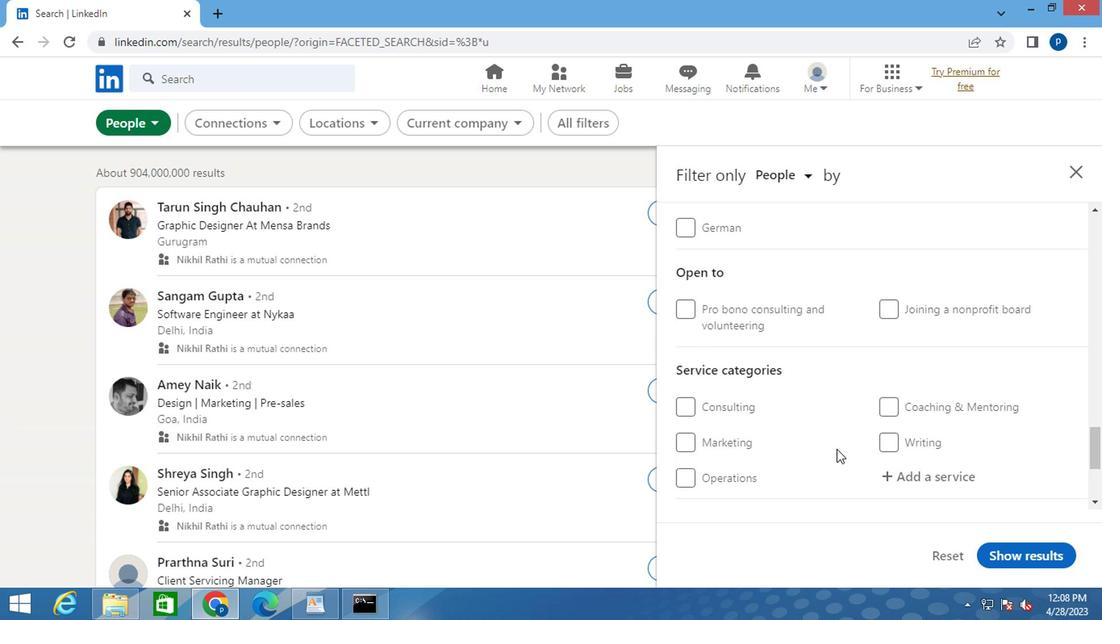 
Action: Mouse scrolled (872, 449) with delta (0, 0)
Screenshot: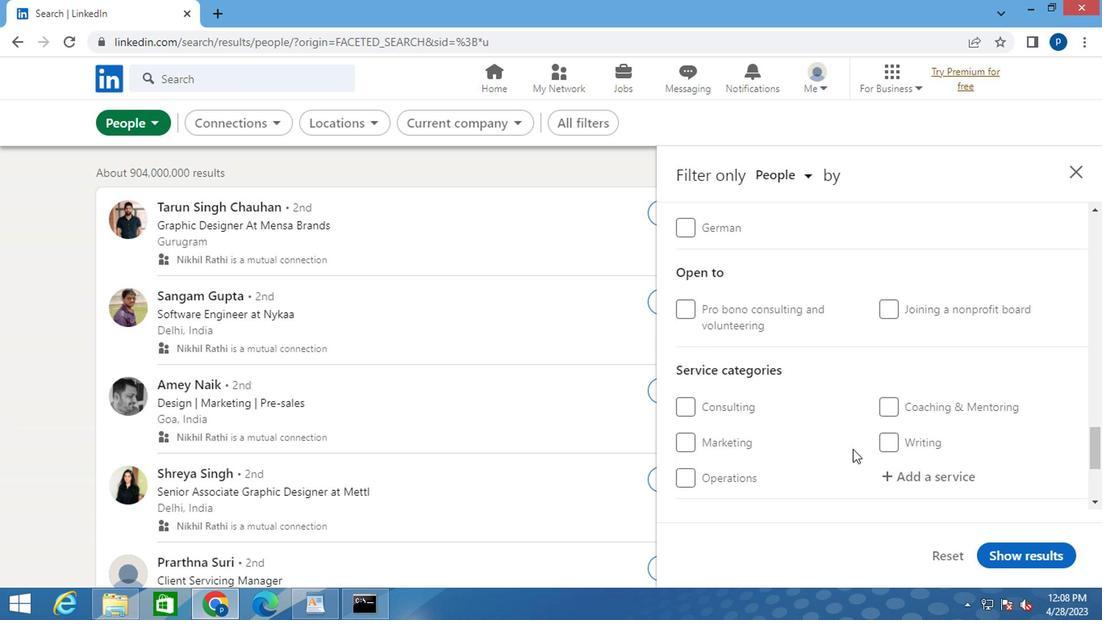 
Action: Mouse moved to (903, 395)
Screenshot: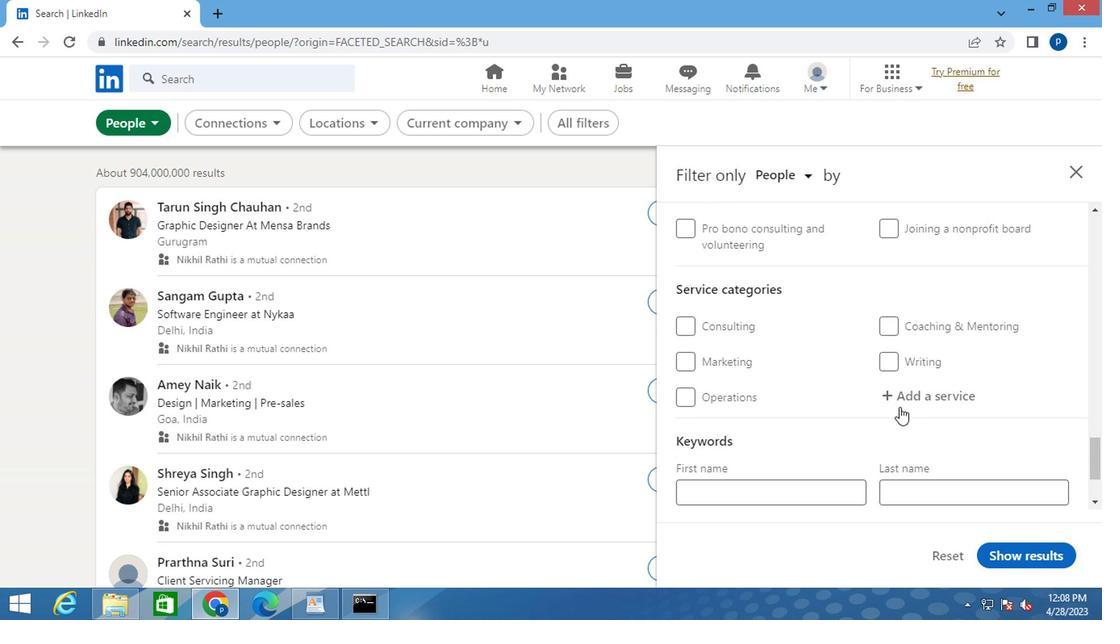 
Action: Mouse pressed left at (903, 395)
Screenshot: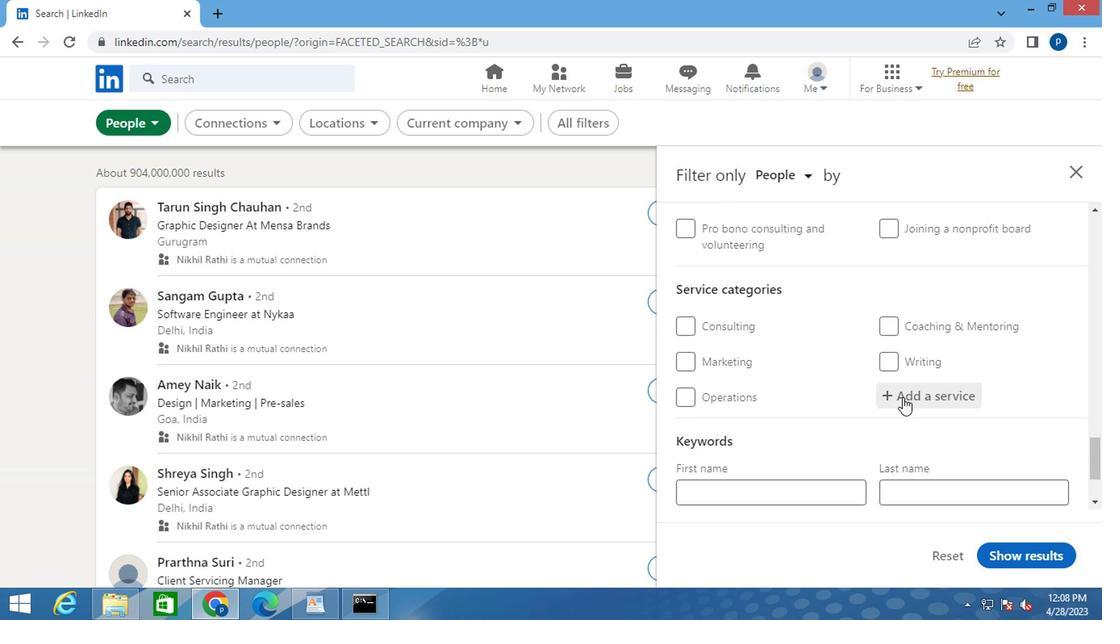 
Action: Mouse pressed left at (903, 395)
Screenshot: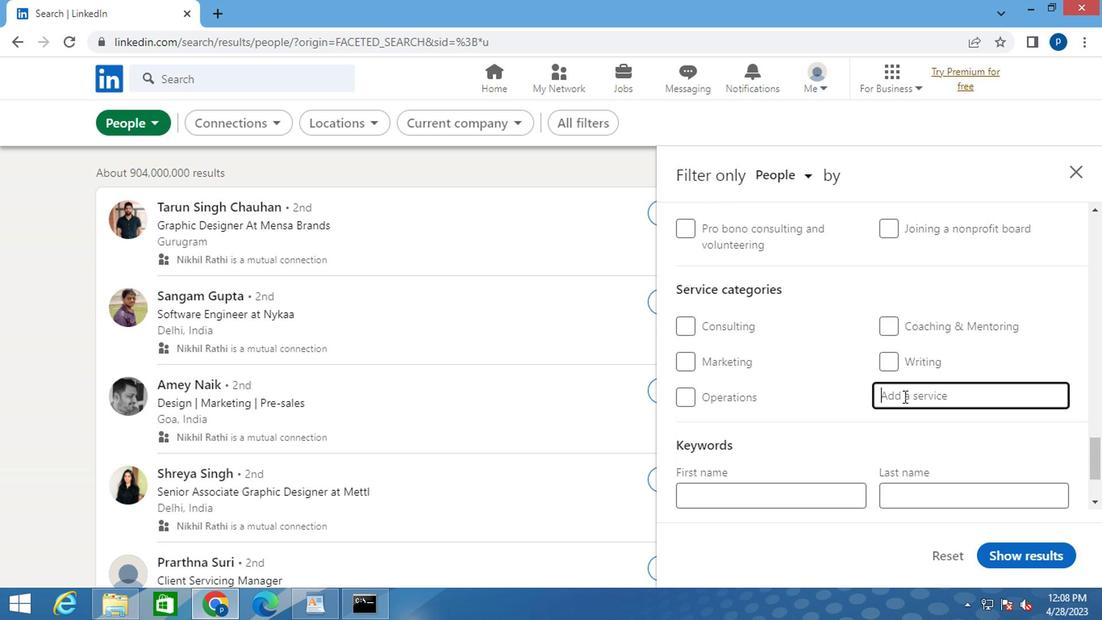 
Action: Key pressed <Key.caps_lock>DJ<Key.caps_lock>I
Screenshot: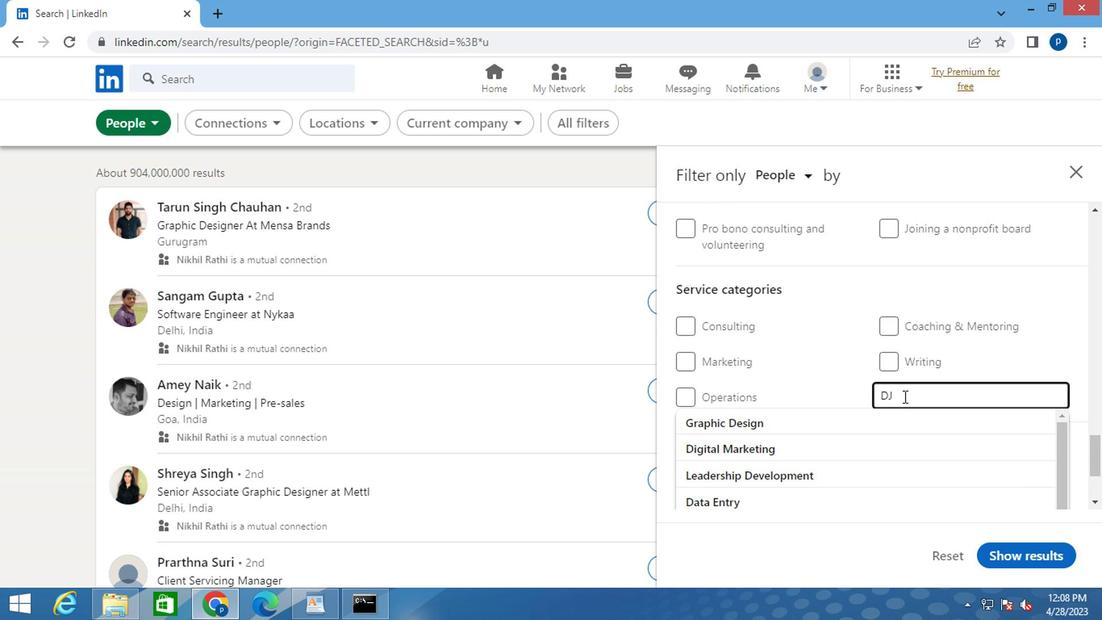 
Action: Mouse moved to (767, 420)
Screenshot: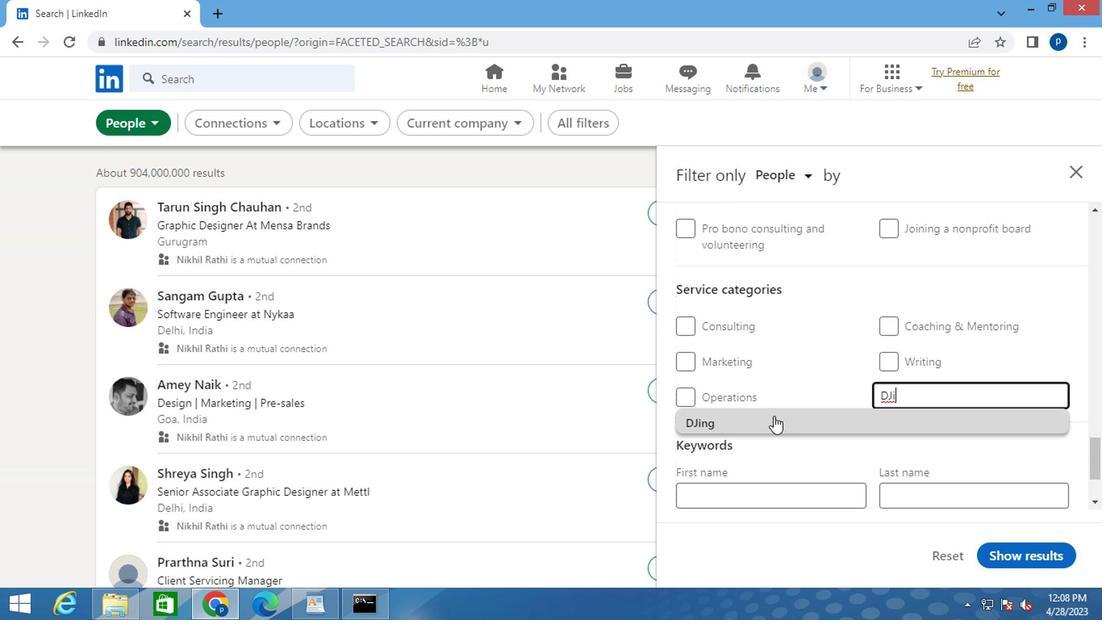 
Action: Mouse pressed left at (767, 420)
Screenshot: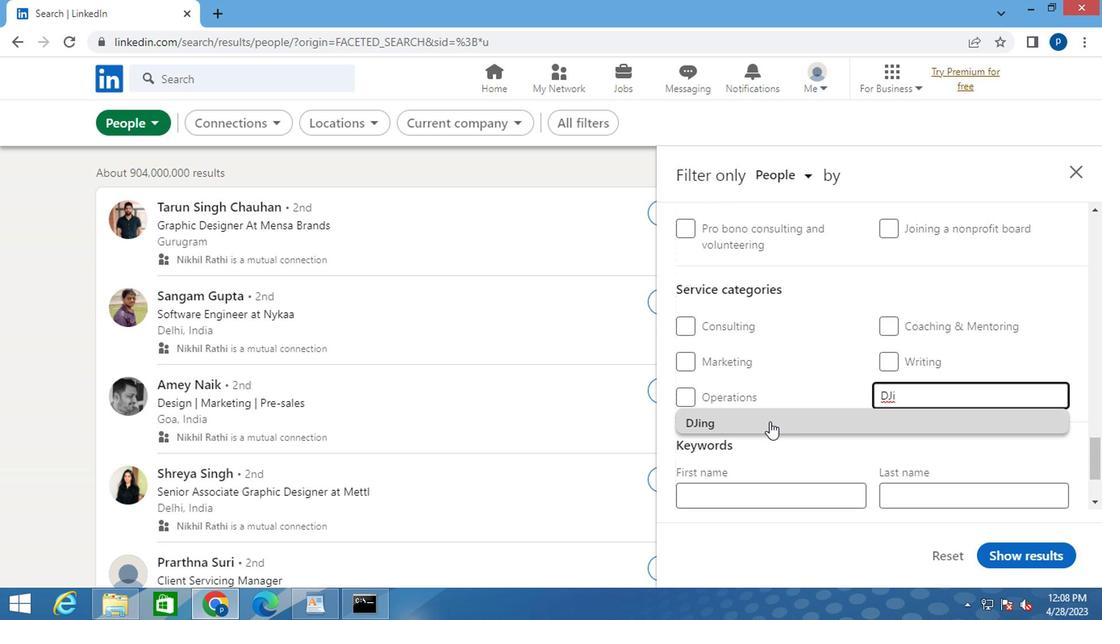 
Action: Mouse moved to (767, 414)
Screenshot: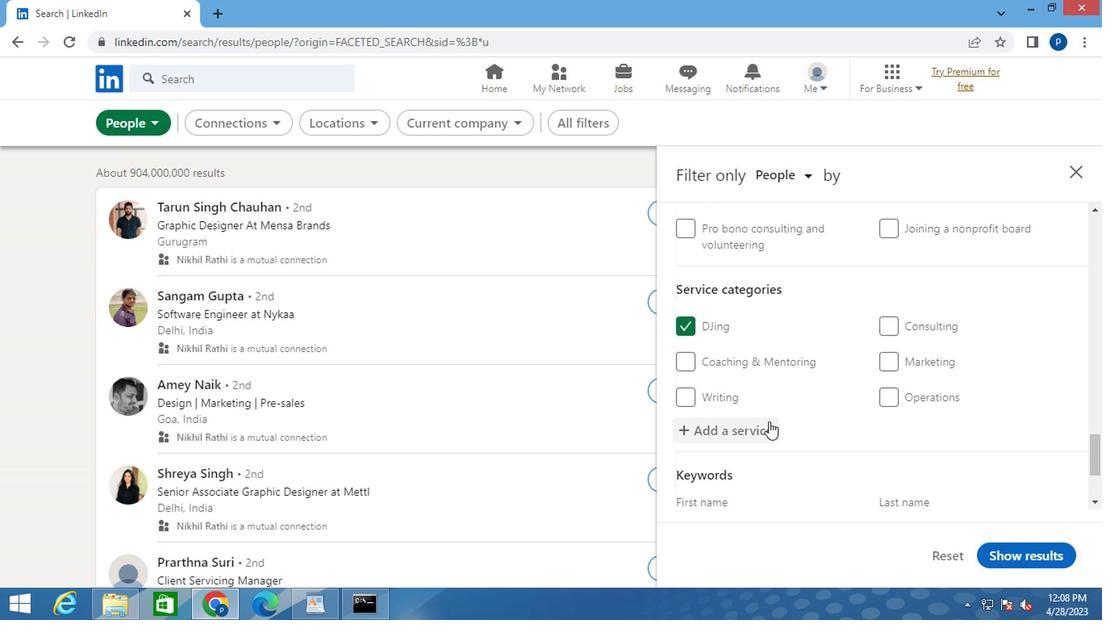 
Action: Mouse scrolled (767, 414) with delta (0, 0)
Screenshot: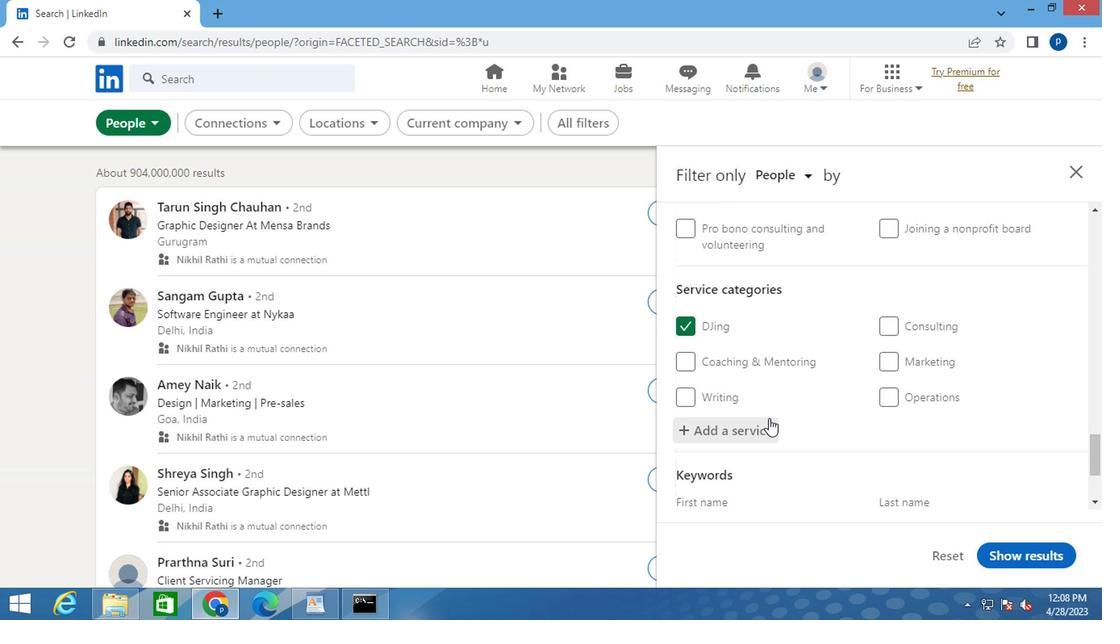 
Action: Mouse scrolled (767, 414) with delta (0, 0)
Screenshot: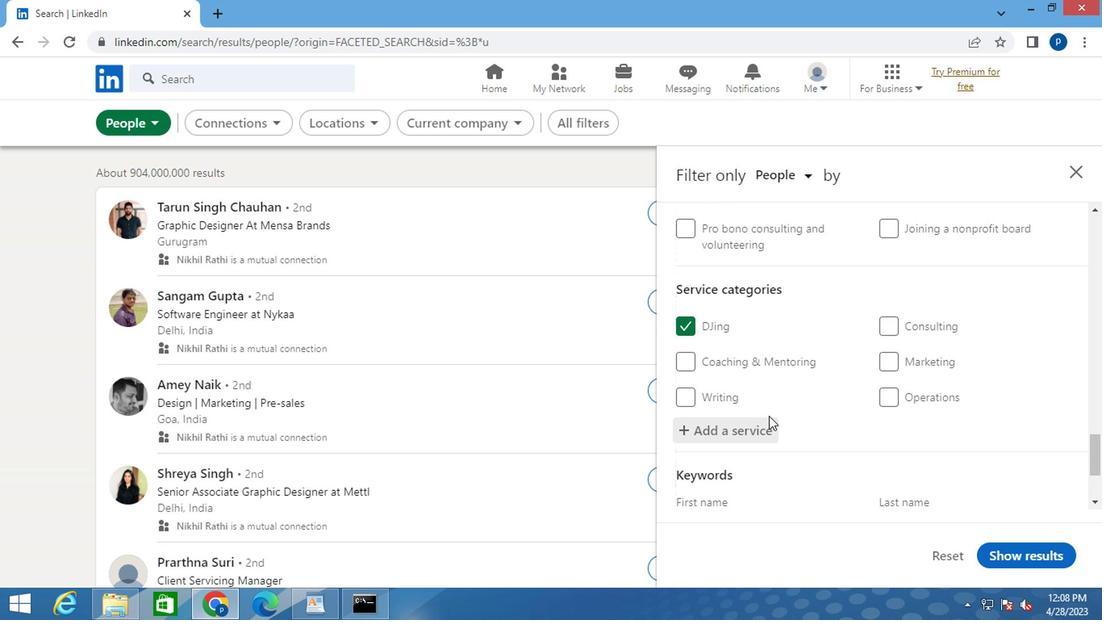 
Action: Mouse moved to (747, 433)
Screenshot: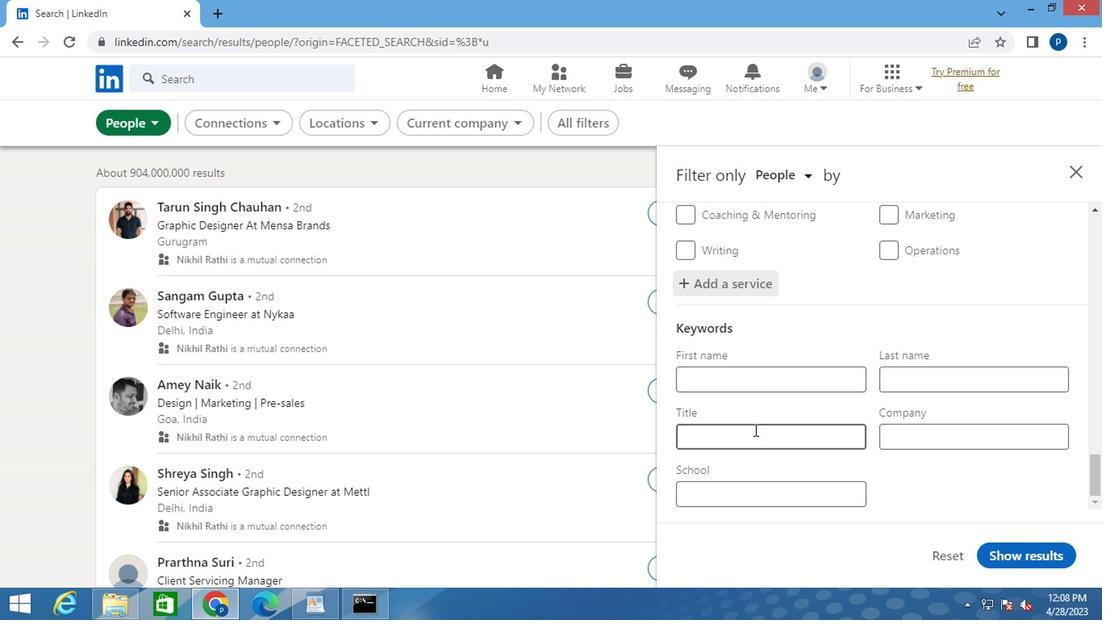 
Action: Mouse pressed left at (747, 433)
Screenshot: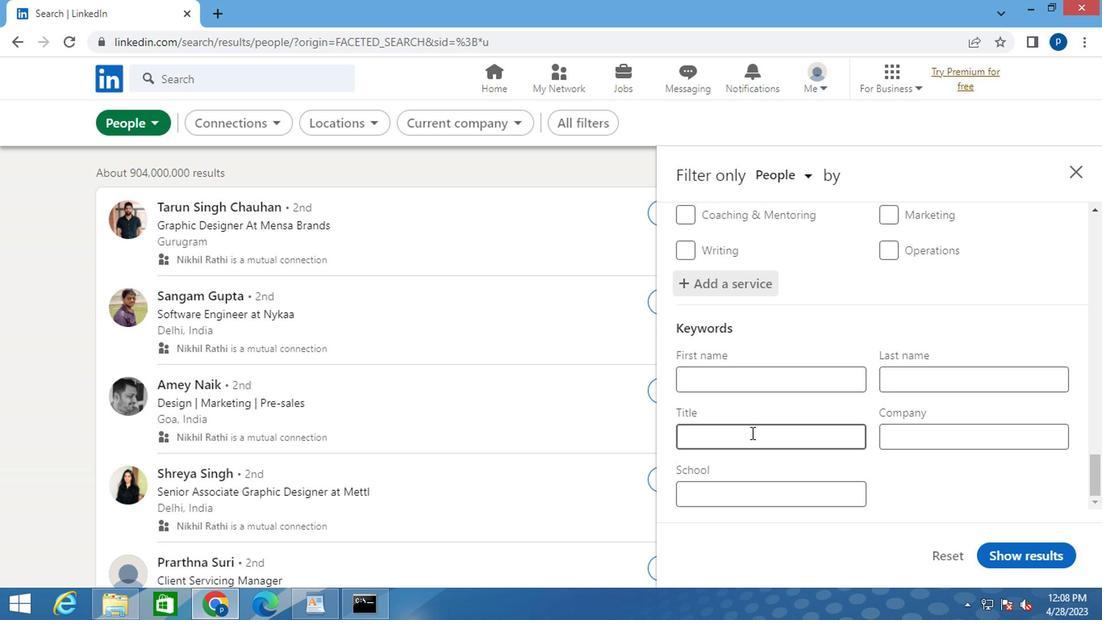 
Action: Key pressed <Key.caps_lock>L<Key.caps_lock>IBRARY<Key.space><Key.caps_lock>A<Key.caps_lock>SSISTANT<Key.space>
Screenshot: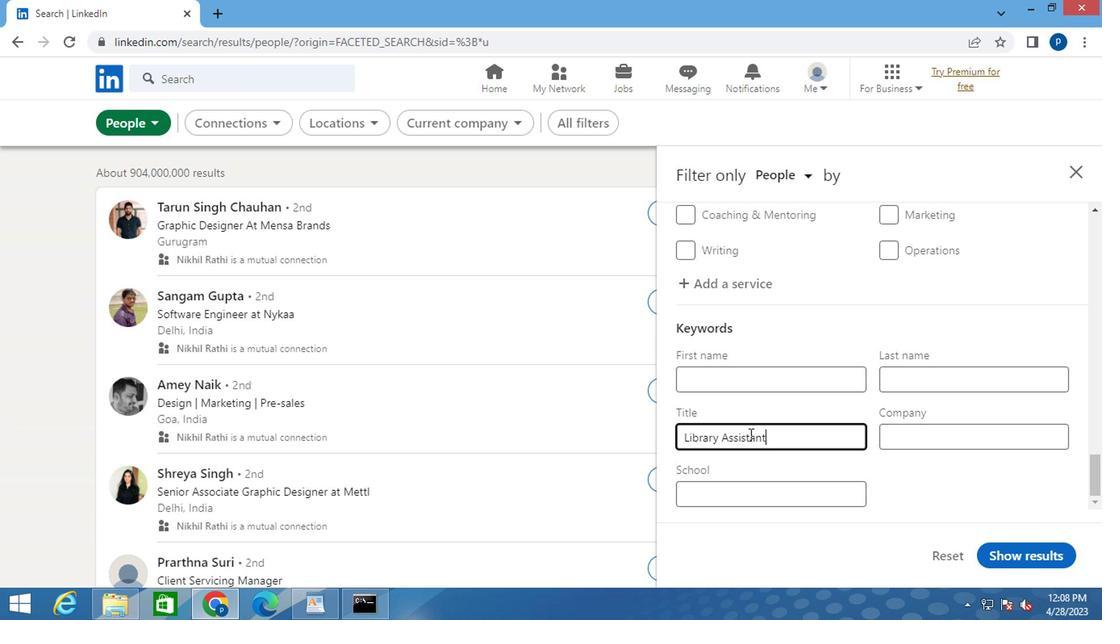
Action: Mouse moved to (1021, 553)
Screenshot: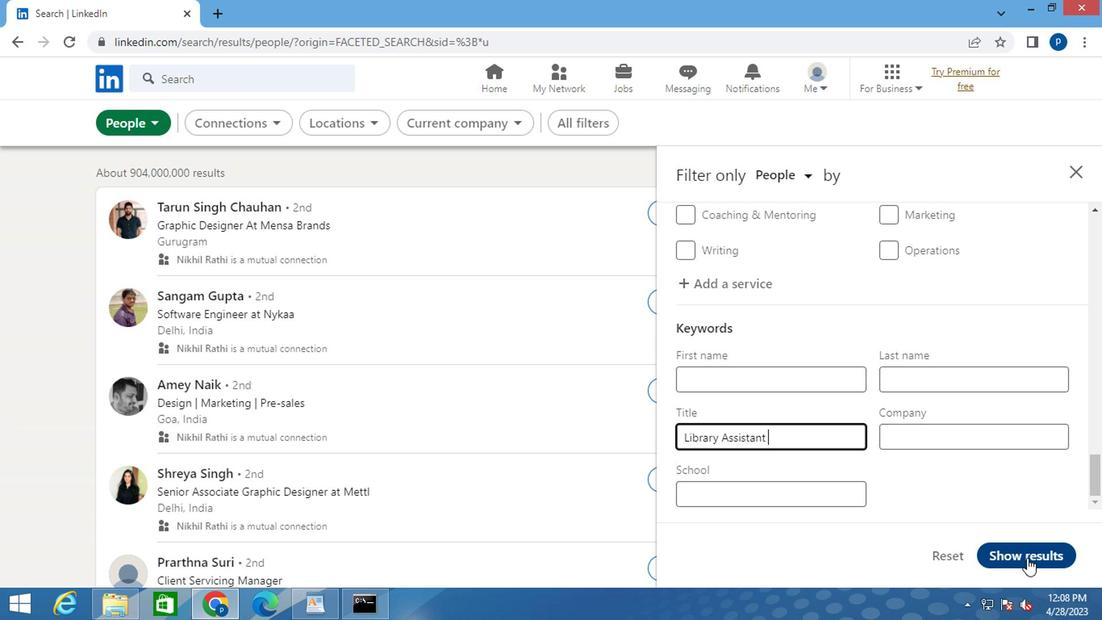 
Action: Mouse pressed left at (1021, 553)
Screenshot: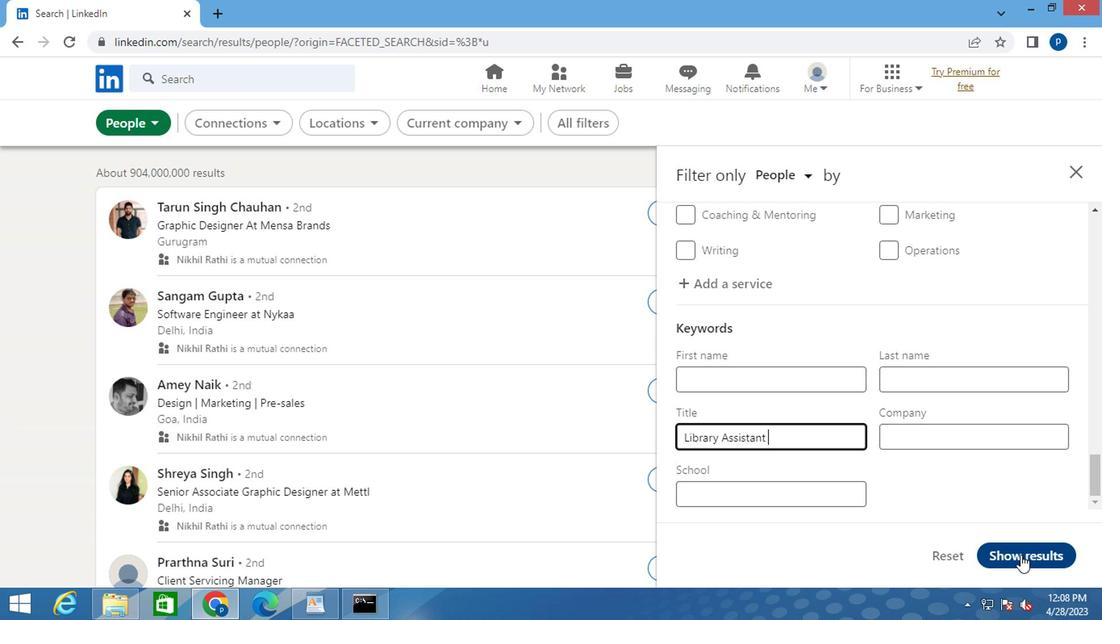 
